 Task: Explore Airbnb accommodation in Tyre, Lebanon from 12th December, 2023 to 16th December, 2023 for 8 adults.8 bedrooms having 8 beds and 8 bathrooms. Property type can be hotel. Amenities needed are: wifi, TV, free parkinig on premises, gym, breakfast. Booking option can be shelf check-in. Look for 5 properties as per requirement.
Action: Mouse moved to (429, 101)
Screenshot: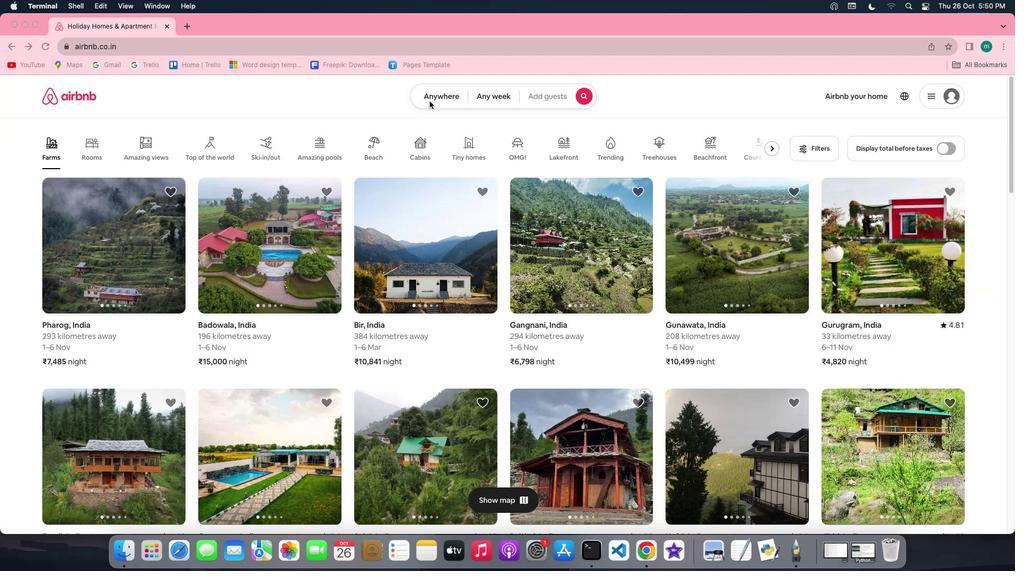 
Action: Mouse pressed left at (429, 101)
Screenshot: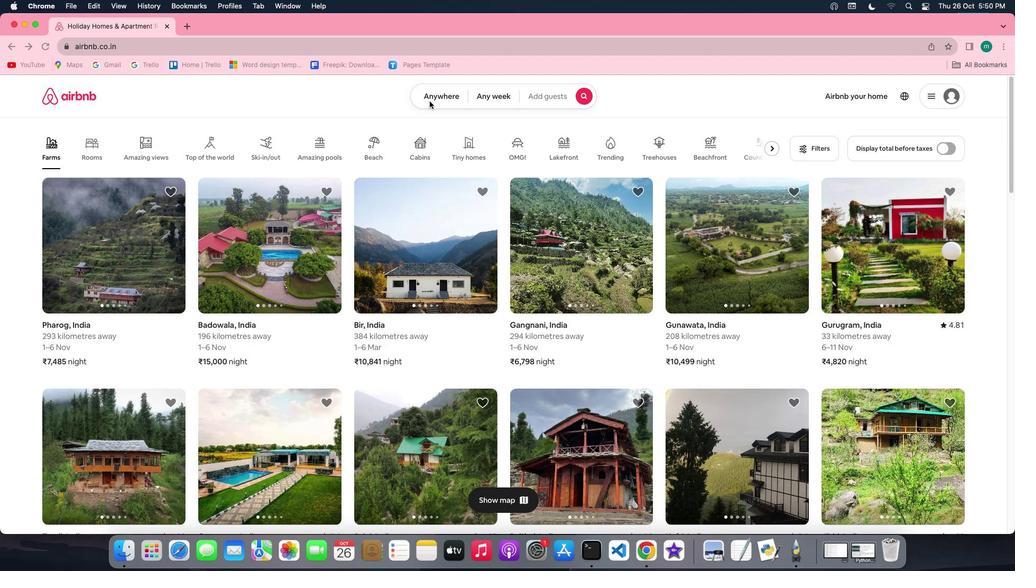 
Action: Mouse pressed left at (429, 101)
Screenshot: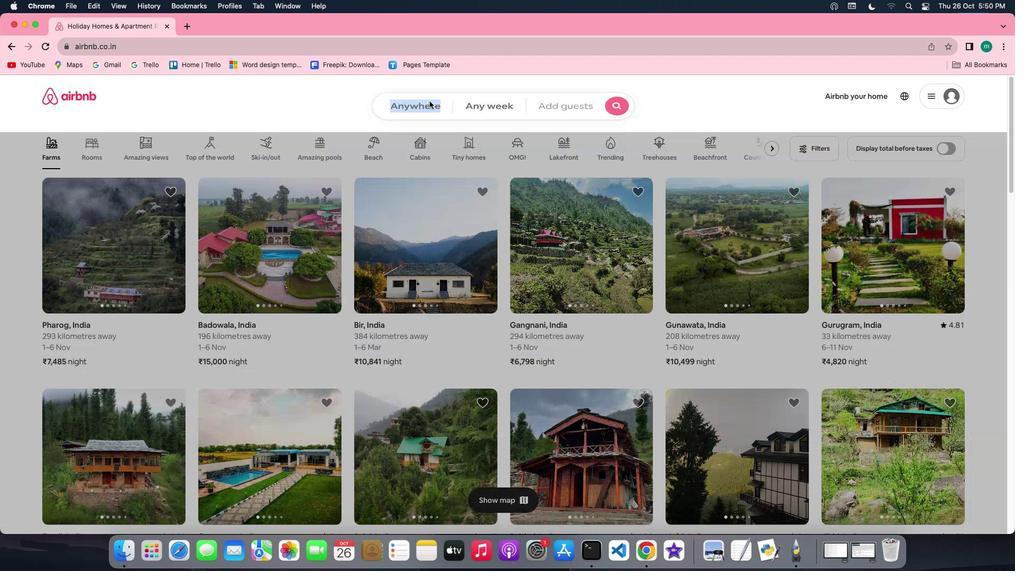 
Action: Mouse moved to (381, 137)
Screenshot: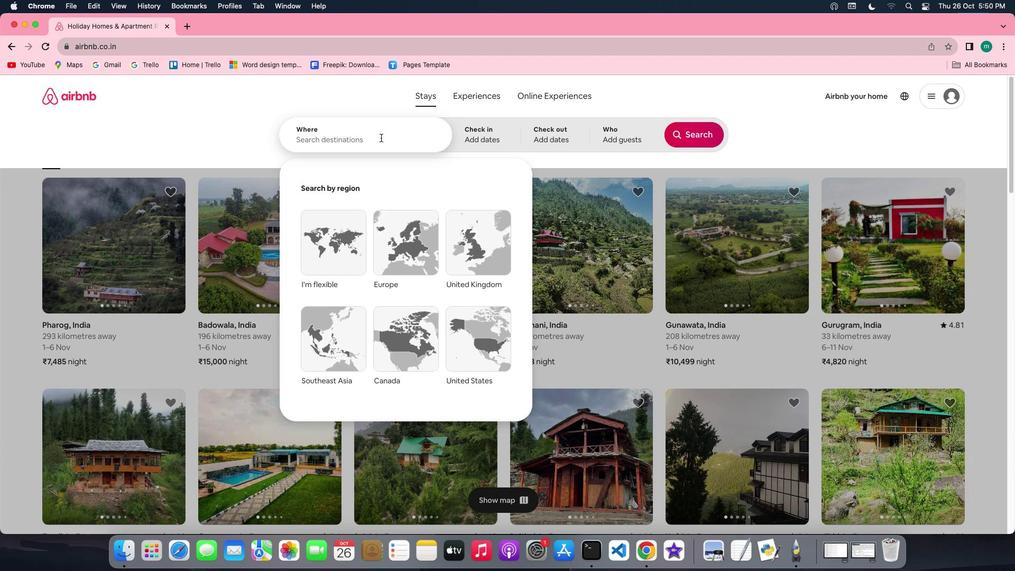 
Action: Mouse pressed left at (381, 137)
Screenshot: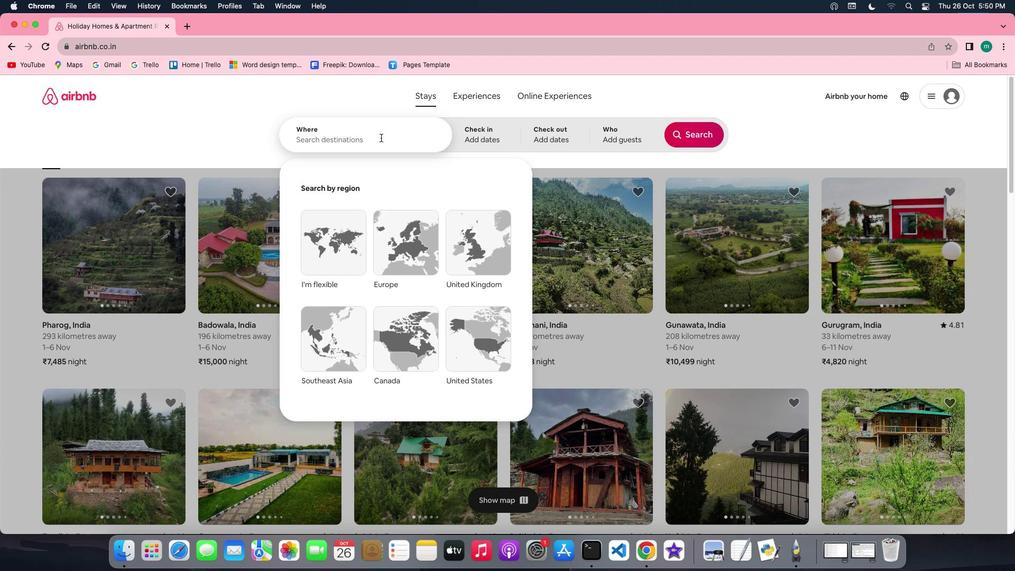 
Action: Key pressed Key.spaceKey.shift'T''y''r''e'','Key.spaceKey.shift'L''e''b''a''n''o''n'
Screenshot: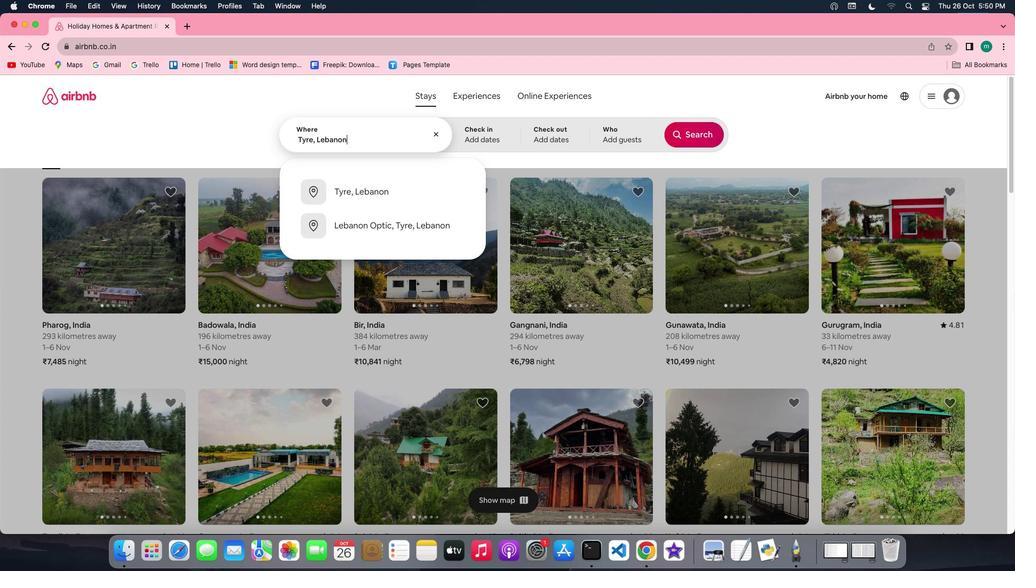 
Action: Mouse moved to (475, 135)
Screenshot: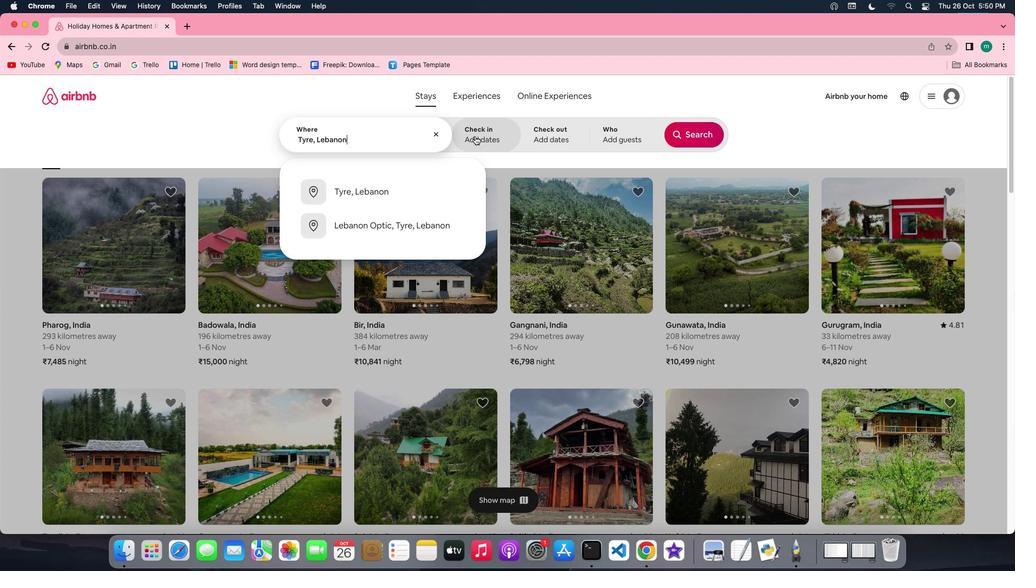 
Action: Mouse pressed left at (475, 135)
Screenshot: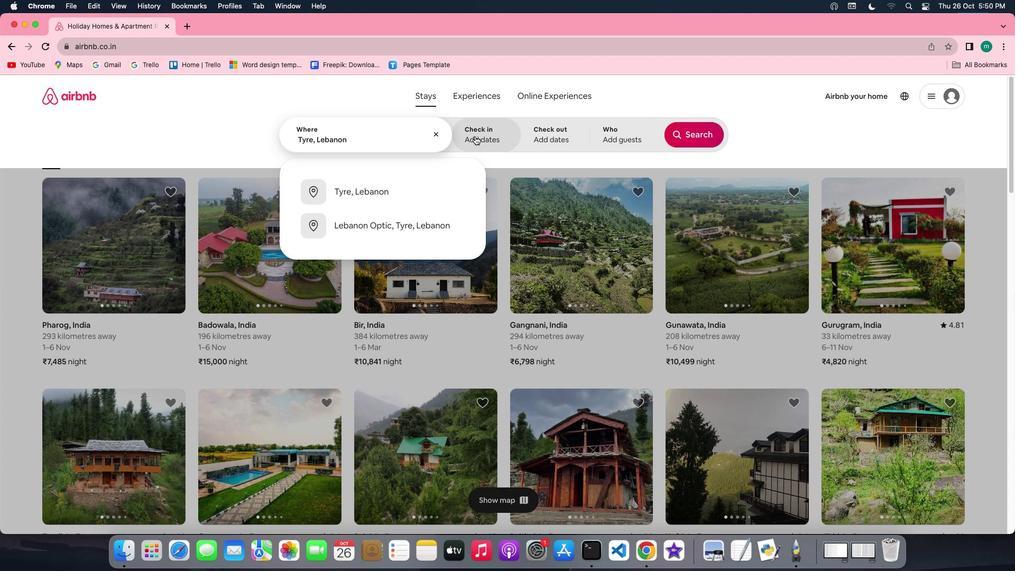 
Action: Mouse moved to (694, 217)
Screenshot: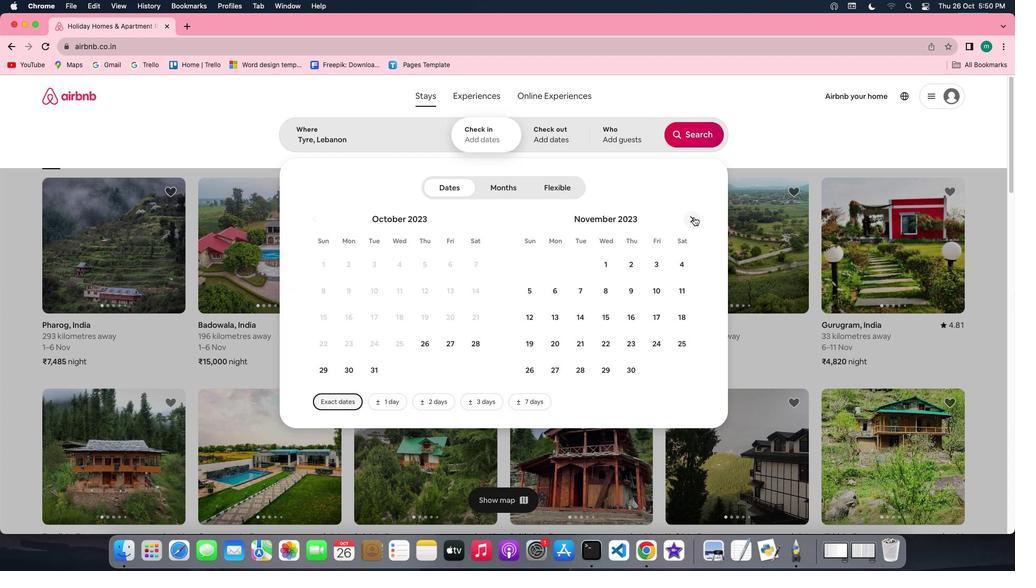 
Action: Mouse pressed left at (694, 217)
Screenshot: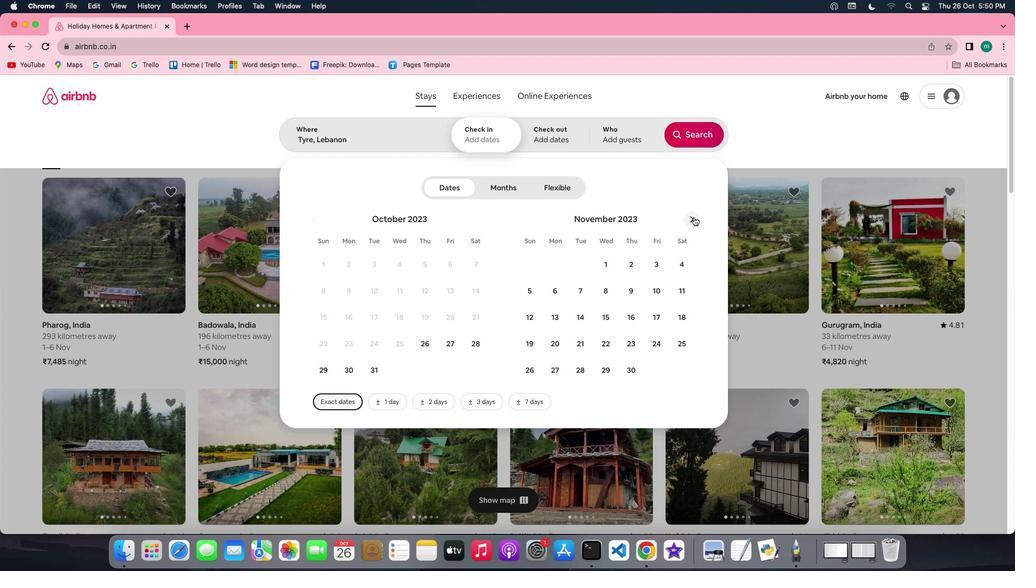 
Action: Mouse moved to (585, 325)
Screenshot: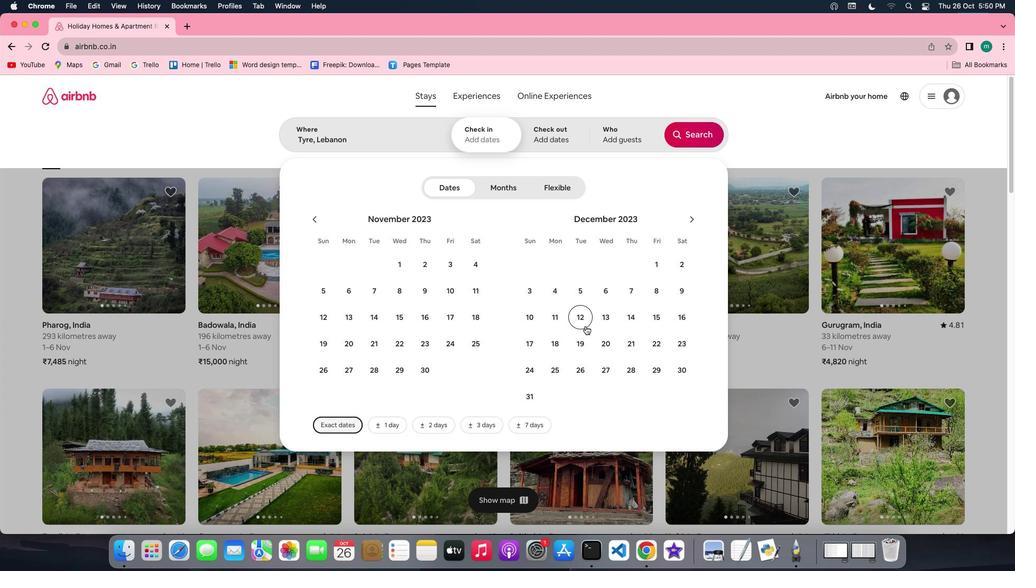 
Action: Mouse pressed left at (585, 325)
Screenshot: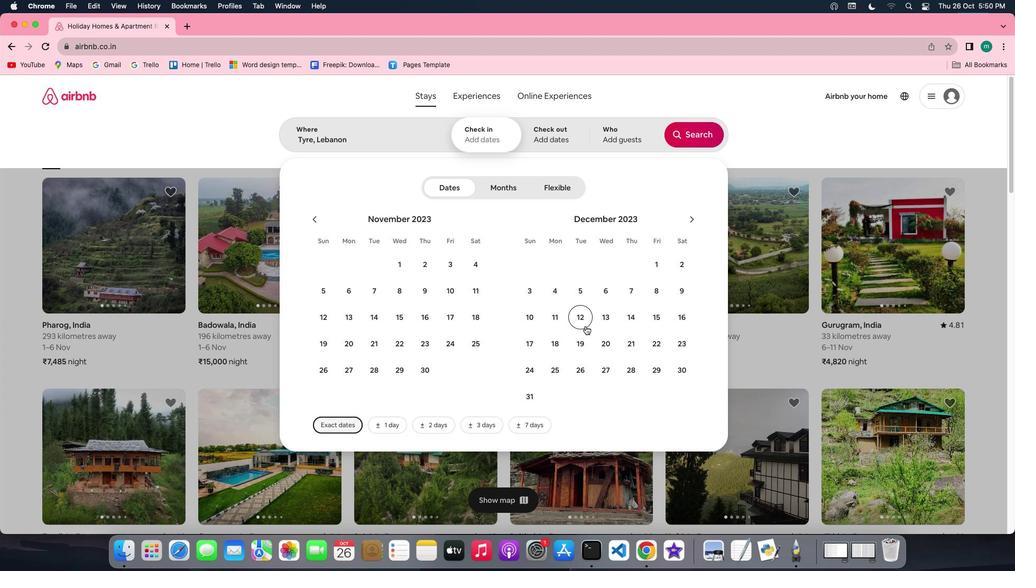 
Action: Mouse moved to (691, 313)
Screenshot: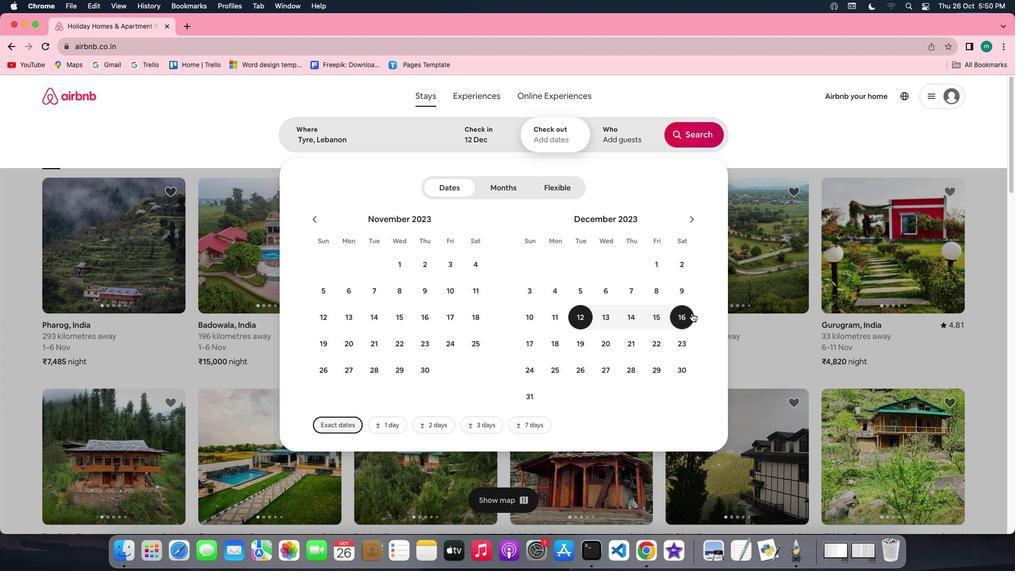 
Action: Mouse pressed left at (691, 313)
Screenshot: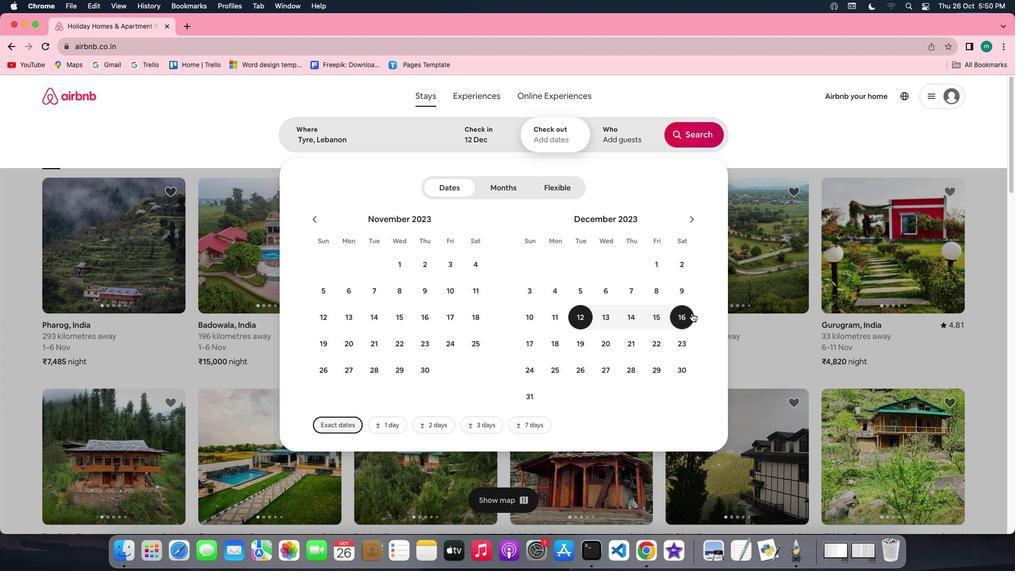 
Action: Mouse moved to (609, 145)
Screenshot: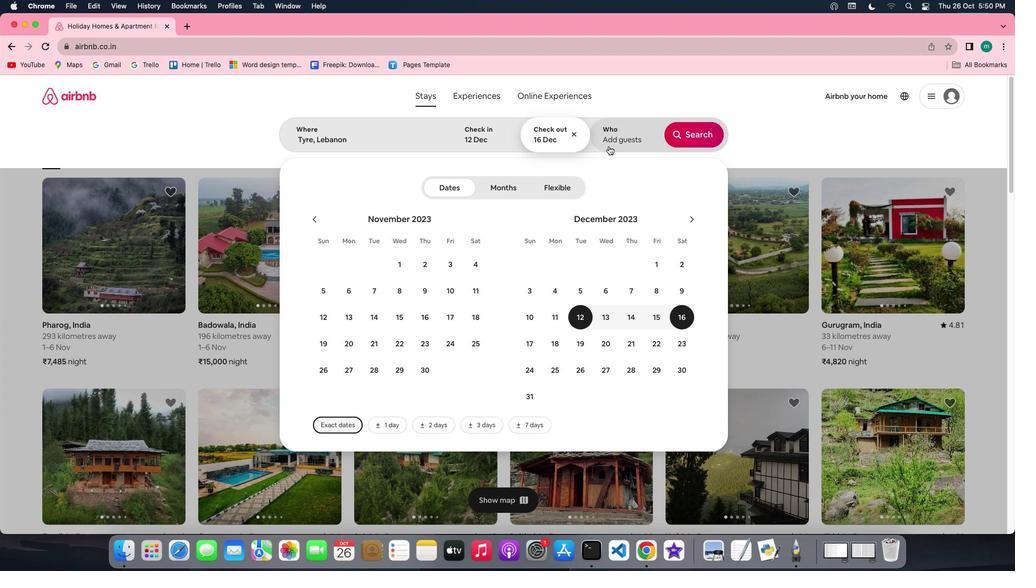 
Action: Mouse pressed left at (609, 145)
Screenshot: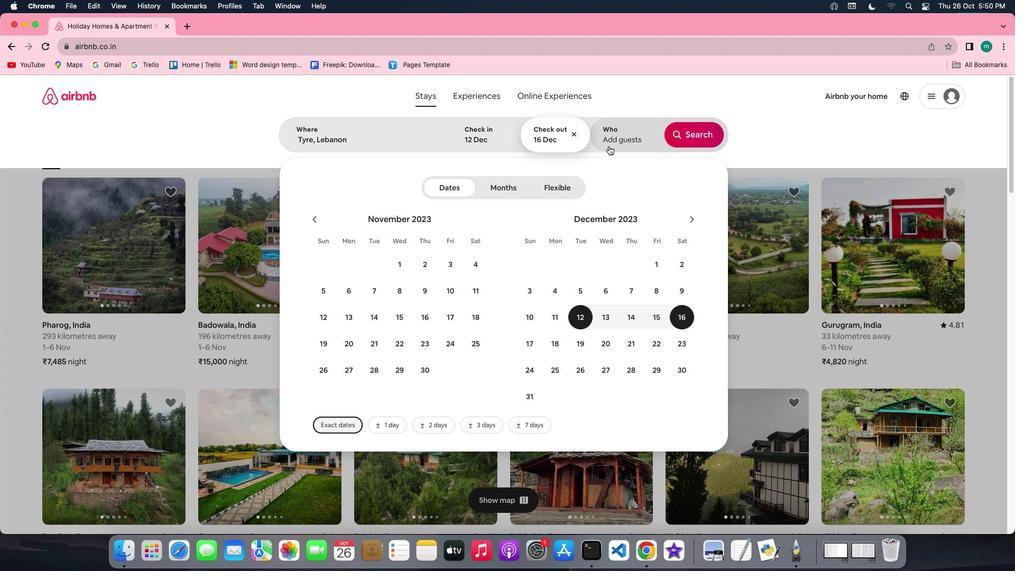 
Action: Mouse moved to (700, 192)
Screenshot: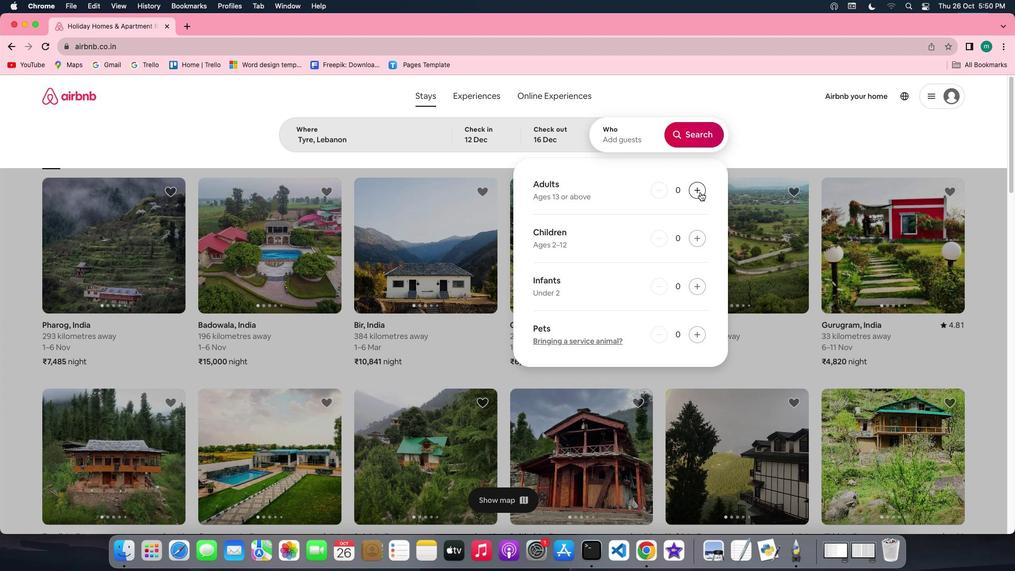 
Action: Mouse pressed left at (700, 192)
Screenshot: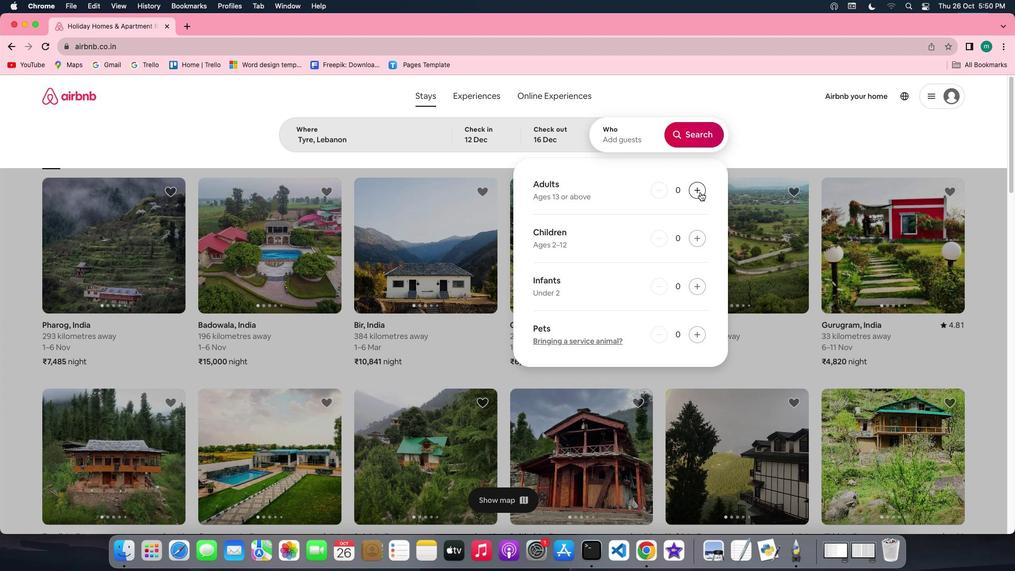 
Action: Mouse pressed left at (700, 192)
Screenshot: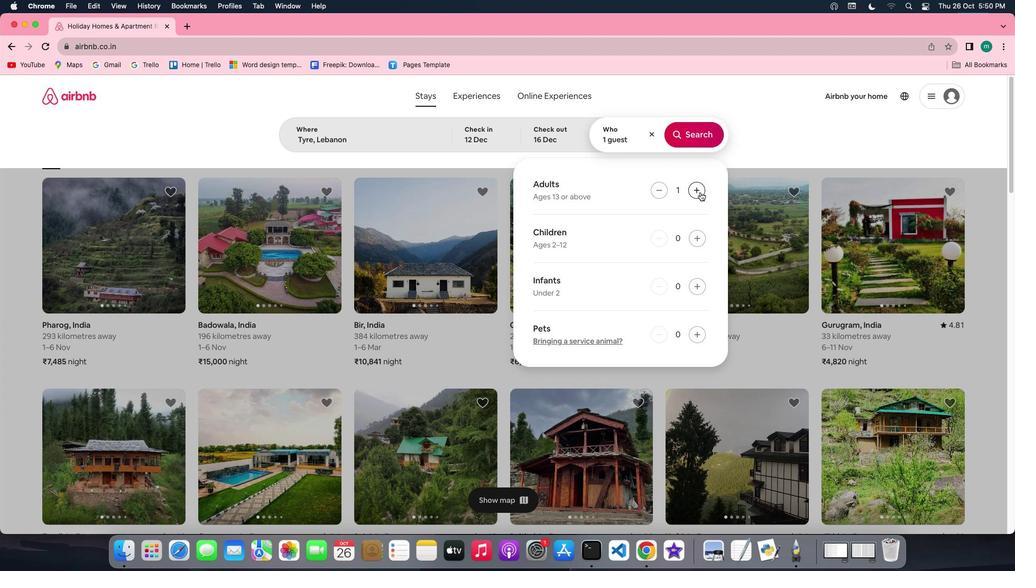 
Action: Mouse pressed left at (700, 192)
Screenshot: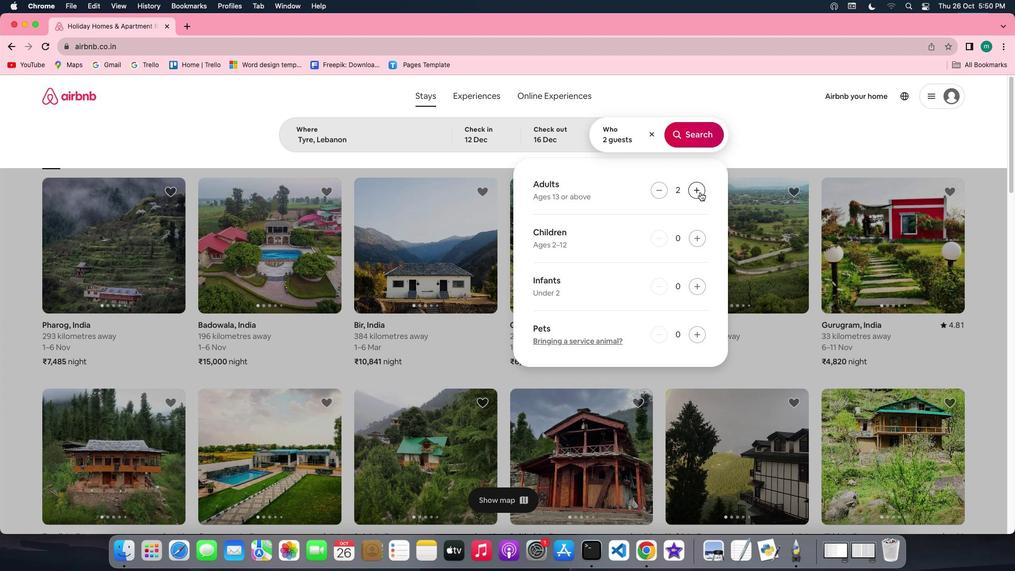 
Action: Mouse pressed left at (700, 192)
Screenshot: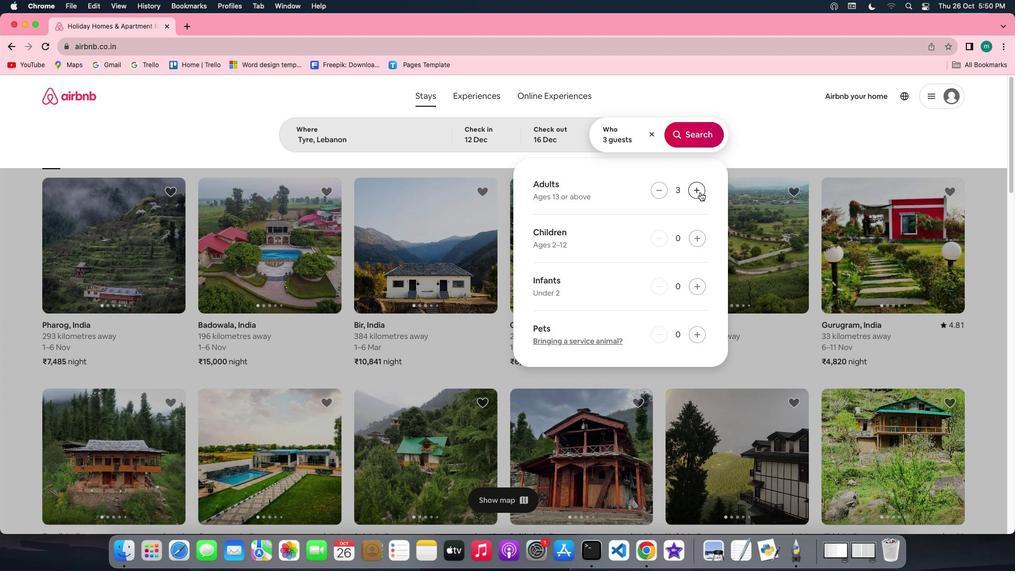 
Action: Mouse pressed left at (700, 192)
Screenshot: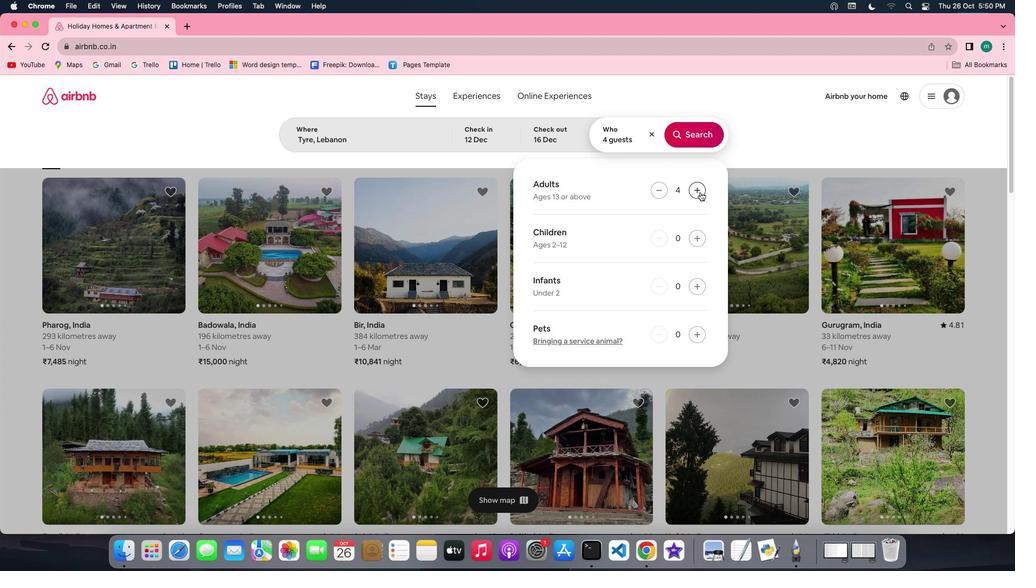 
Action: Mouse pressed left at (700, 192)
Screenshot: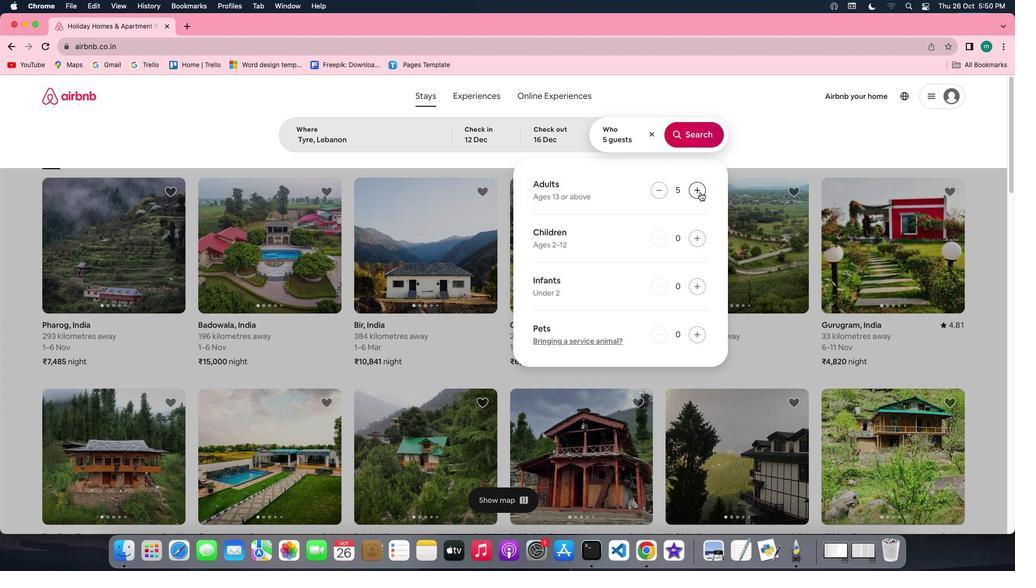 
Action: Mouse pressed left at (700, 192)
Screenshot: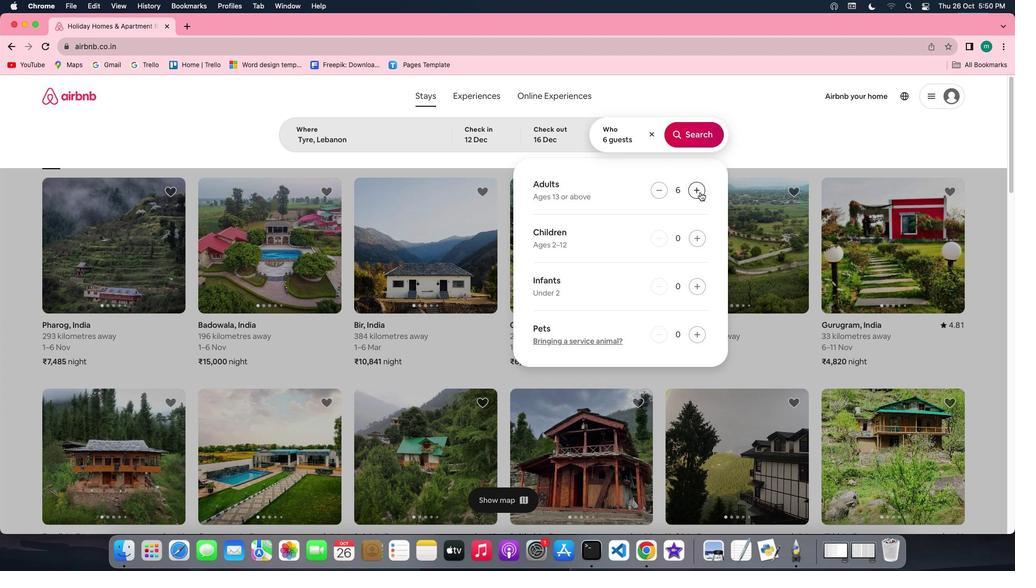 
Action: Mouse pressed left at (700, 192)
Screenshot: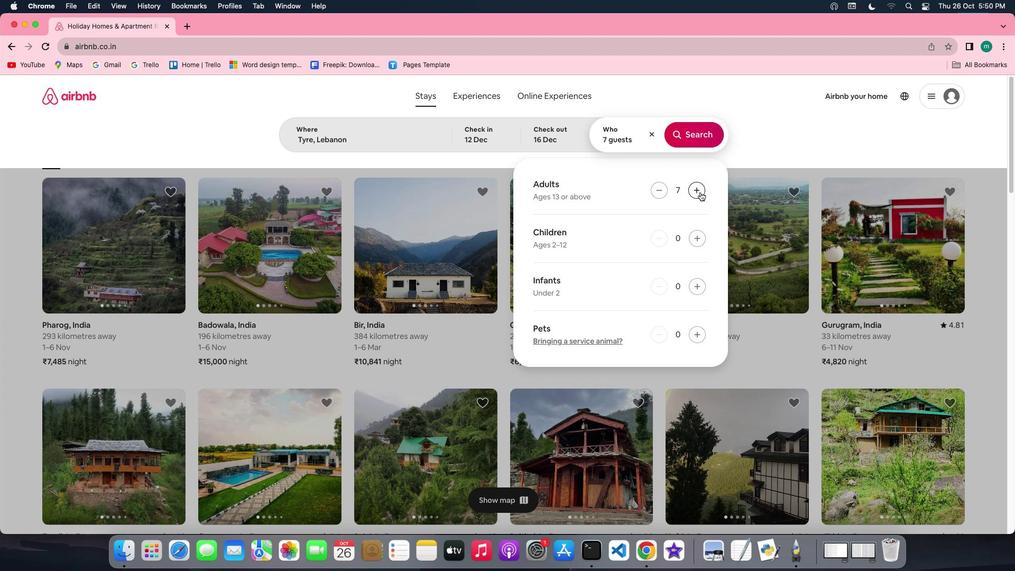 
Action: Mouse moved to (697, 143)
Screenshot: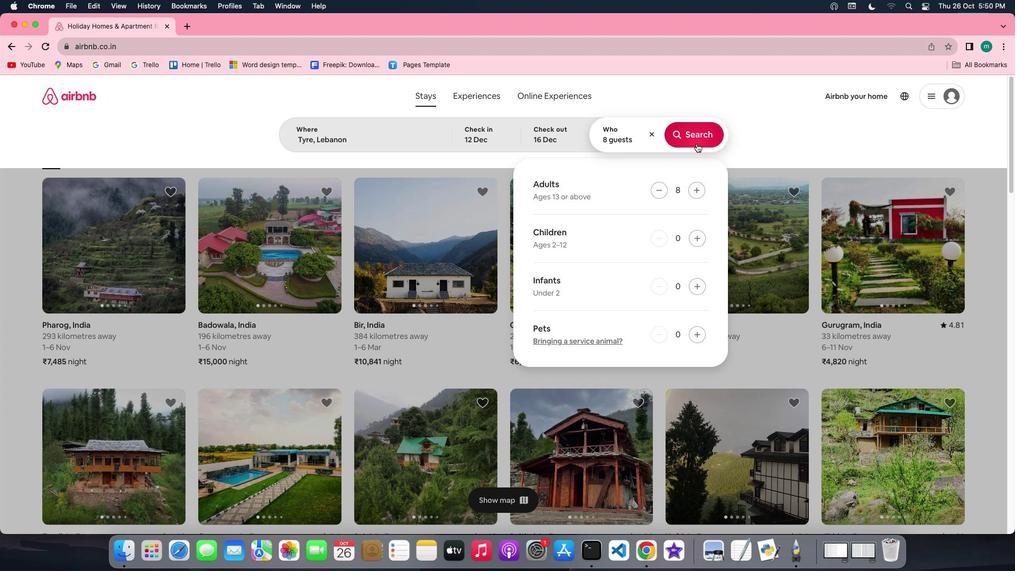 
Action: Mouse pressed left at (697, 143)
Screenshot: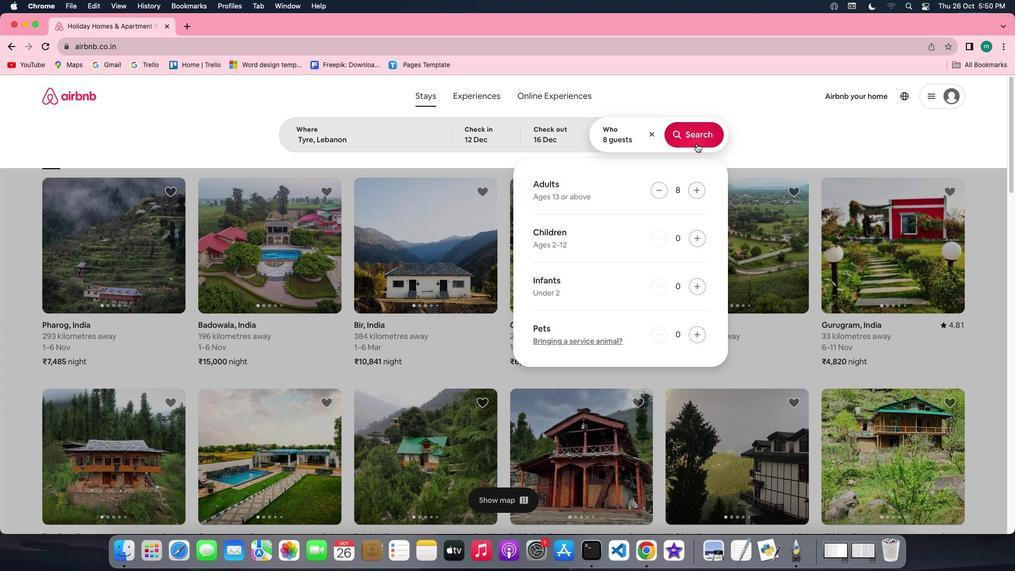 
Action: Mouse moved to (852, 129)
Screenshot: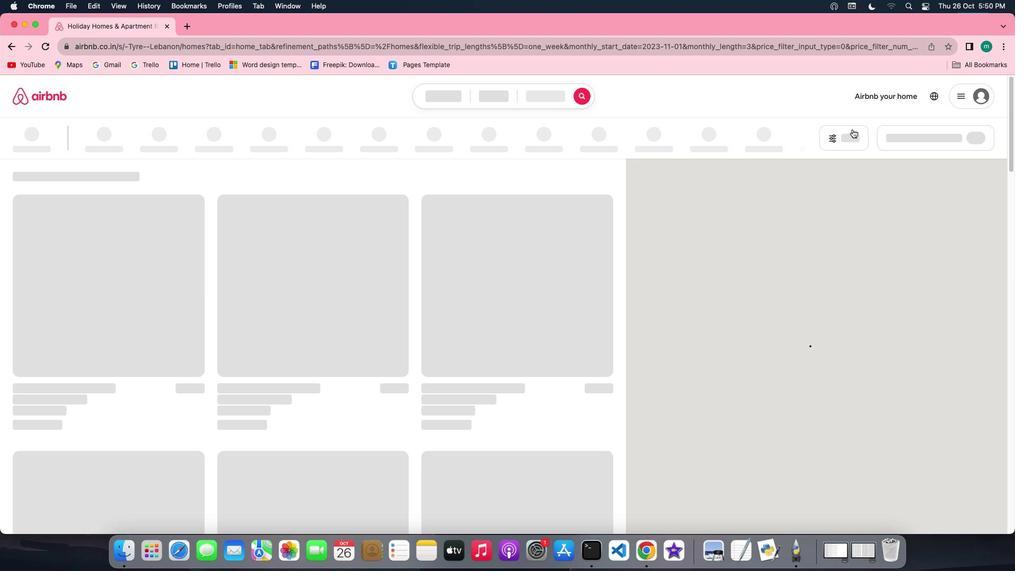 
Action: Mouse pressed left at (852, 129)
Screenshot: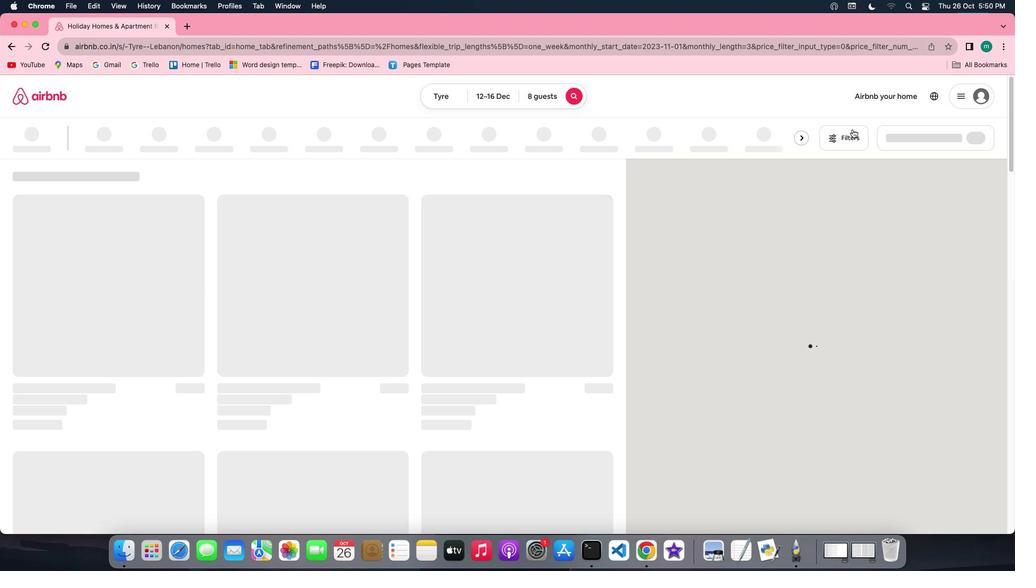 
Action: Mouse moved to (849, 135)
Screenshot: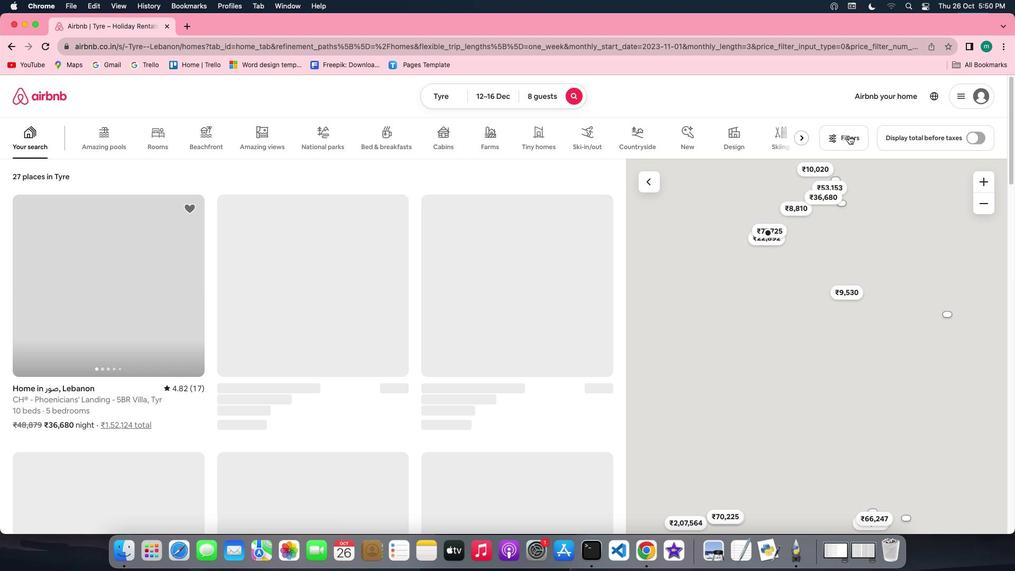 
Action: Mouse pressed left at (849, 135)
Screenshot: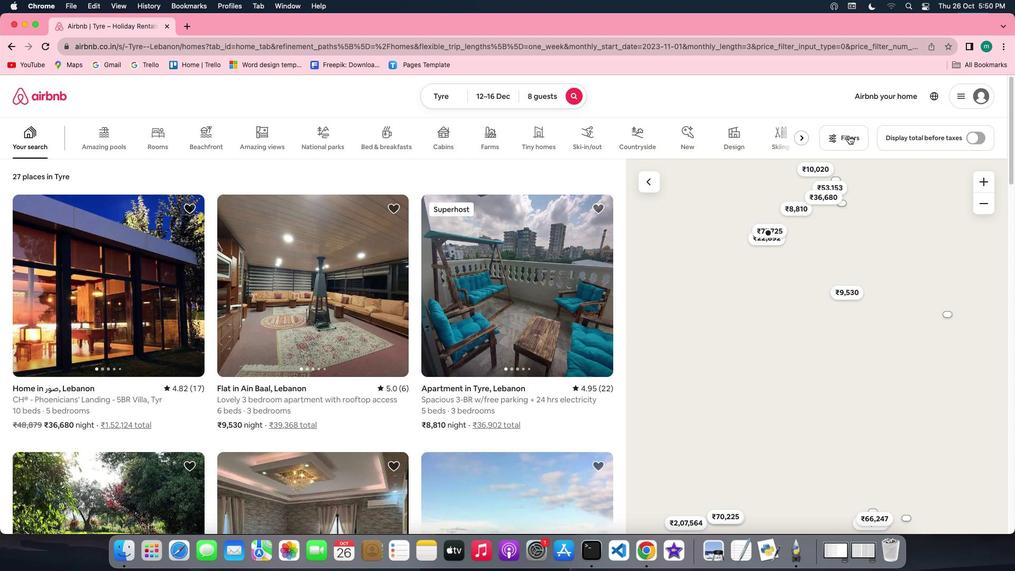 
Action: Mouse moved to (530, 284)
Screenshot: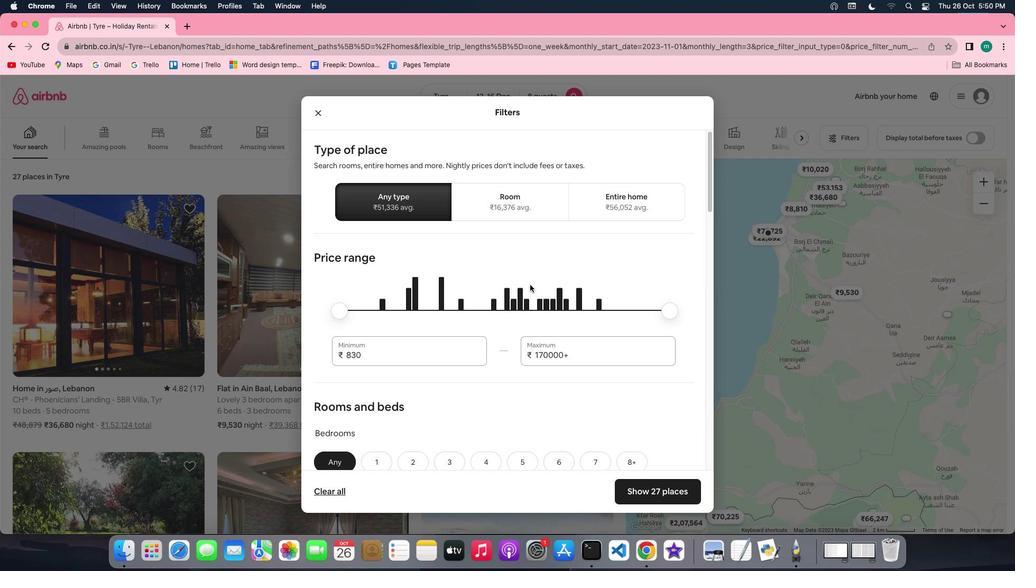 
Action: Mouse scrolled (530, 284) with delta (0, 0)
Screenshot: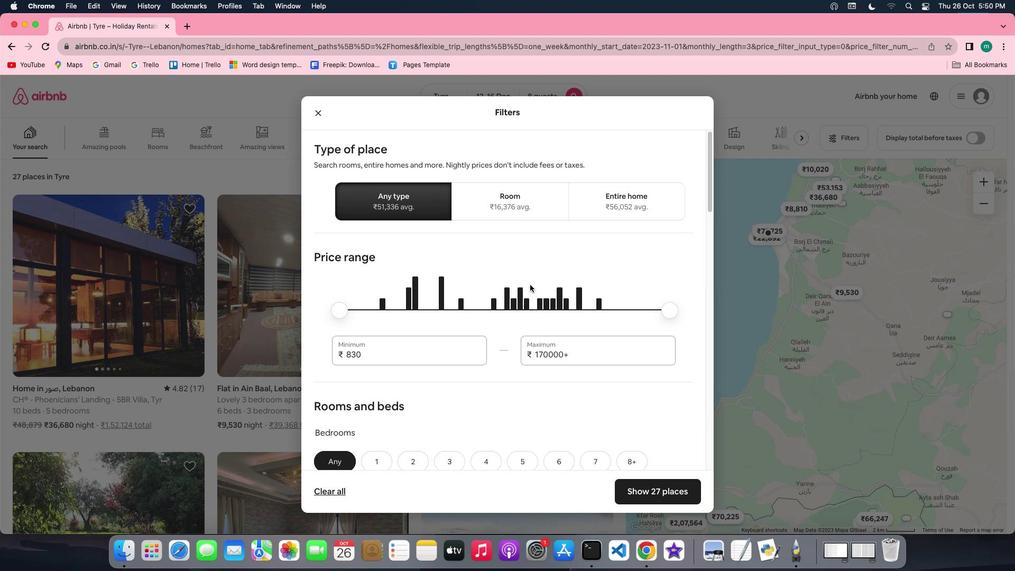 
Action: Mouse scrolled (530, 284) with delta (0, 0)
Screenshot: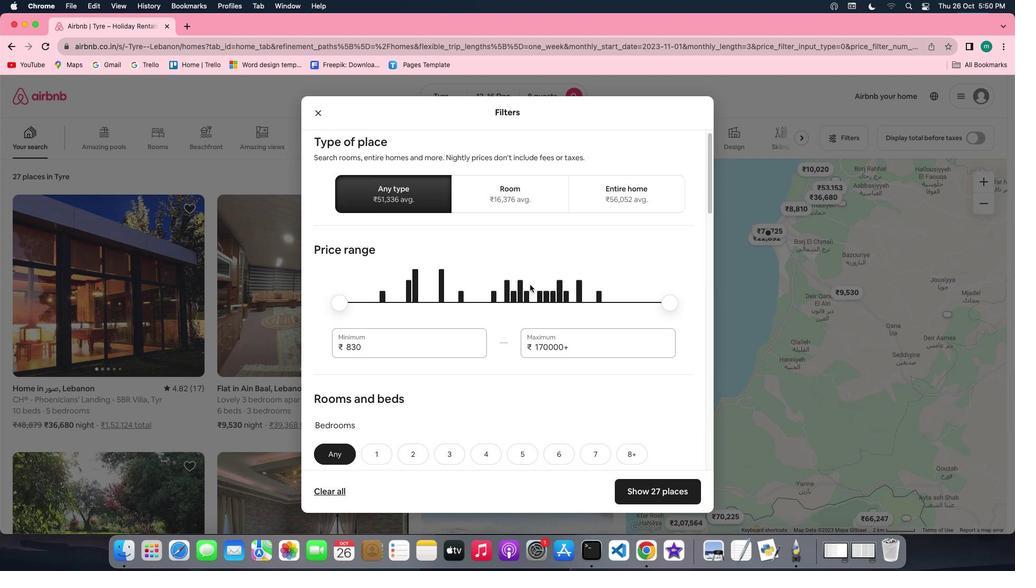 
Action: Mouse scrolled (530, 284) with delta (0, -1)
Screenshot: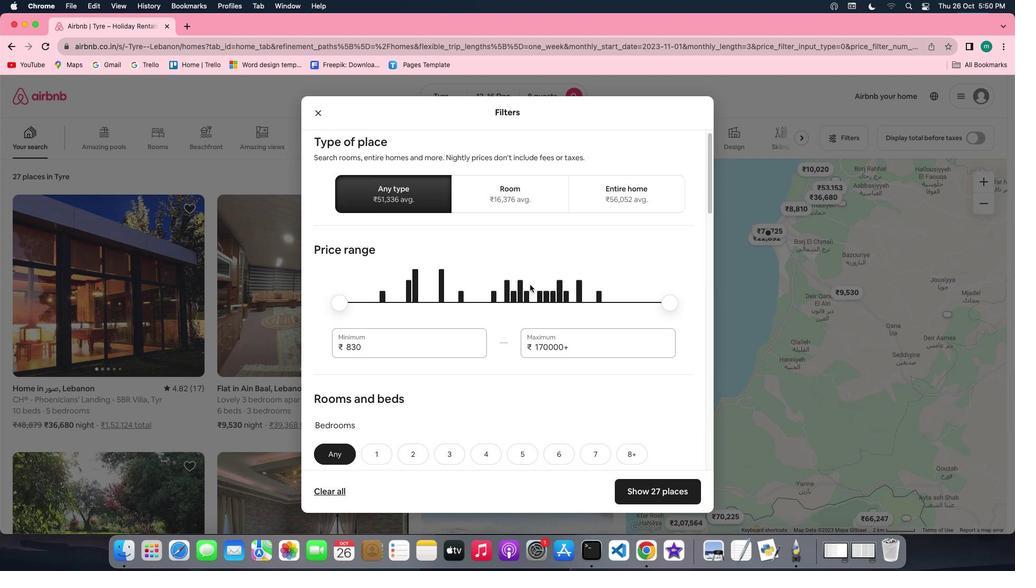 
Action: Mouse scrolled (530, 284) with delta (0, -2)
Screenshot: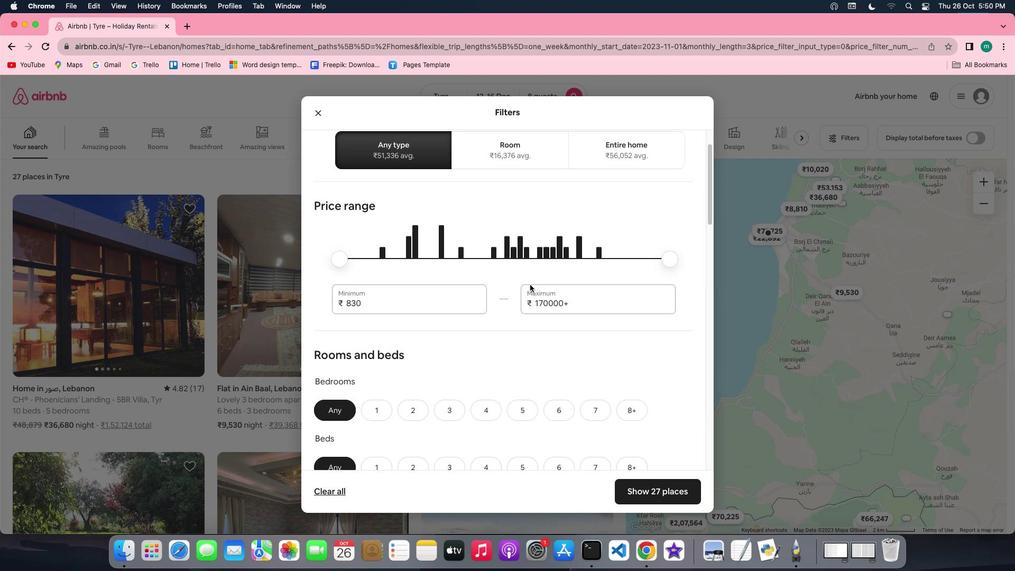 
Action: Mouse scrolled (530, 284) with delta (0, -2)
Screenshot: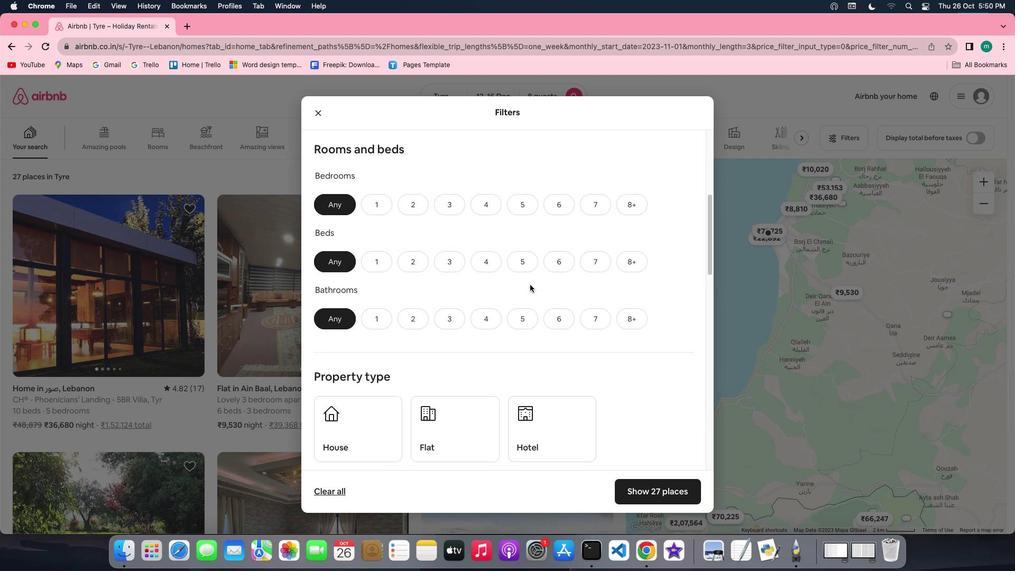 
Action: Mouse moved to (605, 167)
Screenshot: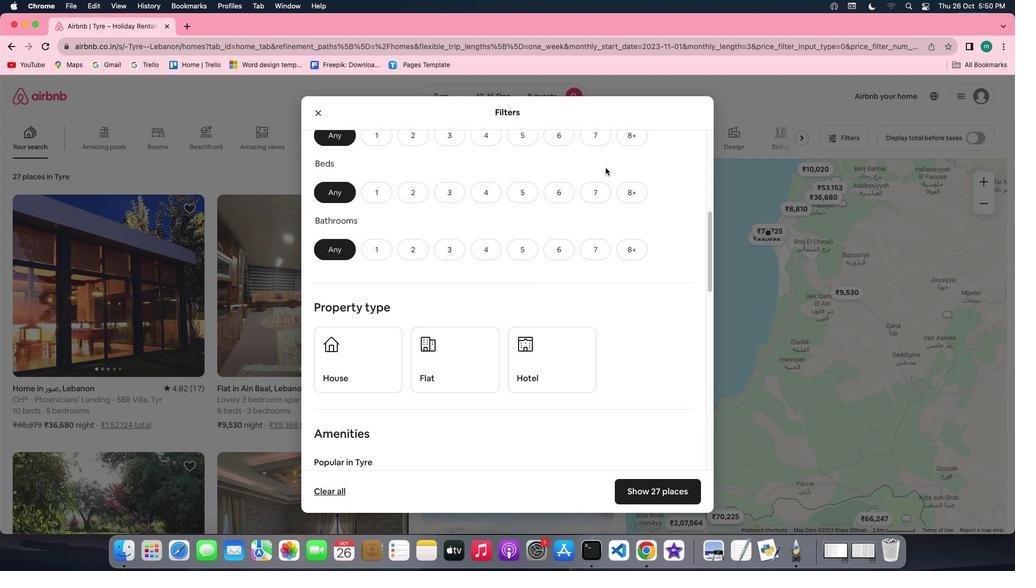 
Action: Mouse scrolled (605, 167) with delta (0, 0)
Screenshot: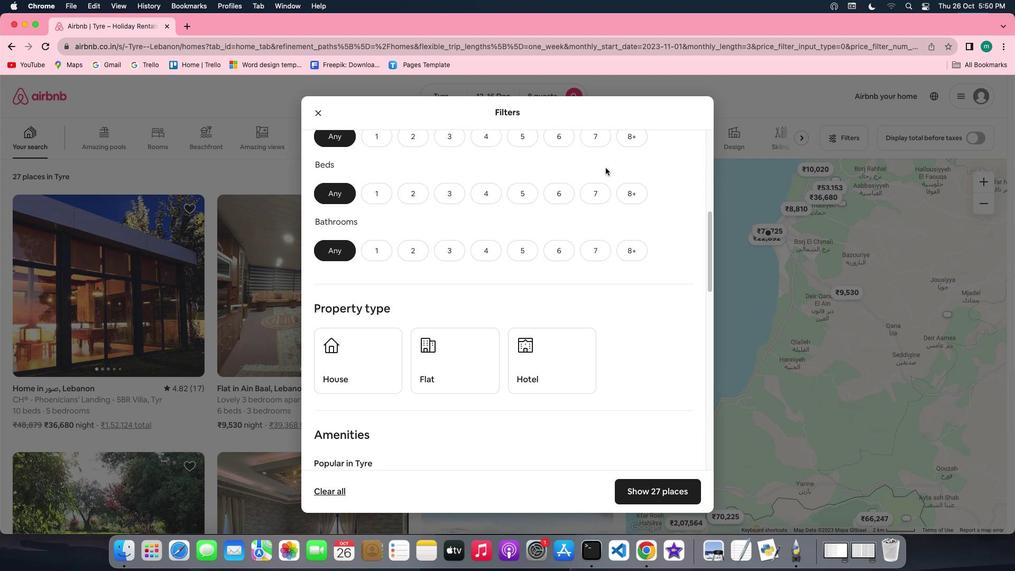 
Action: Mouse scrolled (605, 167) with delta (0, 0)
Screenshot: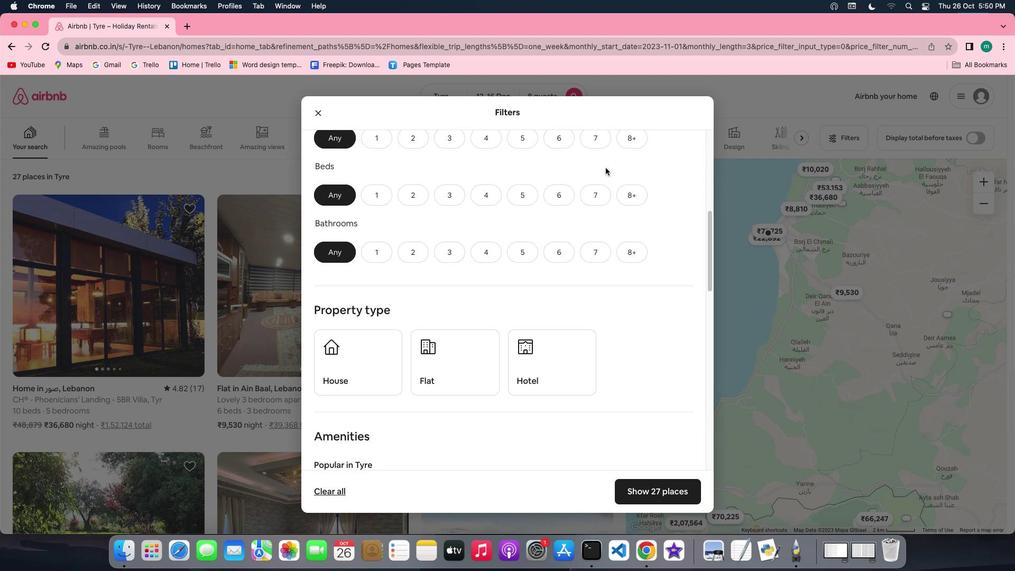 
Action: Mouse scrolled (605, 167) with delta (0, 1)
Screenshot: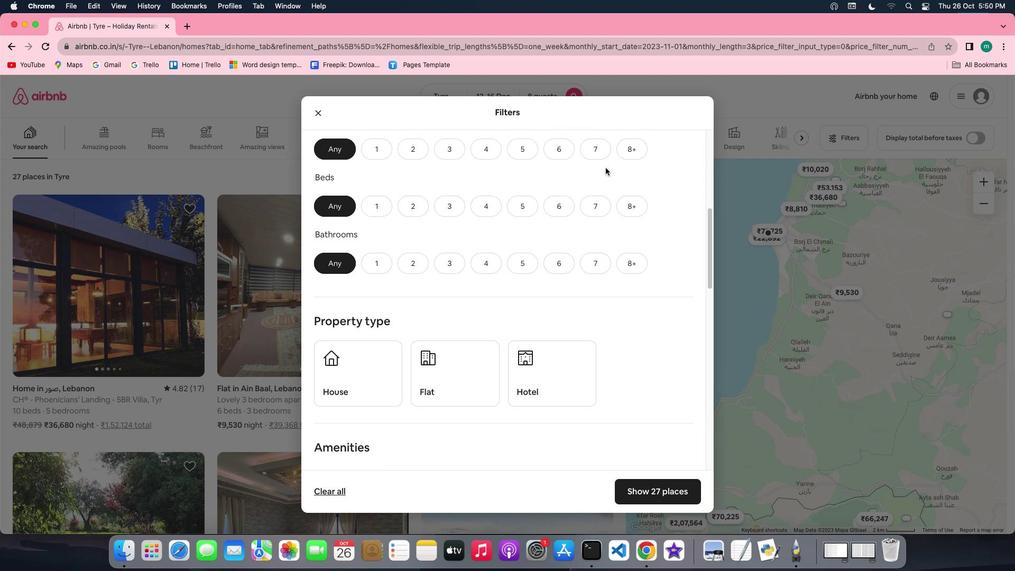 
Action: Mouse moved to (634, 222)
Screenshot: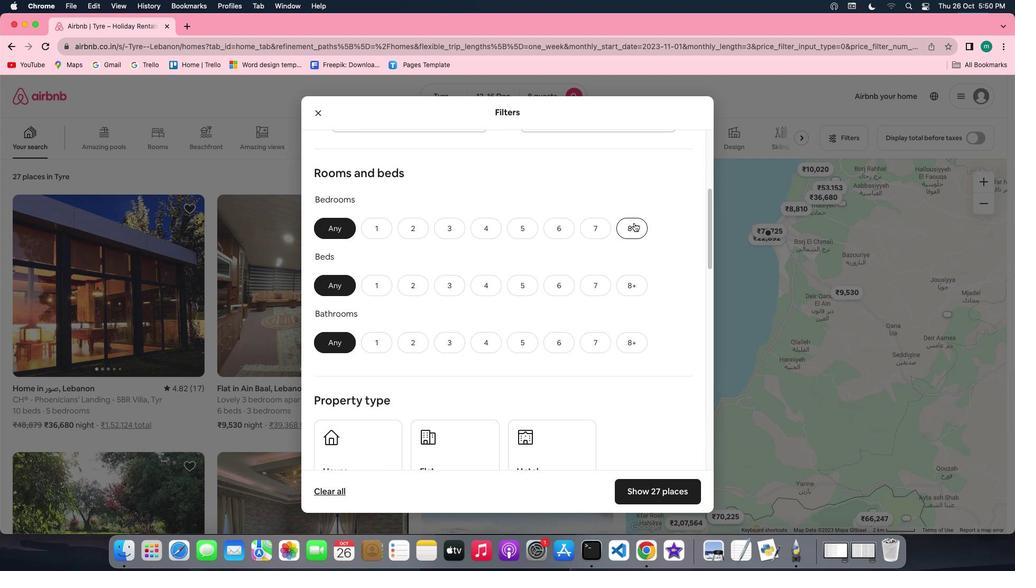 
Action: Mouse pressed left at (634, 222)
Screenshot: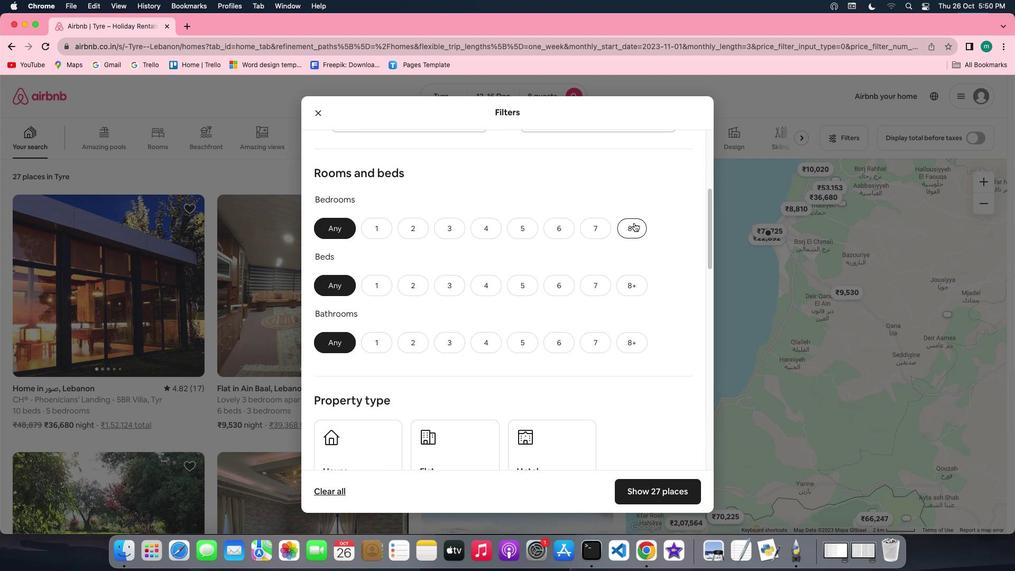 
Action: Mouse moved to (628, 285)
Screenshot: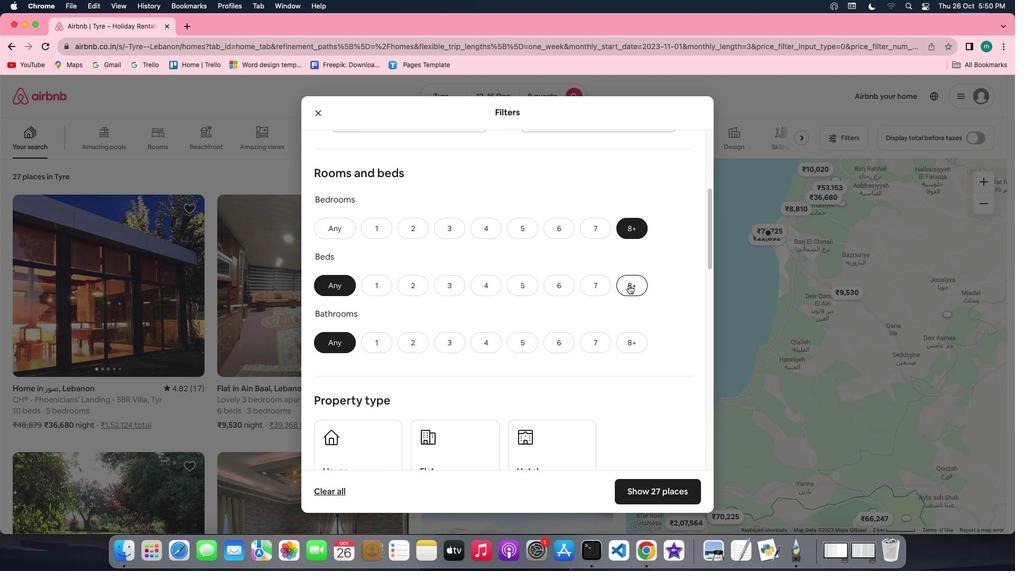 
Action: Mouse pressed left at (628, 285)
Screenshot: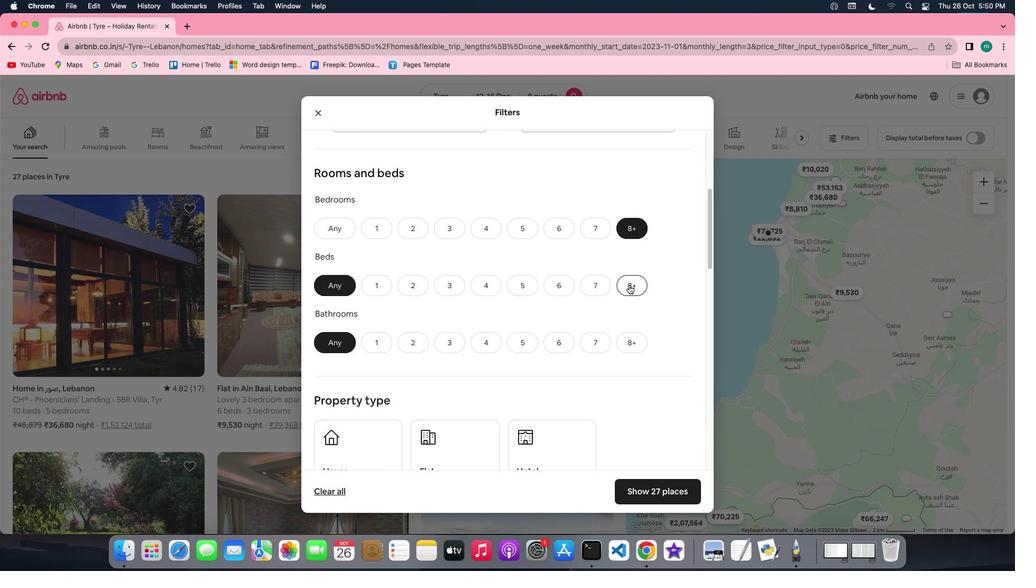 
Action: Mouse moved to (630, 332)
Screenshot: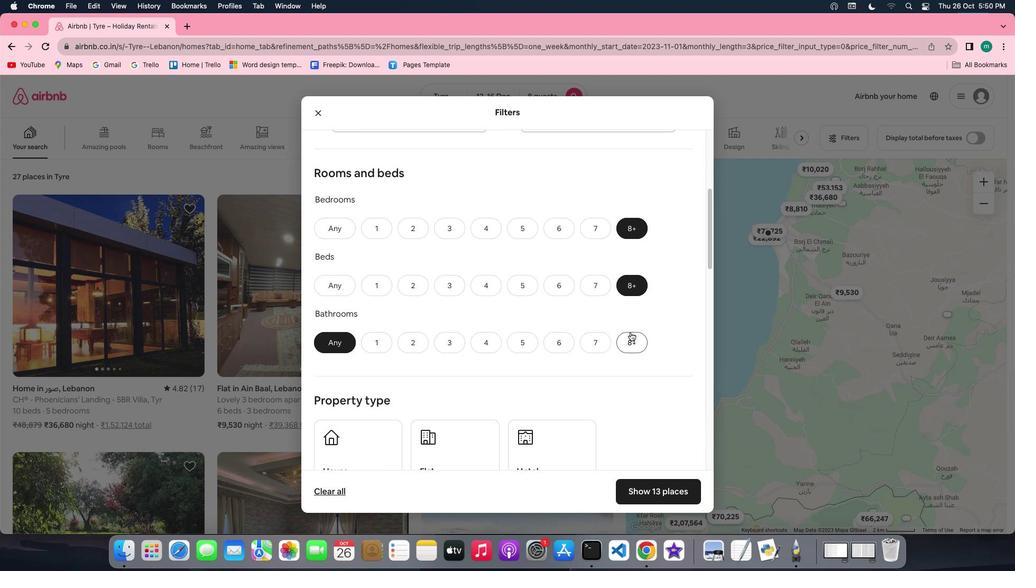 
Action: Mouse pressed left at (630, 332)
Screenshot: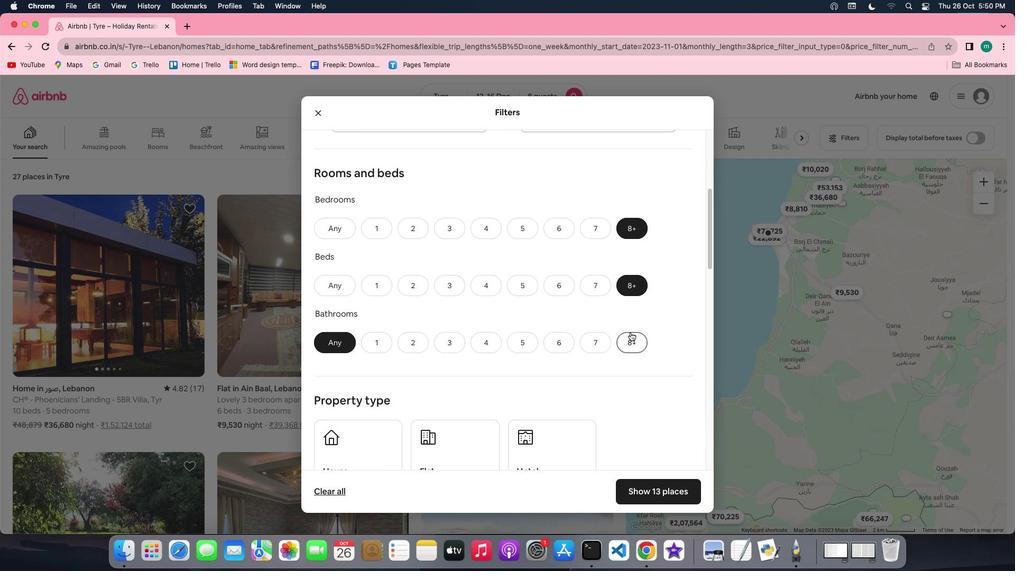 
Action: Mouse moved to (579, 289)
Screenshot: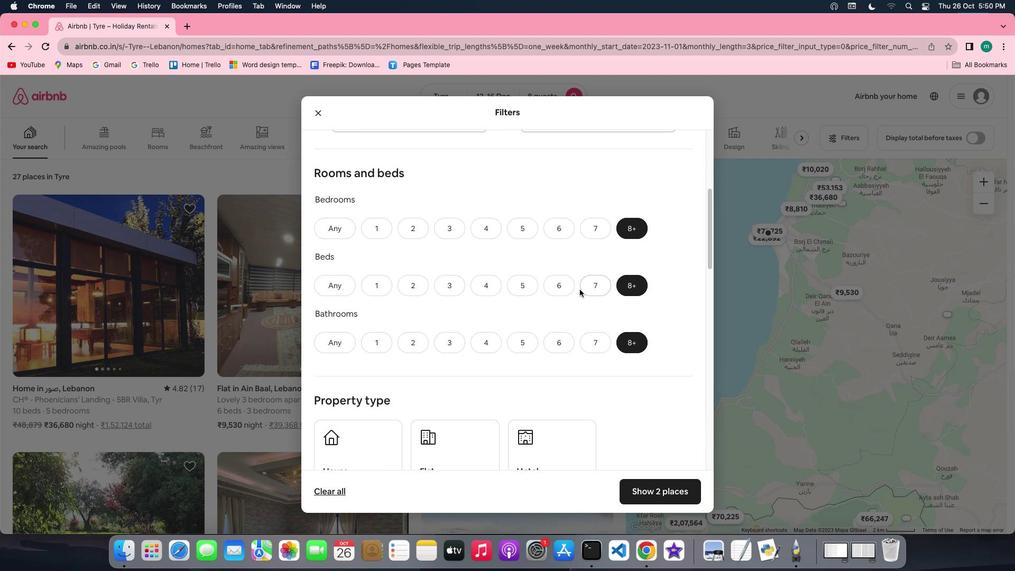 
Action: Mouse scrolled (579, 289) with delta (0, 0)
Screenshot: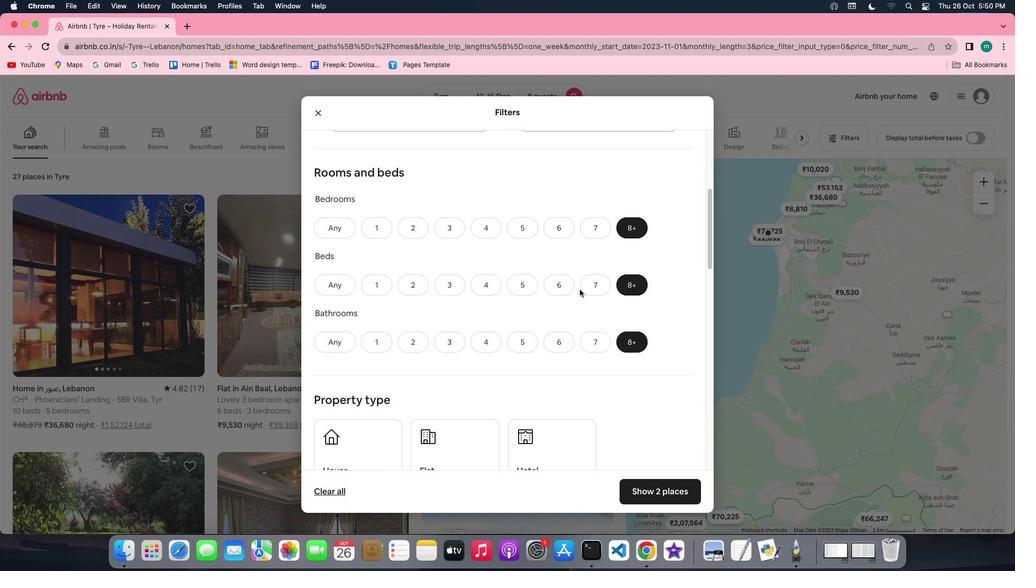 
Action: Mouse scrolled (579, 289) with delta (0, 0)
Screenshot: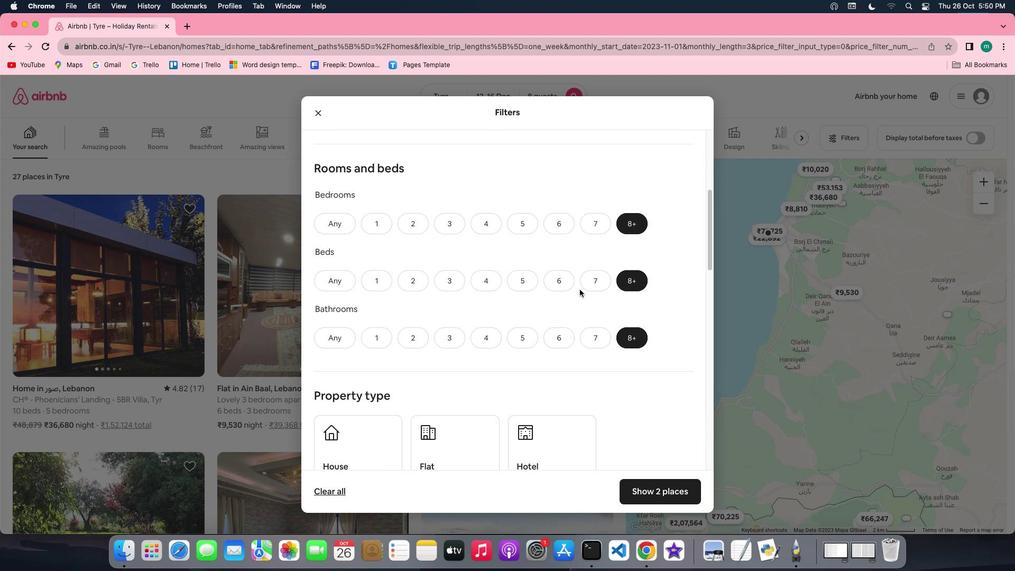 
Action: Mouse scrolled (579, 289) with delta (0, -1)
Screenshot: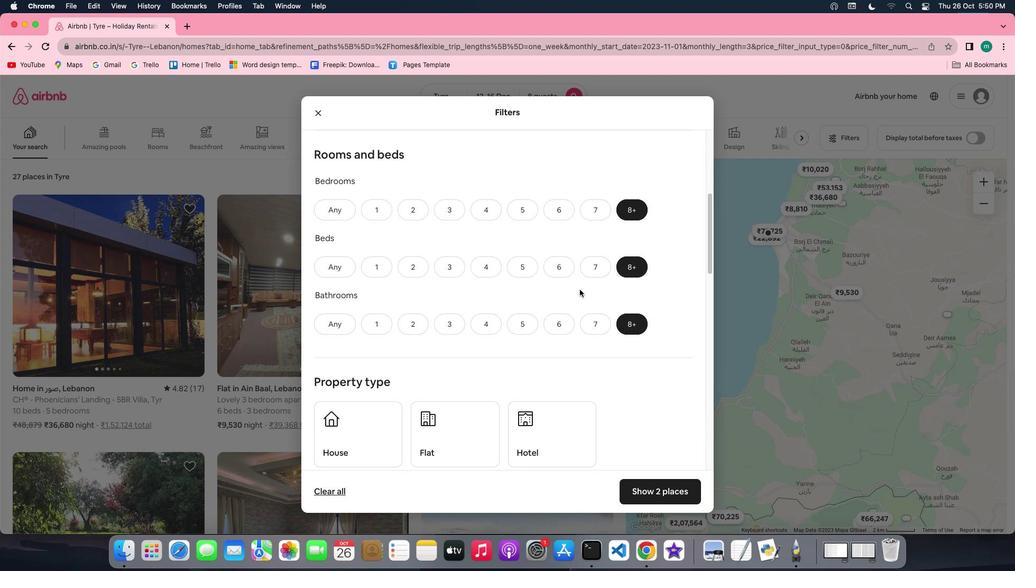 
Action: Mouse scrolled (579, 289) with delta (0, -2)
Screenshot: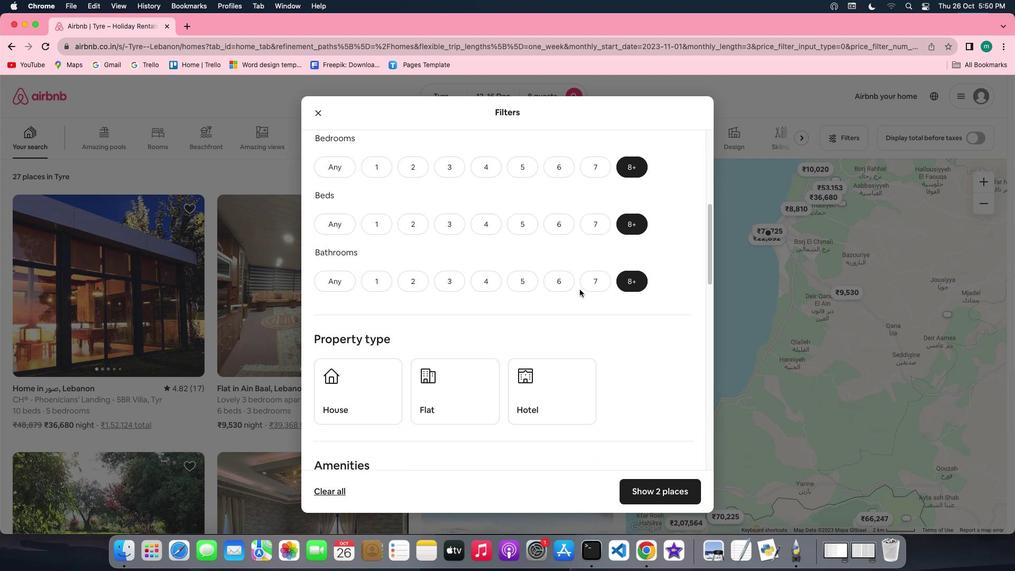 
Action: Mouse scrolled (579, 289) with delta (0, 0)
Screenshot: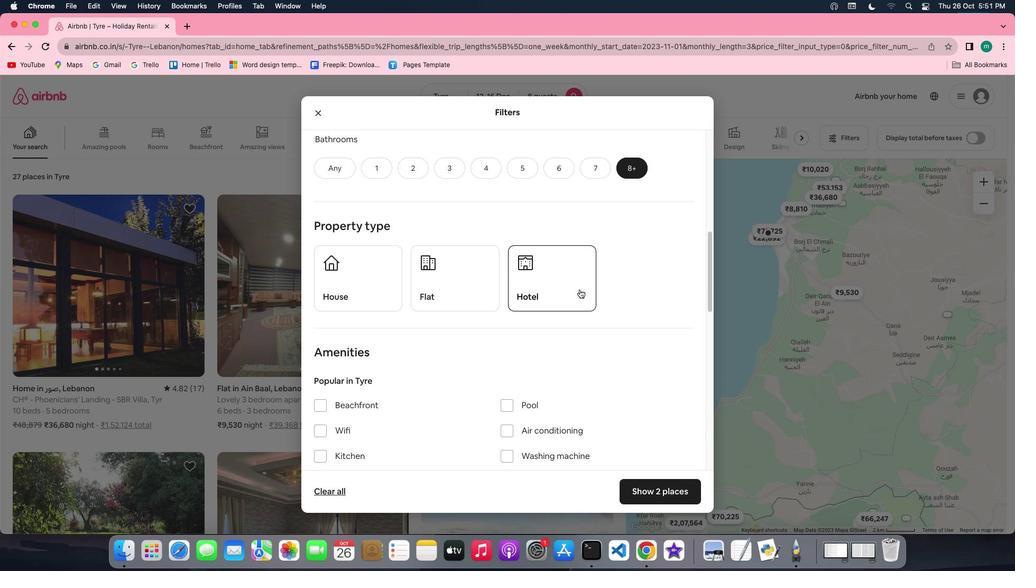 
Action: Mouse scrolled (579, 289) with delta (0, 0)
Screenshot: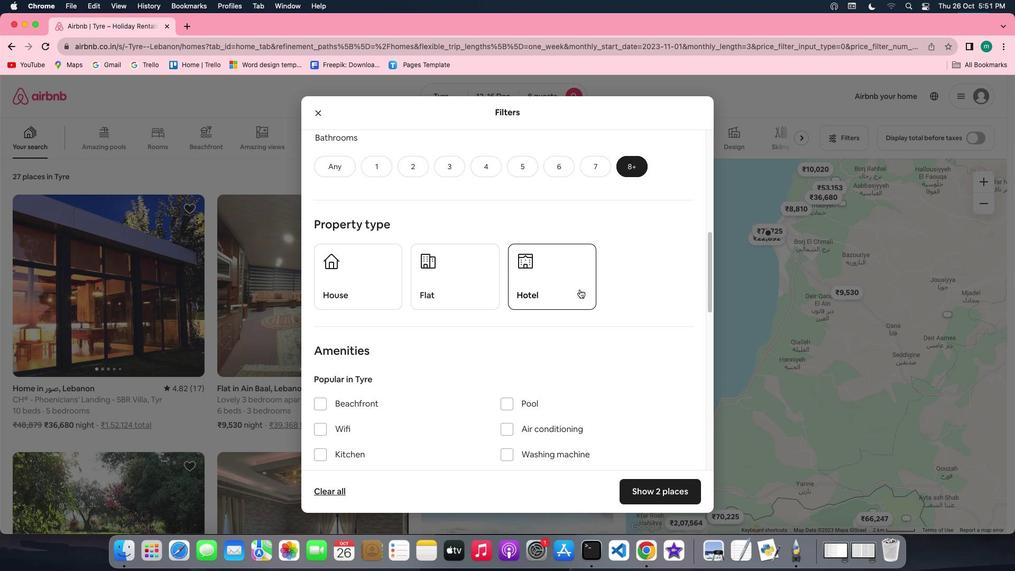 
Action: Mouse scrolled (579, 289) with delta (0, 0)
Screenshot: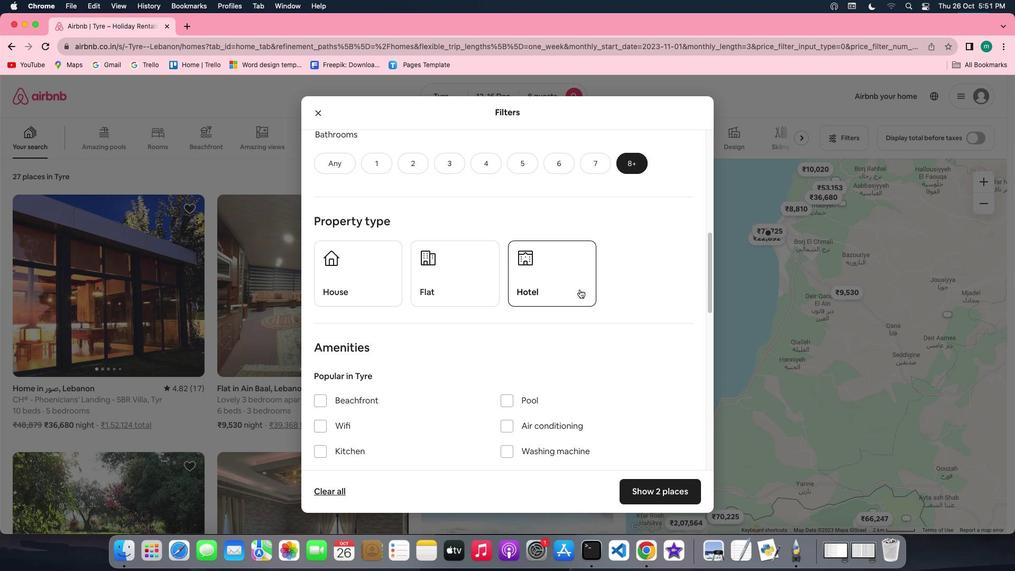 
Action: Mouse scrolled (579, 289) with delta (0, 0)
Screenshot: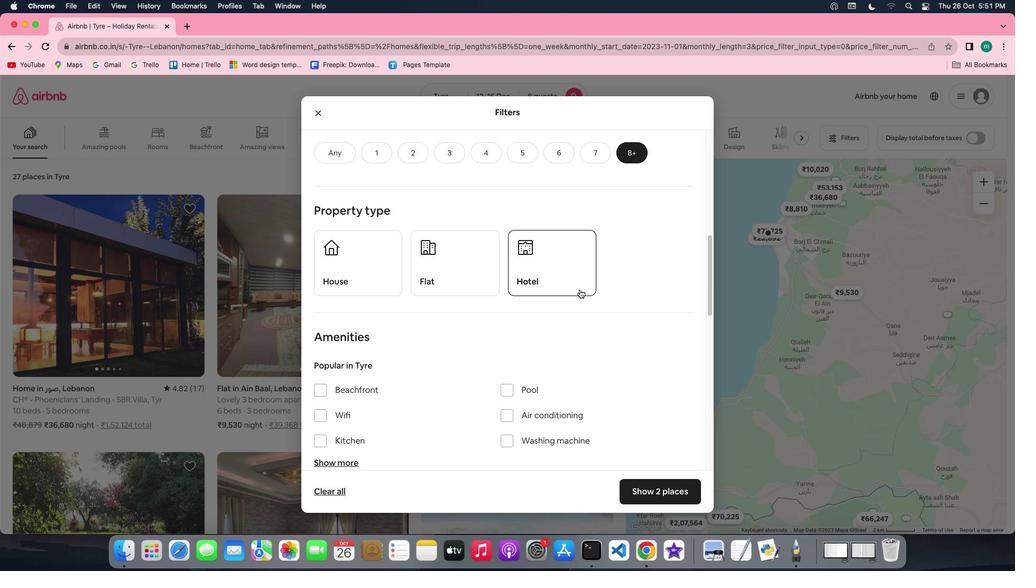 
Action: Mouse moved to (544, 254)
Screenshot: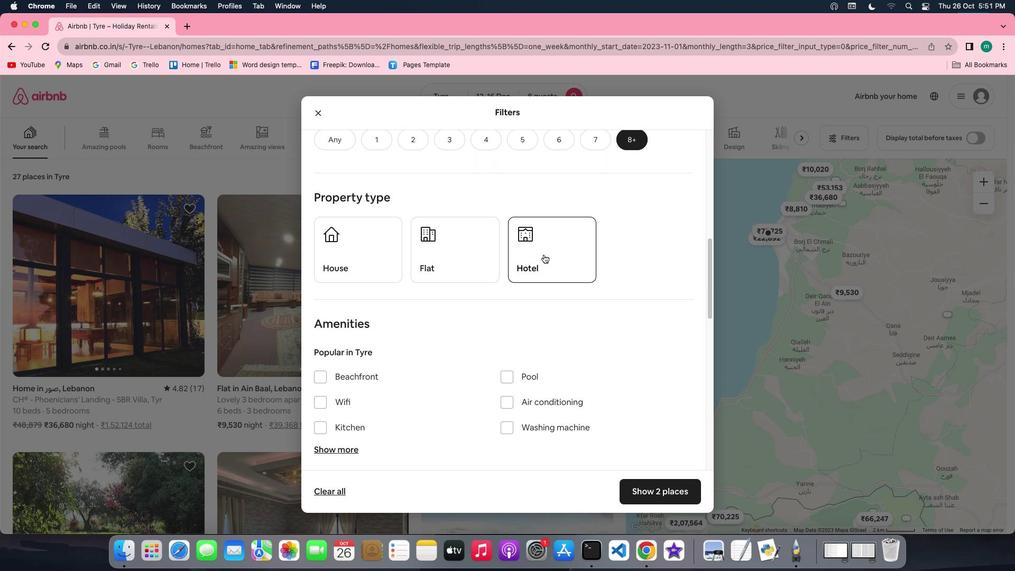
Action: Mouse pressed left at (544, 254)
Screenshot: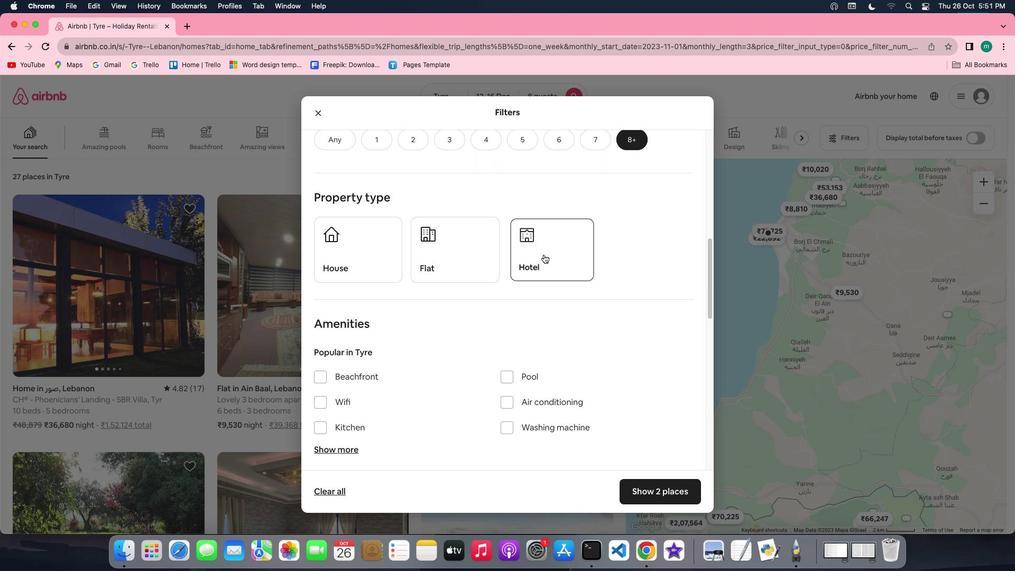 
Action: Mouse moved to (584, 269)
Screenshot: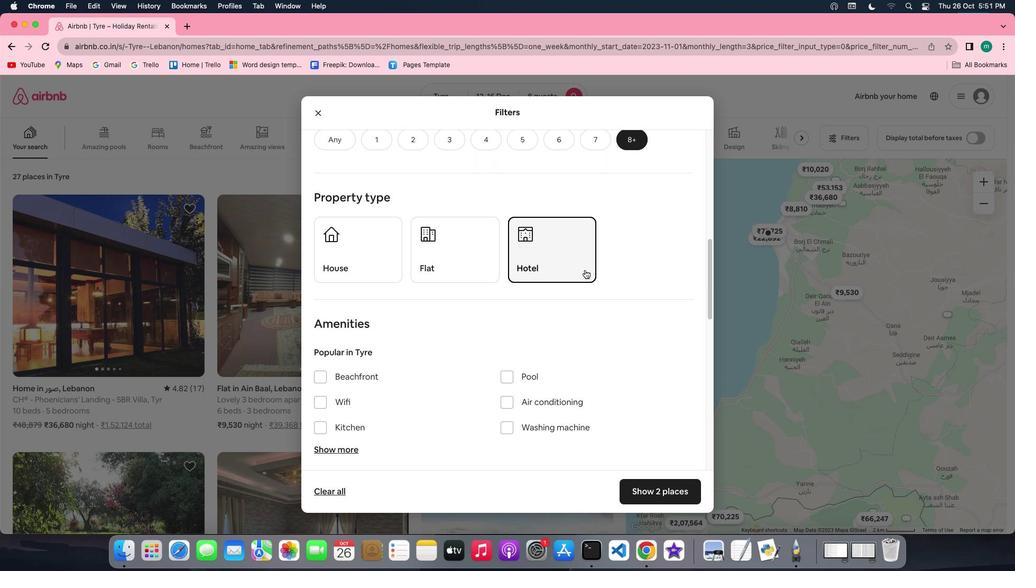 
Action: Mouse scrolled (584, 269) with delta (0, 0)
Screenshot: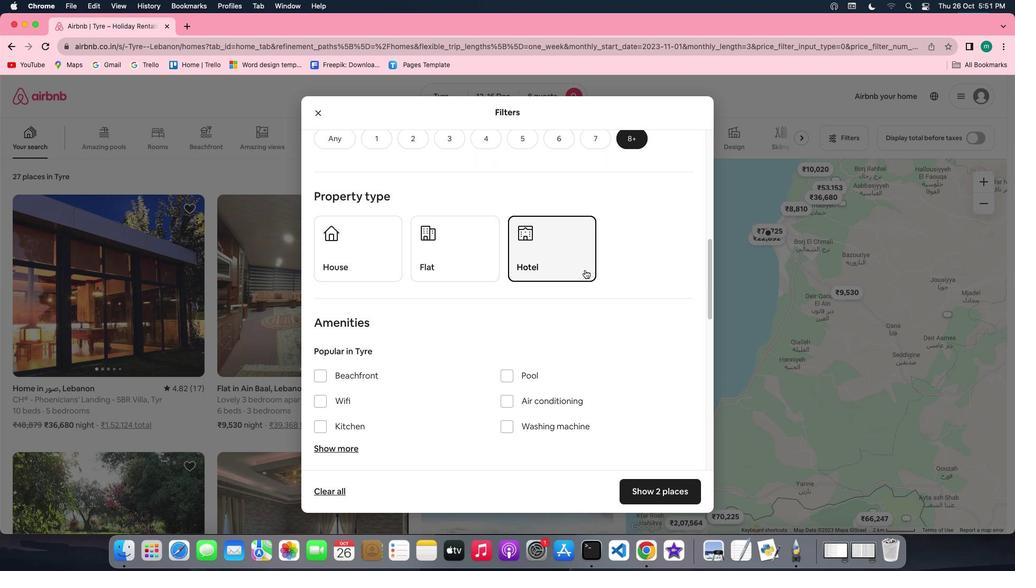 
Action: Mouse scrolled (584, 269) with delta (0, 0)
Screenshot: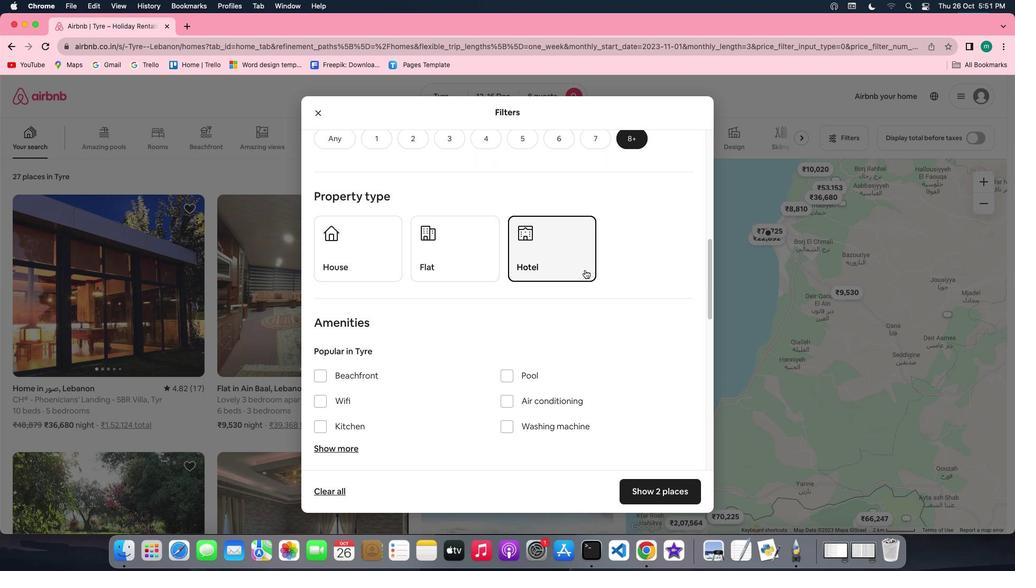 
Action: Mouse scrolled (584, 269) with delta (0, -1)
Screenshot: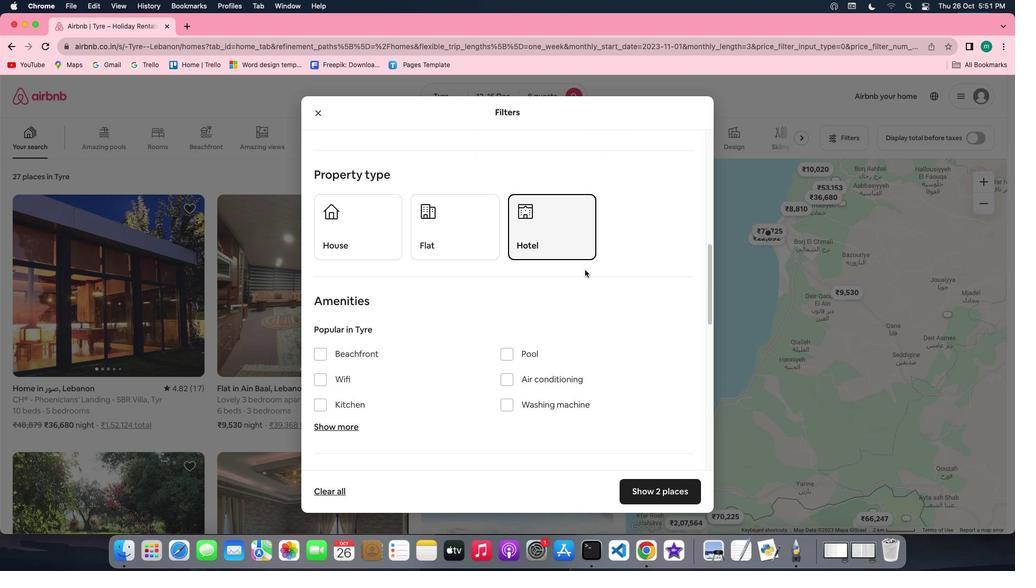 
Action: Mouse scrolled (584, 269) with delta (0, -1)
Screenshot: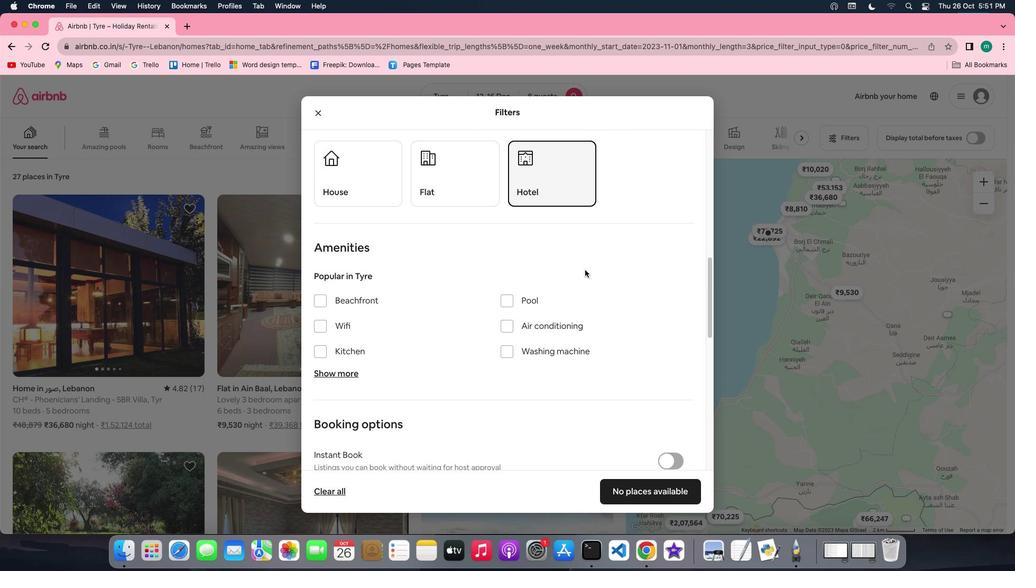 
Action: Mouse scrolled (584, 269) with delta (0, 0)
Screenshot: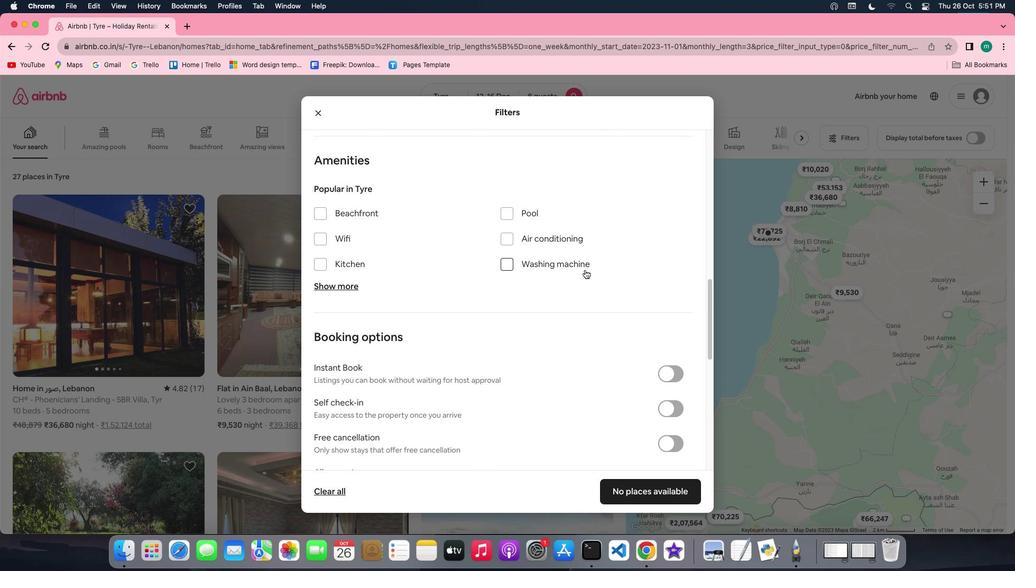 
Action: Mouse scrolled (584, 269) with delta (0, 0)
Screenshot: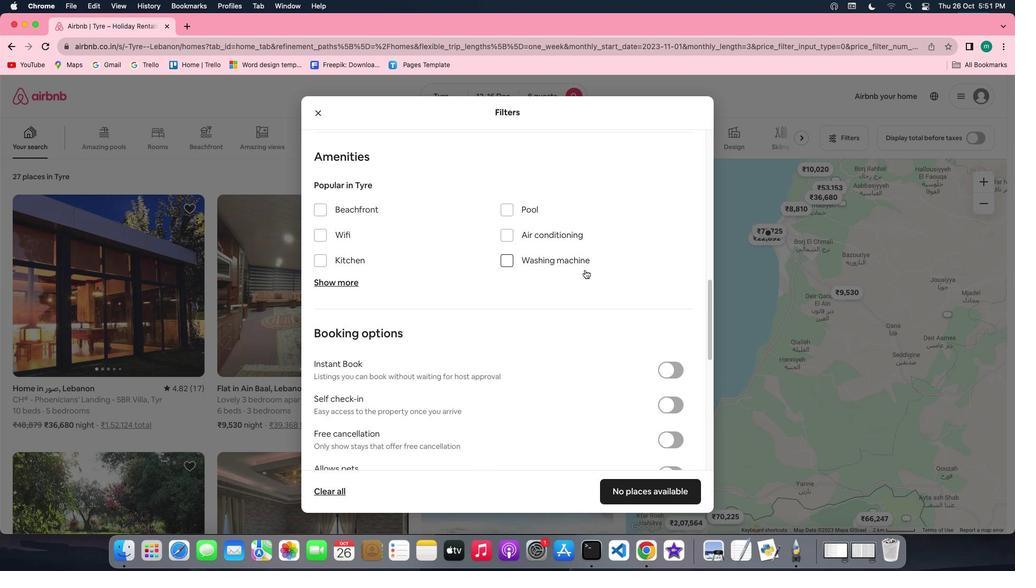 
Action: Mouse scrolled (584, 269) with delta (0, 0)
Screenshot: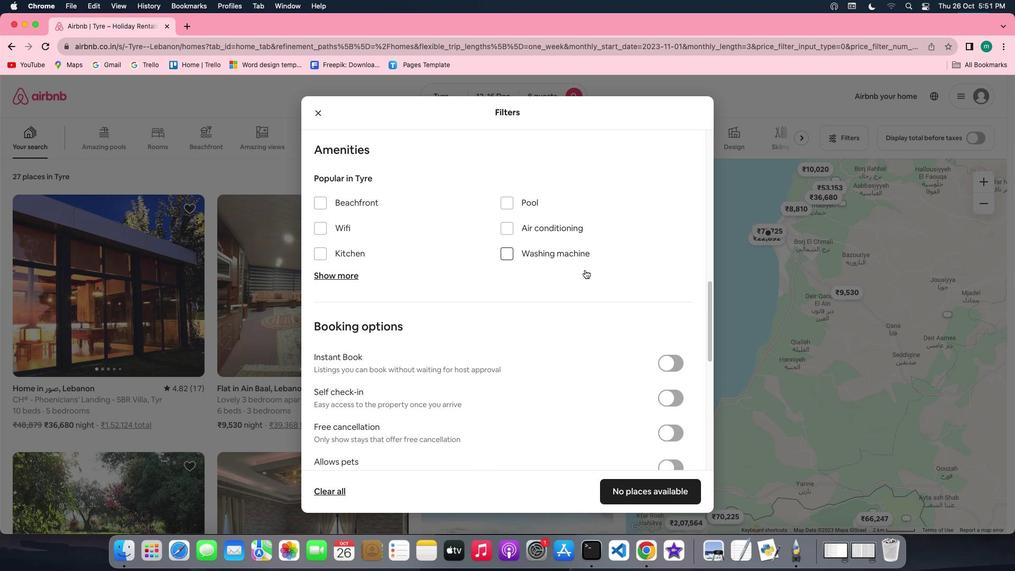 
Action: Mouse moved to (339, 204)
Screenshot: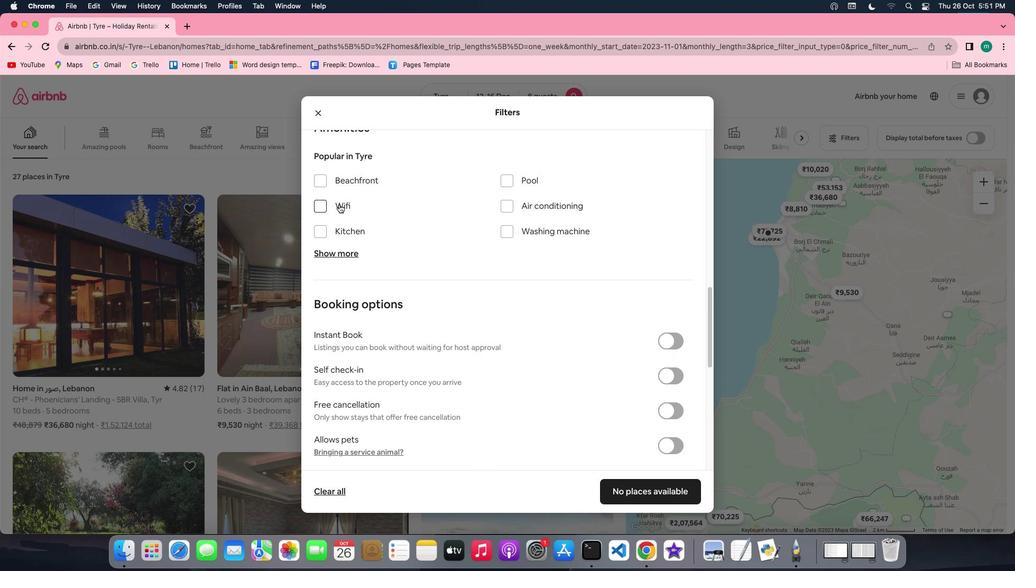 
Action: Mouse pressed left at (339, 204)
Screenshot: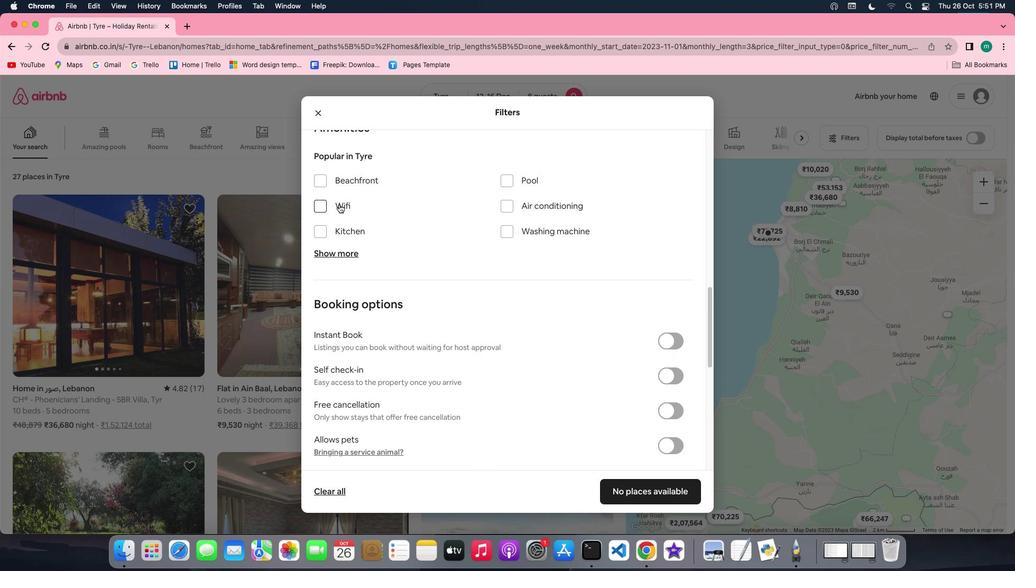 
Action: Mouse moved to (429, 240)
Screenshot: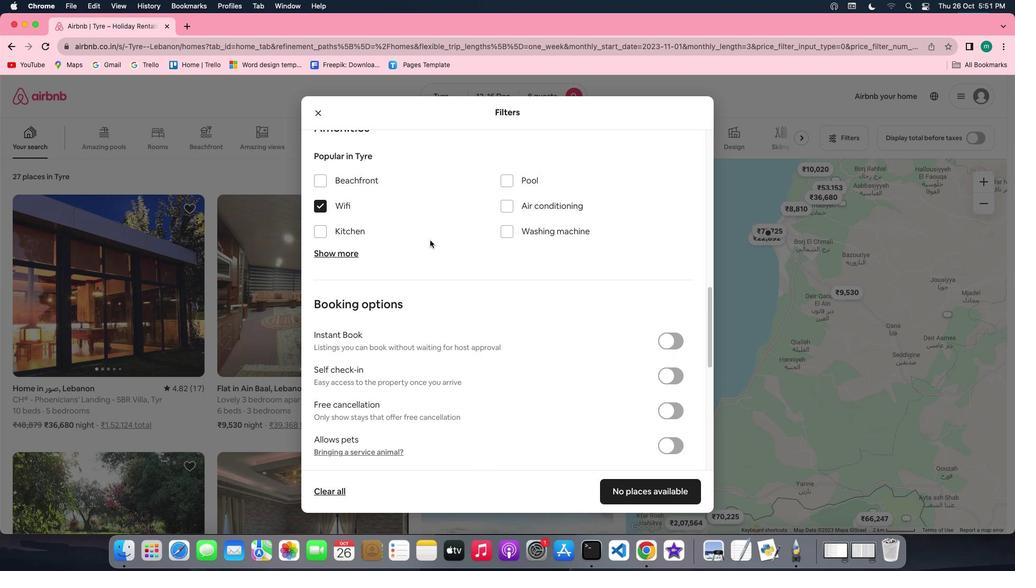 
Action: Mouse scrolled (429, 240) with delta (0, 0)
Screenshot: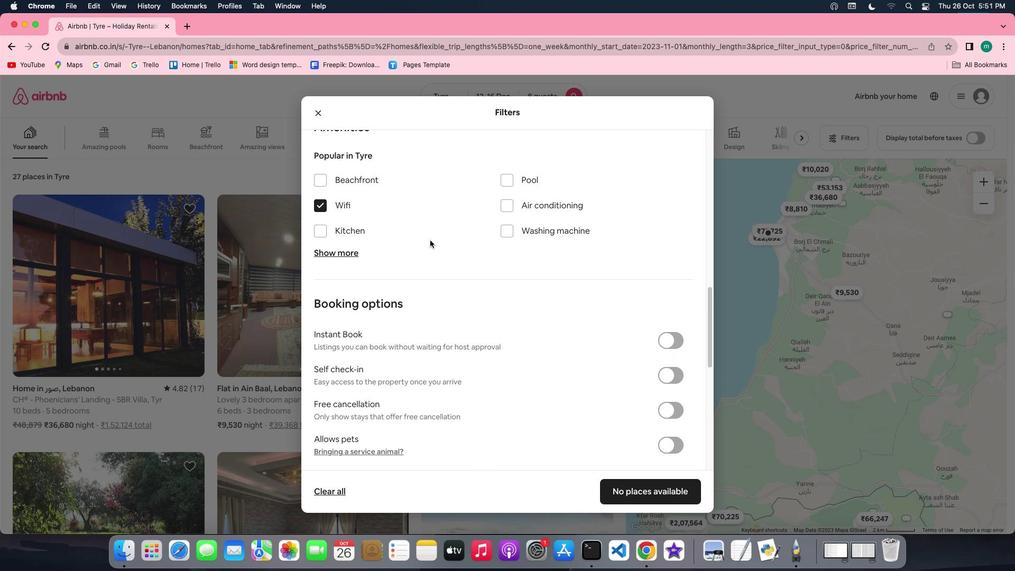 
Action: Mouse scrolled (429, 240) with delta (0, 0)
Screenshot: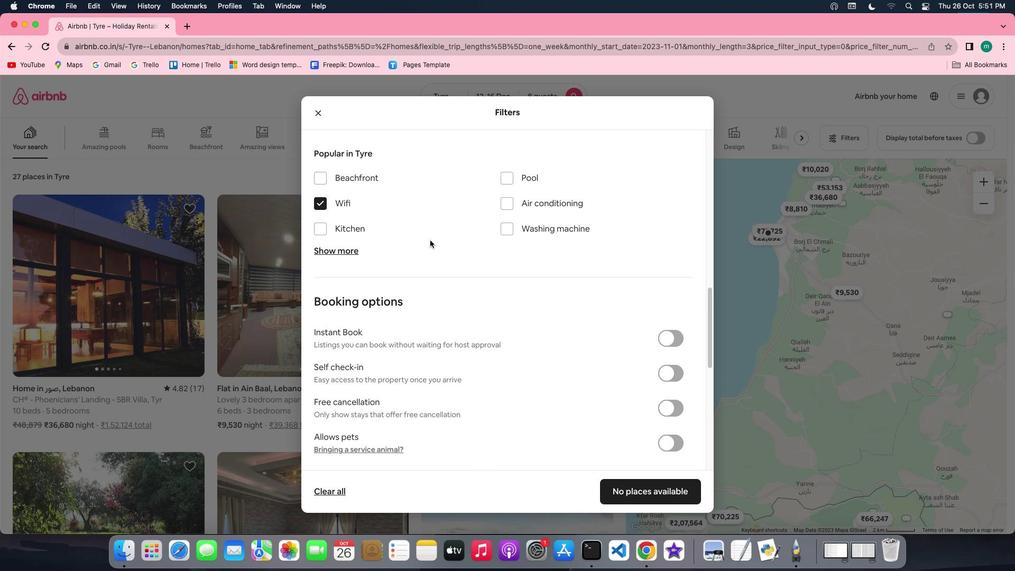 
Action: Mouse scrolled (429, 240) with delta (0, 0)
Screenshot: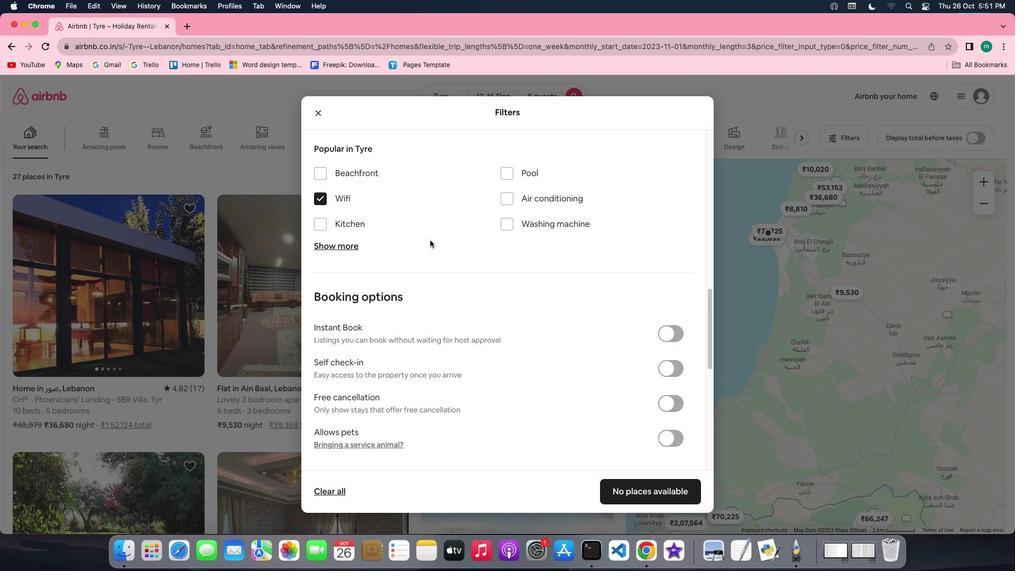 
Action: Mouse moved to (341, 238)
Screenshot: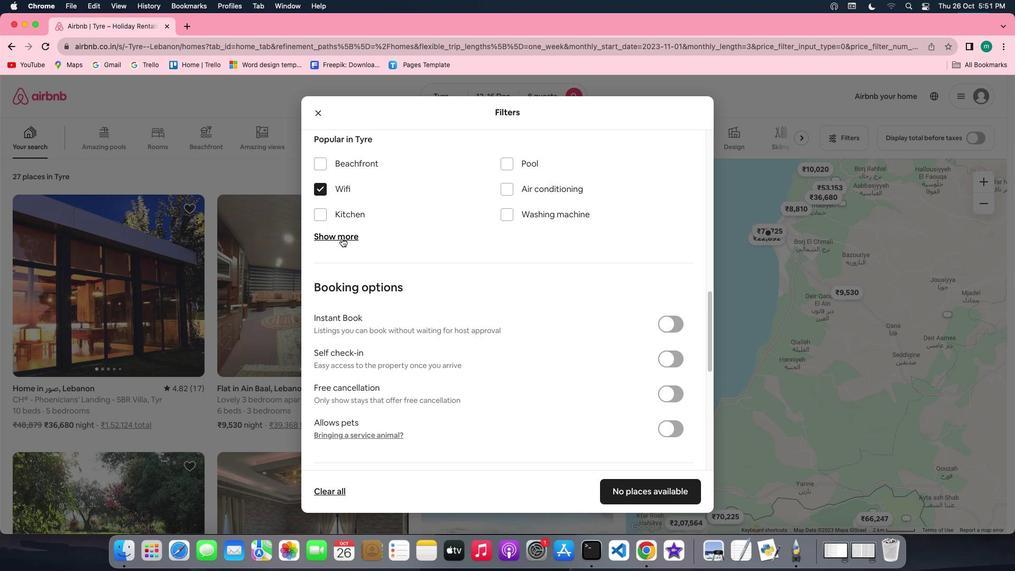 
Action: Mouse pressed left at (341, 238)
Screenshot: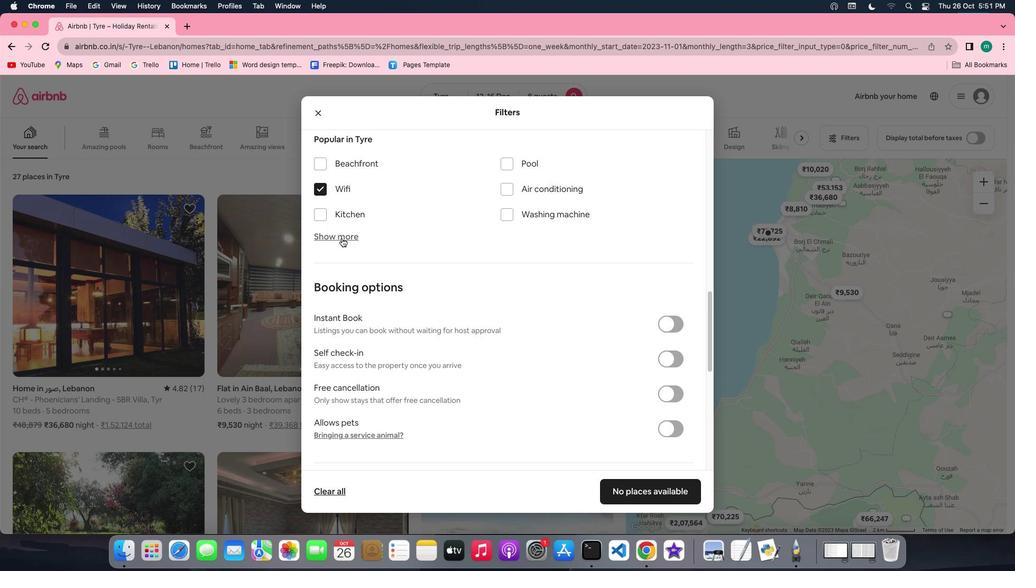 
Action: Mouse moved to (451, 304)
Screenshot: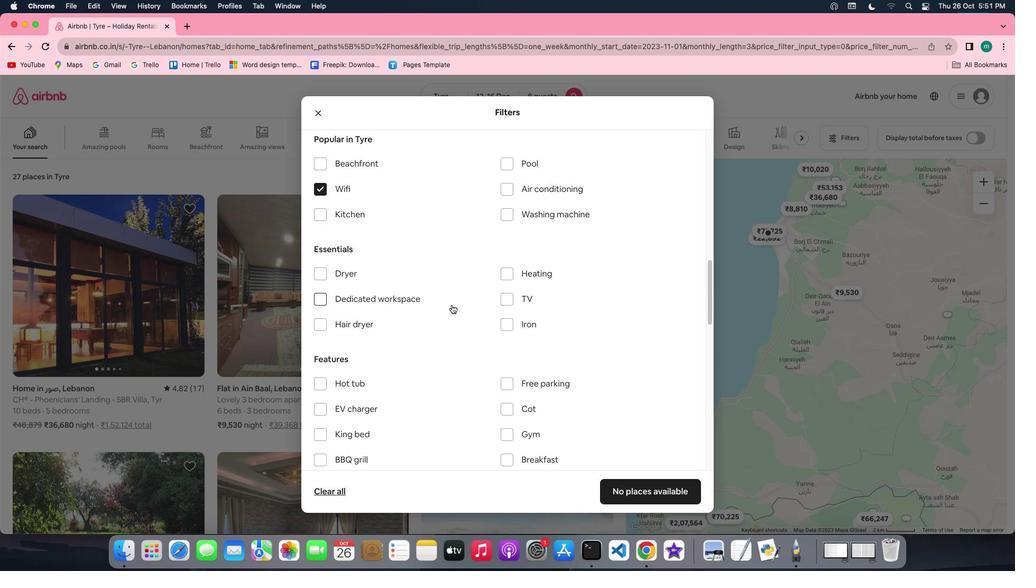 
Action: Mouse scrolled (451, 304) with delta (0, 0)
Screenshot: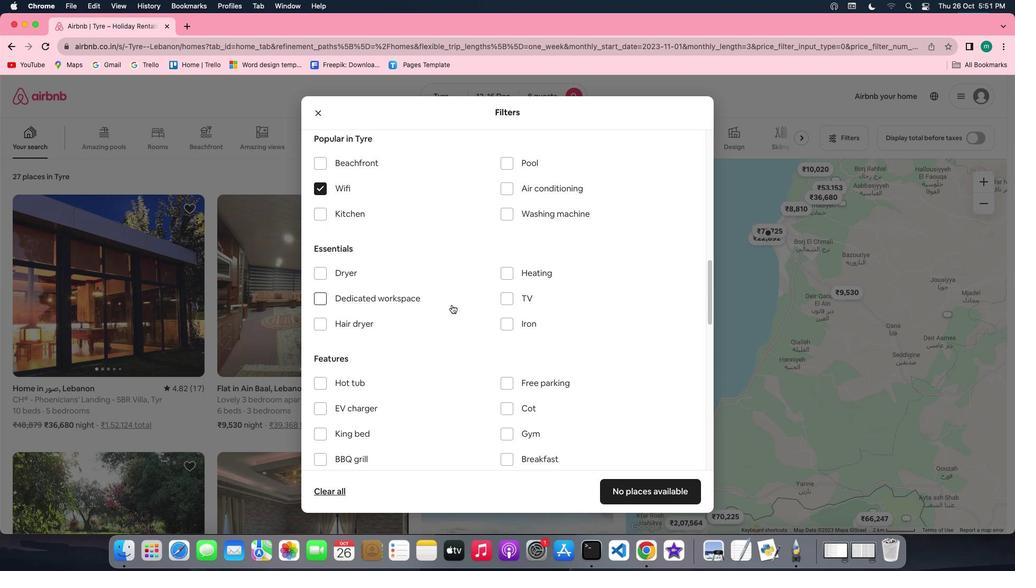 
Action: Mouse scrolled (451, 304) with delta (0, 0)
Screenshot: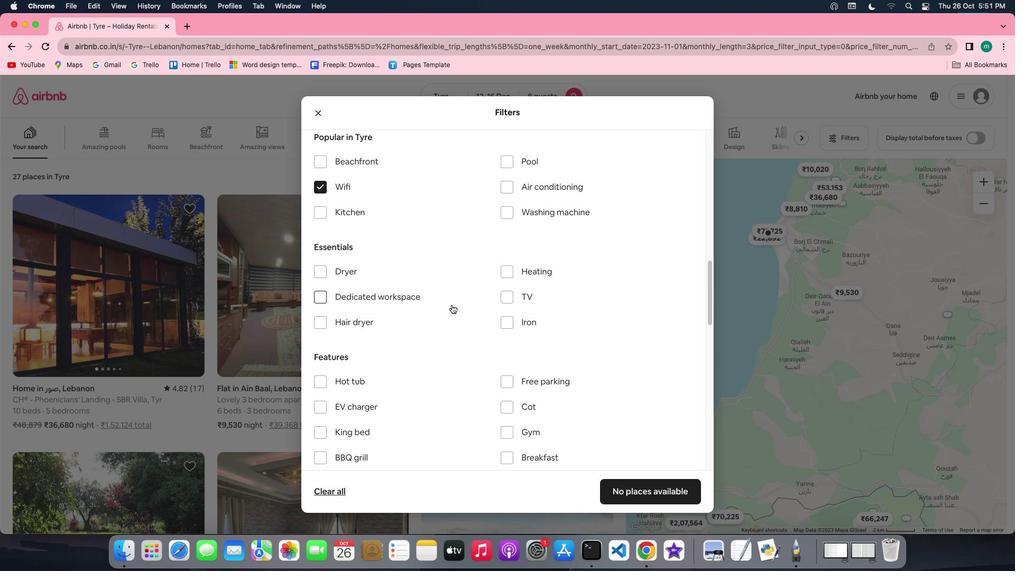 
Action: Mouse scrolled (451, 304) with delta (0, 0)
Screenshot: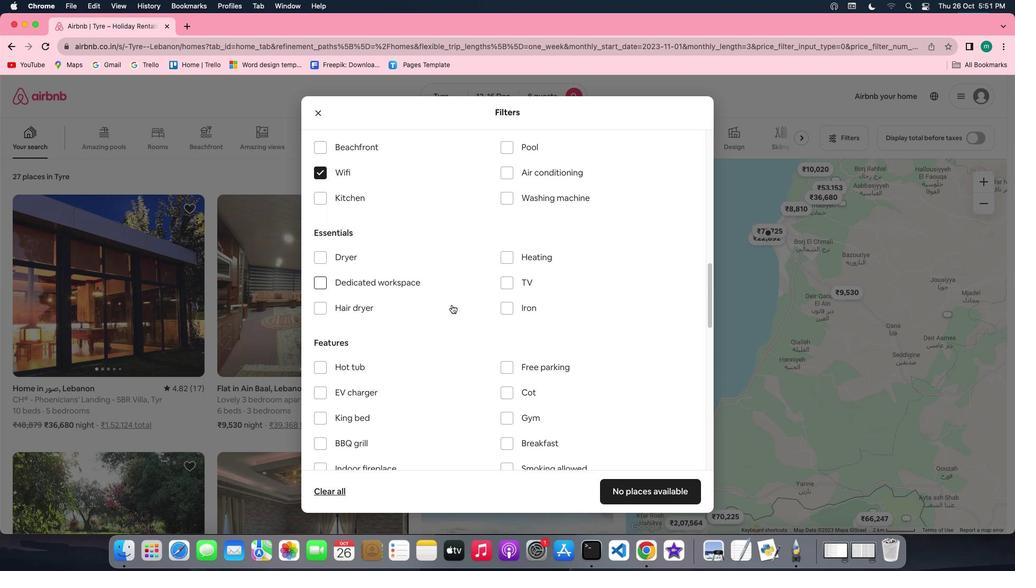 
Action: Mouse moved to (506, 252)
Screenshot: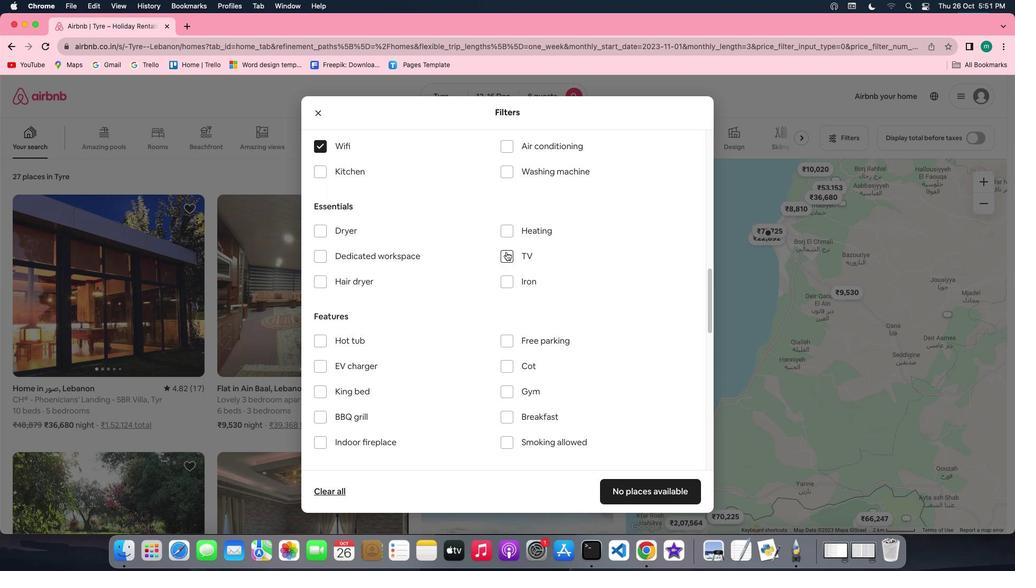 
Action: Mouse pressed left at (506, 252)
Screenshot: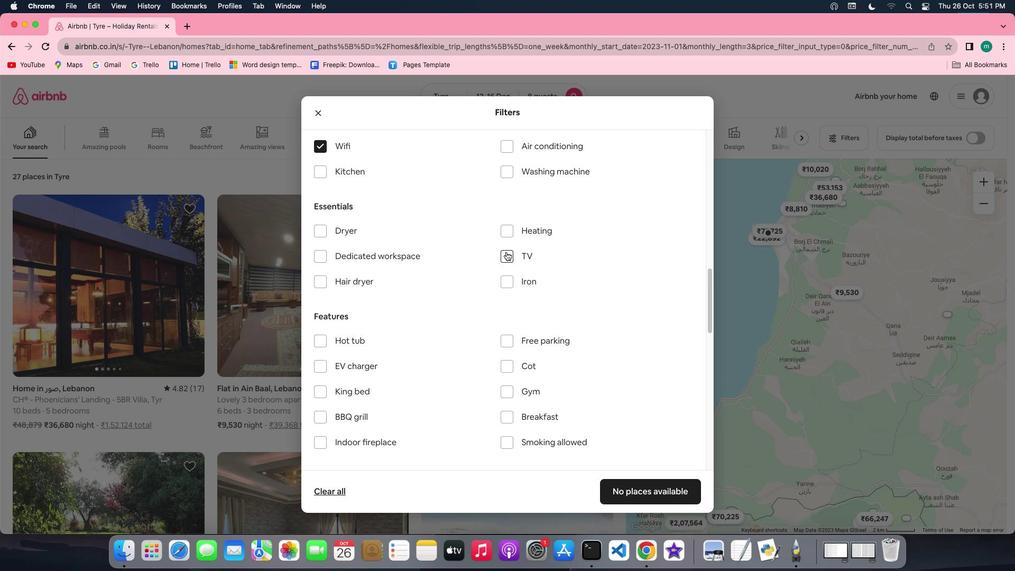 
Action: Mouse moved to (558, 282)
Screenshot: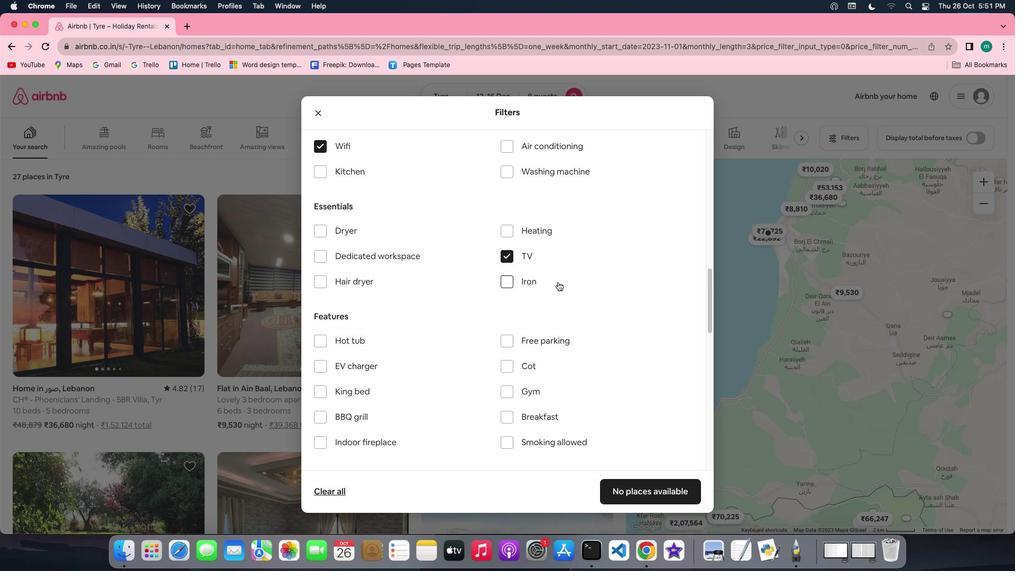 
Action: Mouse scrolled (558, 282) with delta (0, 0)
Screenshot: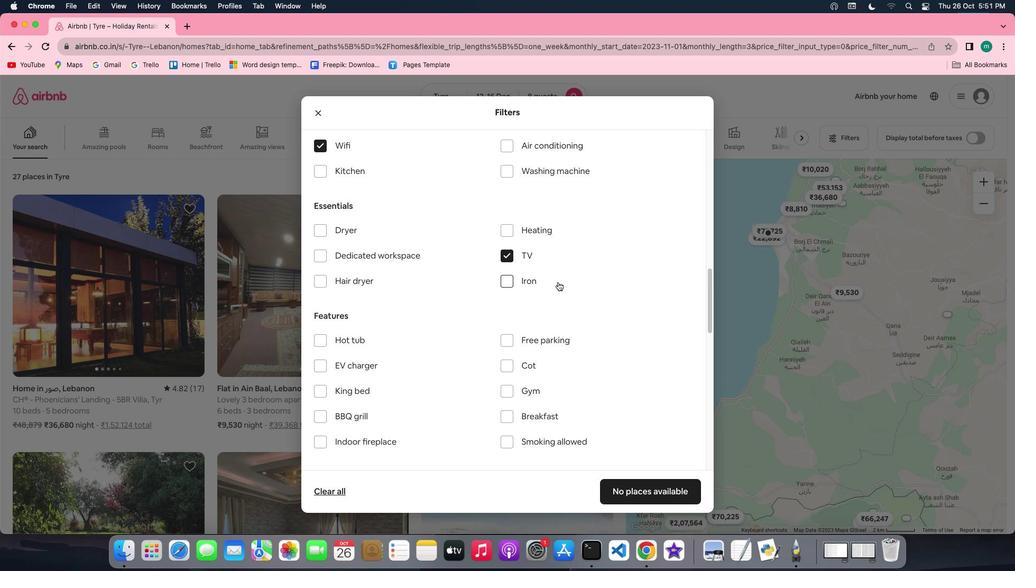 
Action: Mouse scrolled (558, 282) with delta (0, 0)
Screenshot: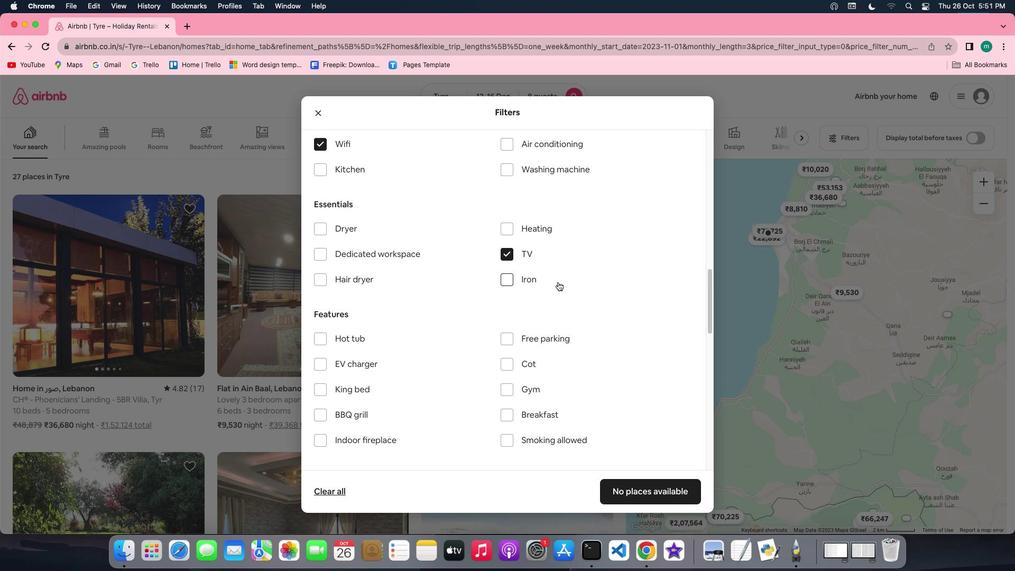 
Action: Mouse scrolled (558, 282) with delta (0, 0)
Screenshot: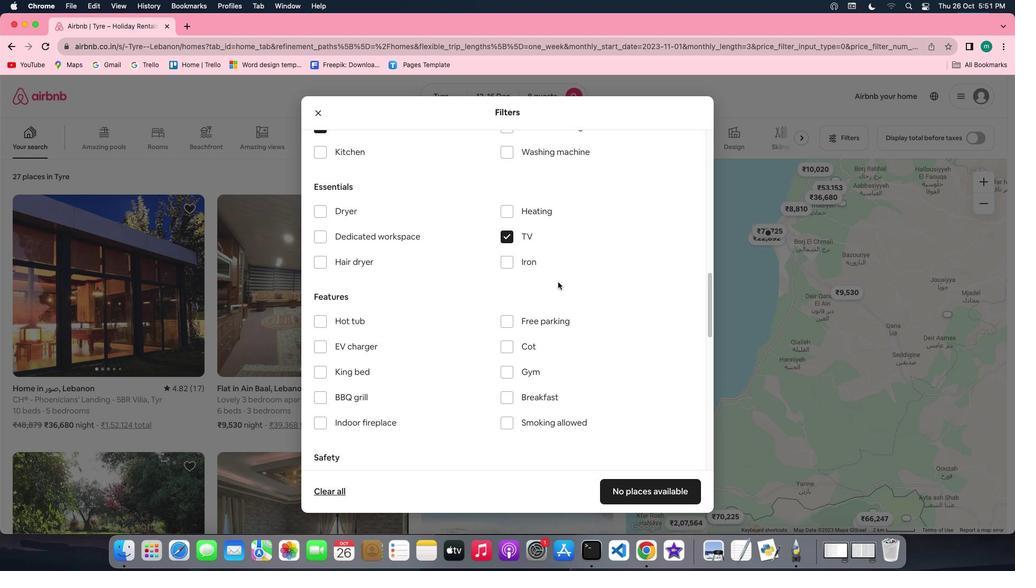 
Action: Mouse moved to (529, 360)
Screenshot: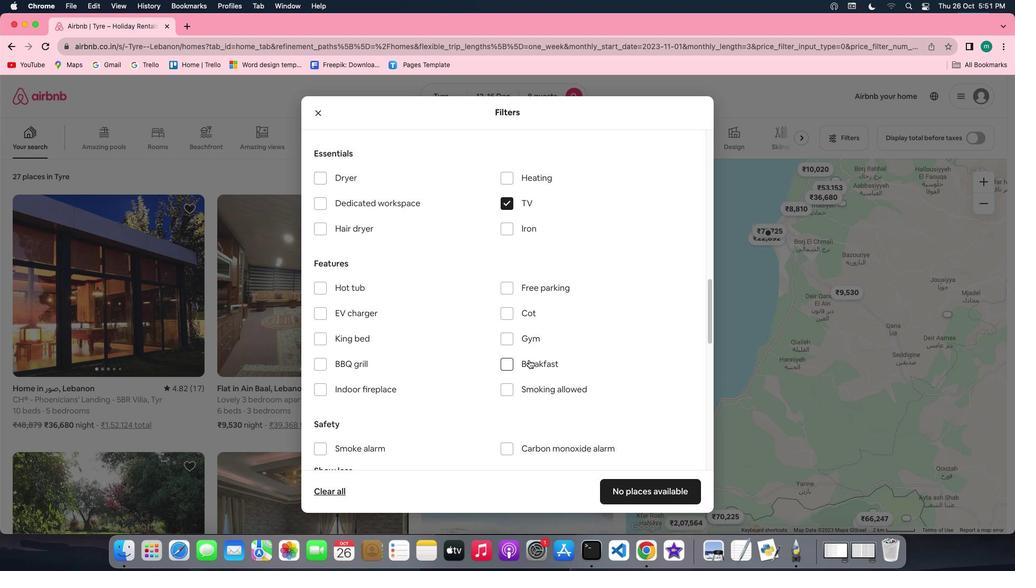 
Action: Mouse scrolled (529, 360) with delta (0, 0)
Screenshot: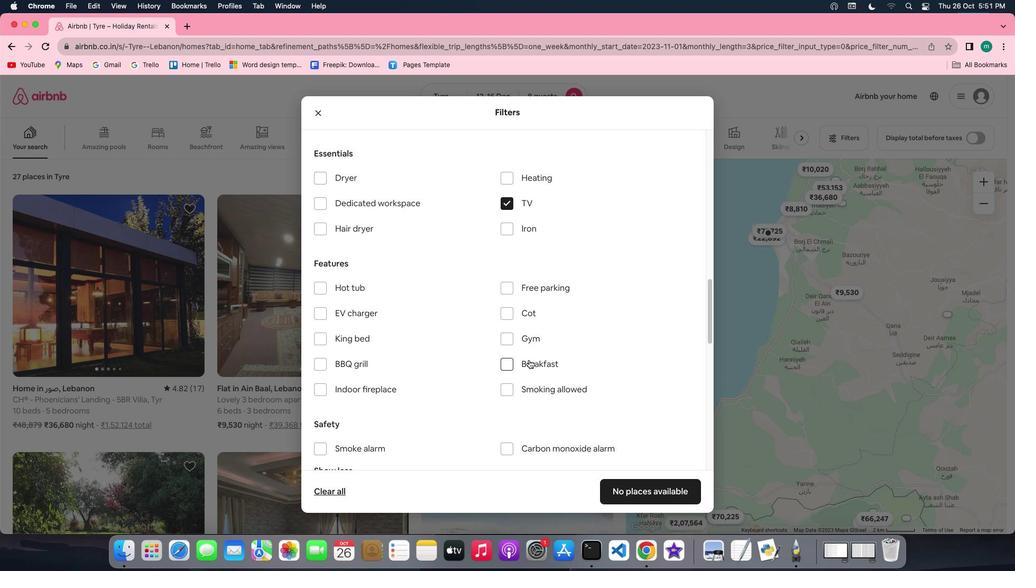 
Action: Mouse scrolled (529, 360) with delta (0, 0)
Screenshot: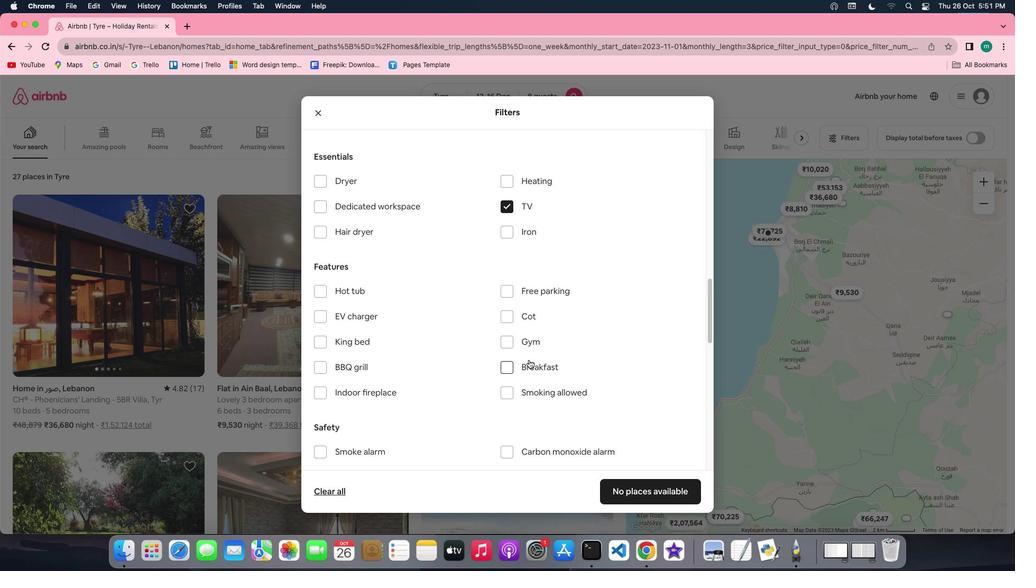 
Action: Mouse moved to (454, 289)
Screenshot: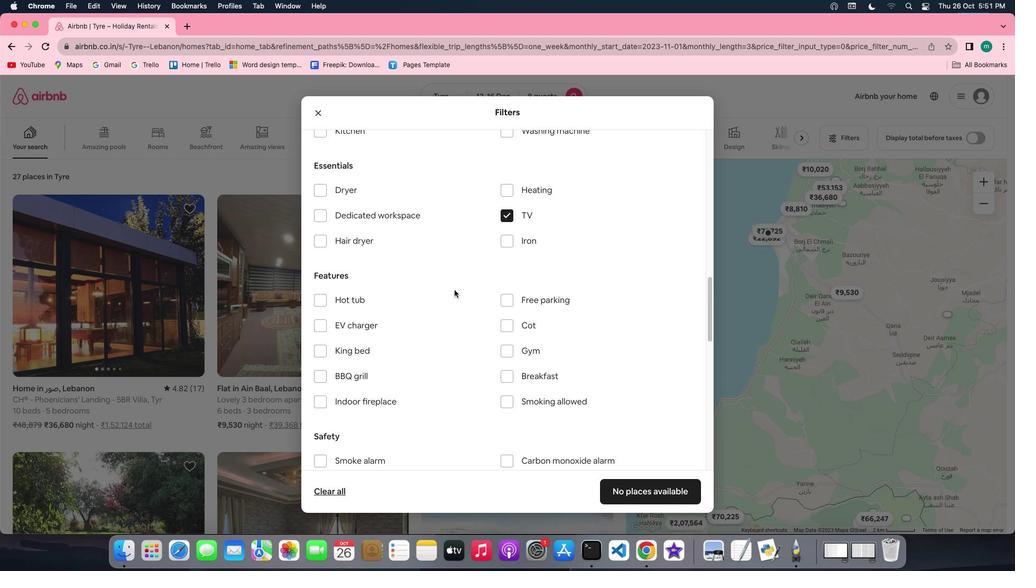 
Action: Mouse scrolled (454, 289) with delta (0, 0)
Screenshot: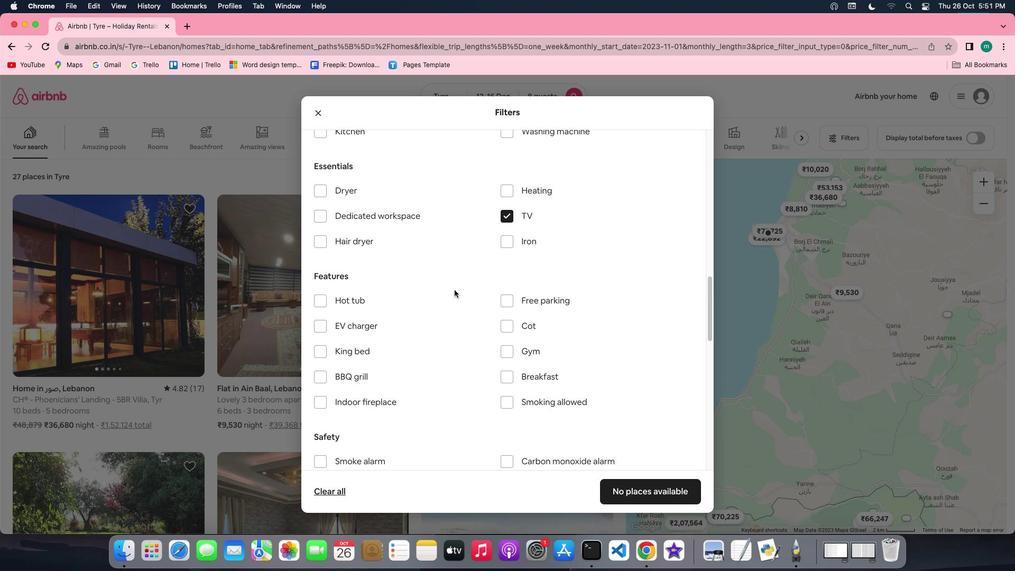 
Action: Mouse moved to (454, 289)
Screenshot: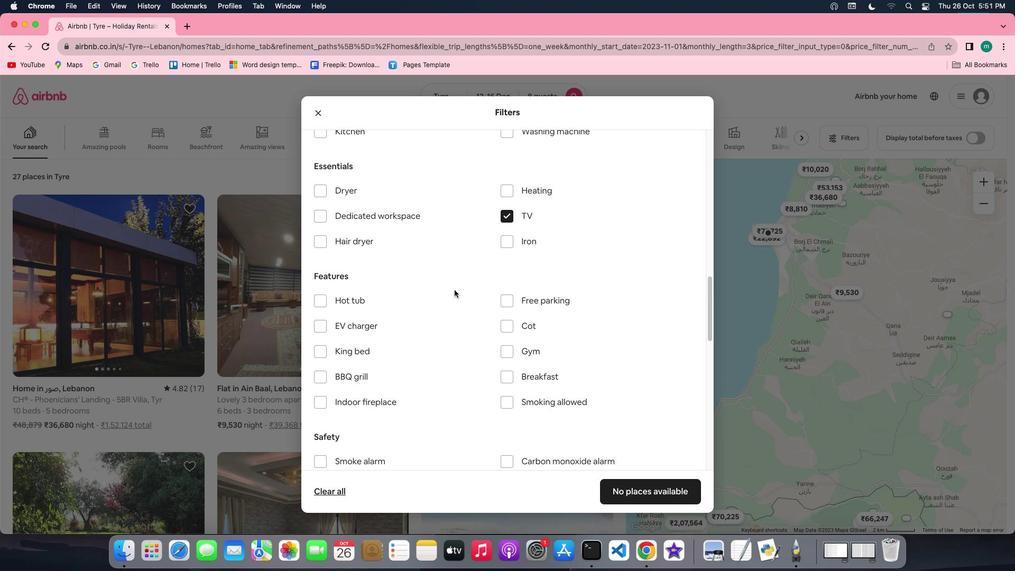 
Action: Mouse scrolled (454, 289) with delta (0, 0)
Screenshot: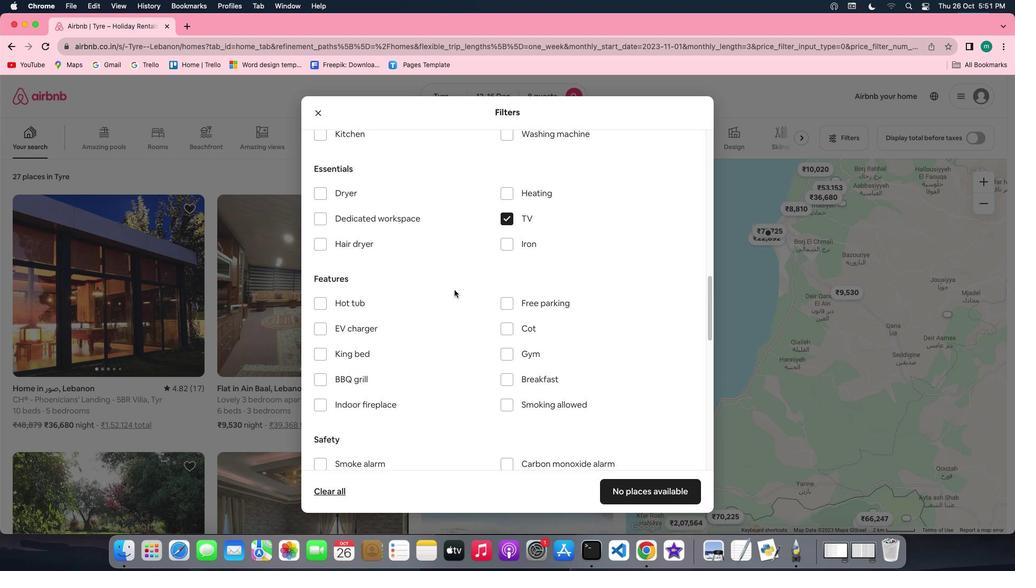 
Action: Mouse scrolled (454, 289) with delta (0, 1)
Screenshot: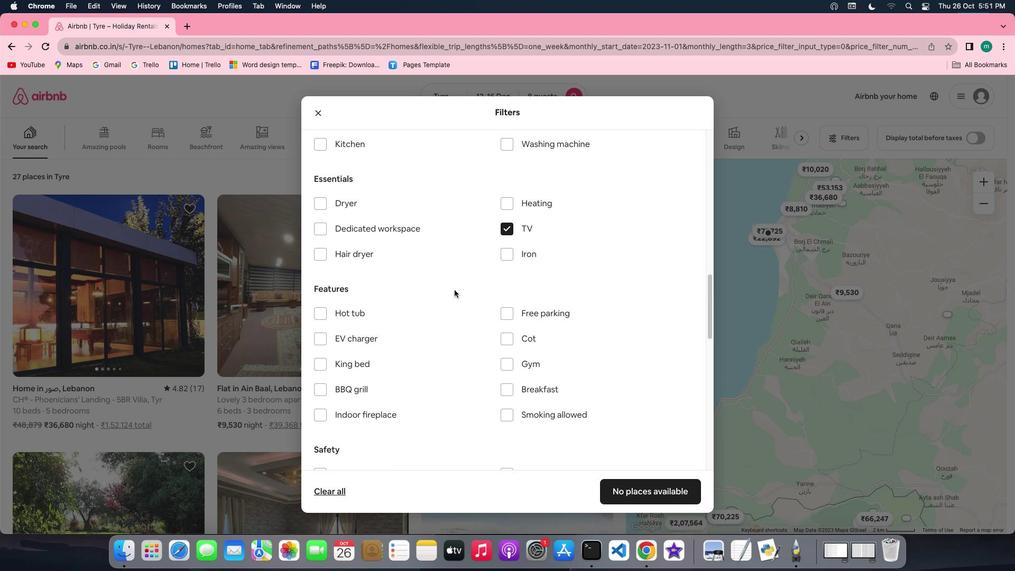 
Action: Mouse moved to (509, 336)
Screenshot: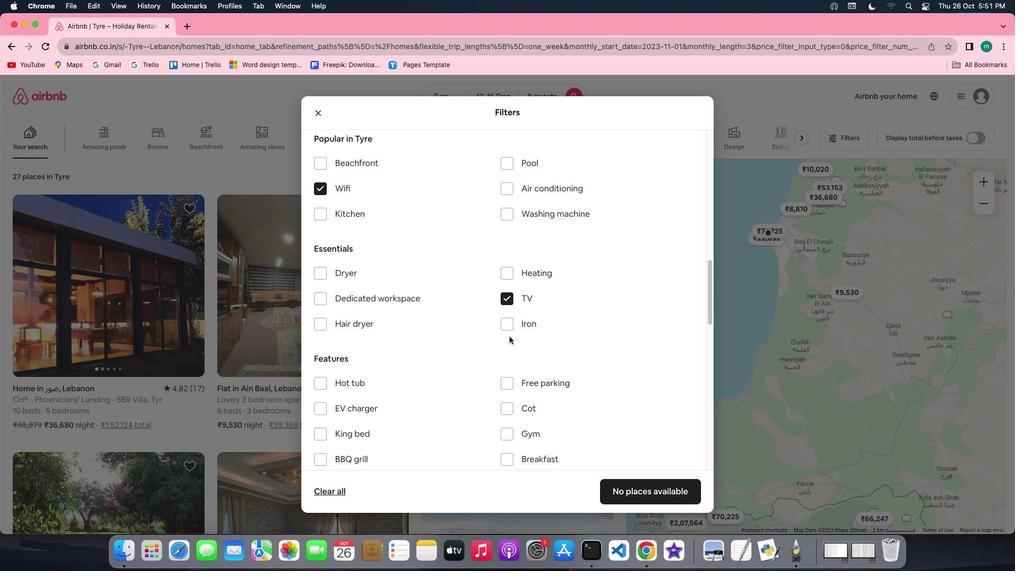 
Action: Mouse scrolled (509, 336) with delta (0, 0)
Screenshot: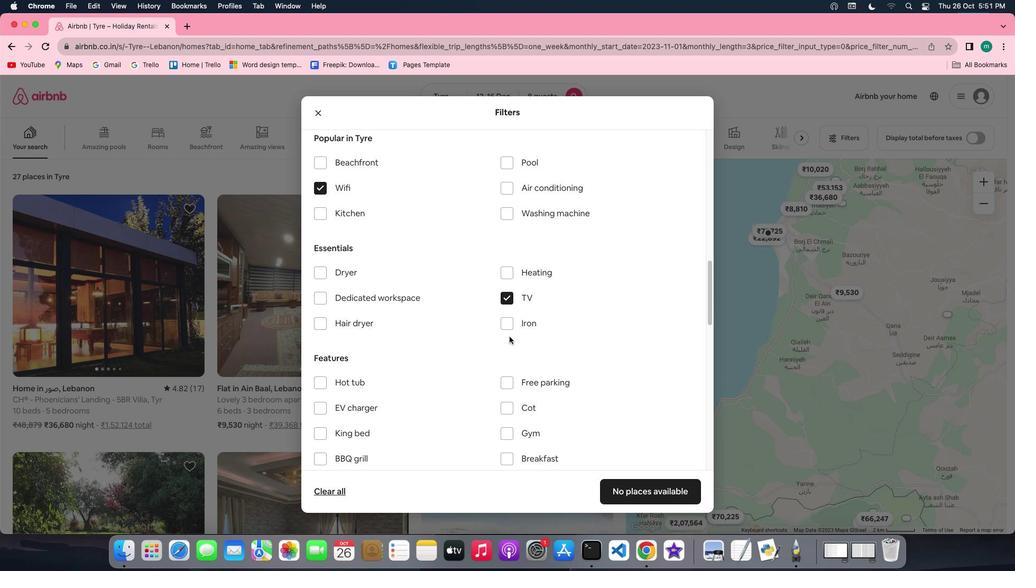 
Action: Mouse scrolled (509, 336) with delta (0, 0)
Screenshot: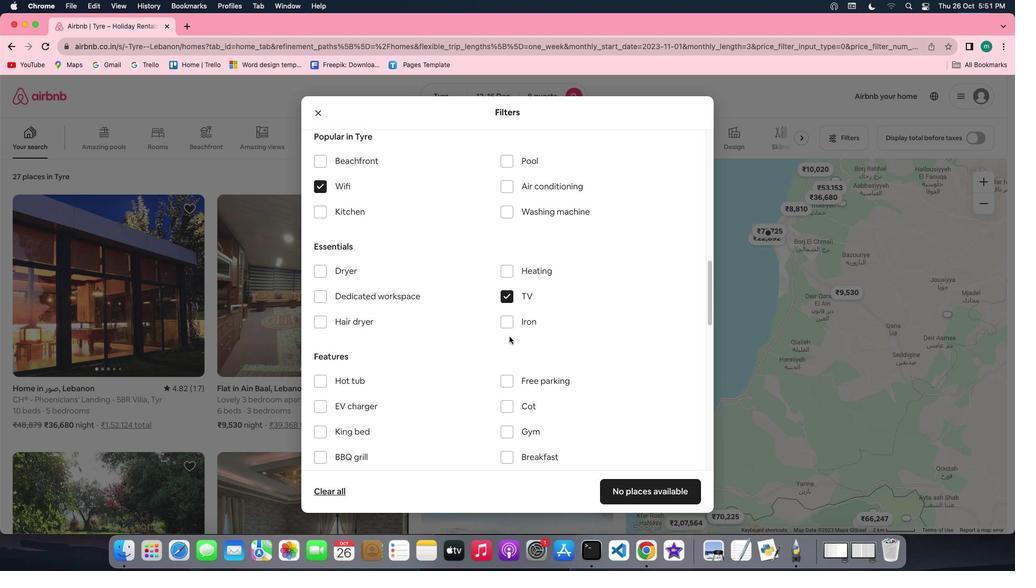 
Action: Mouse scrolled (509, 336) with delta (0, 0)
Screenshot: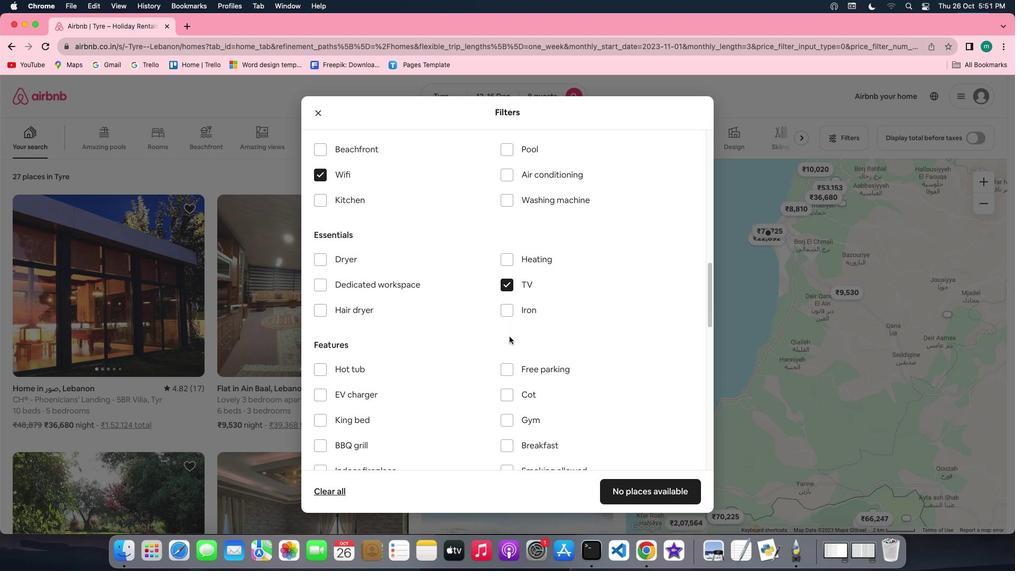 
Action: Mouse moved to (546, 344)
Screenshot: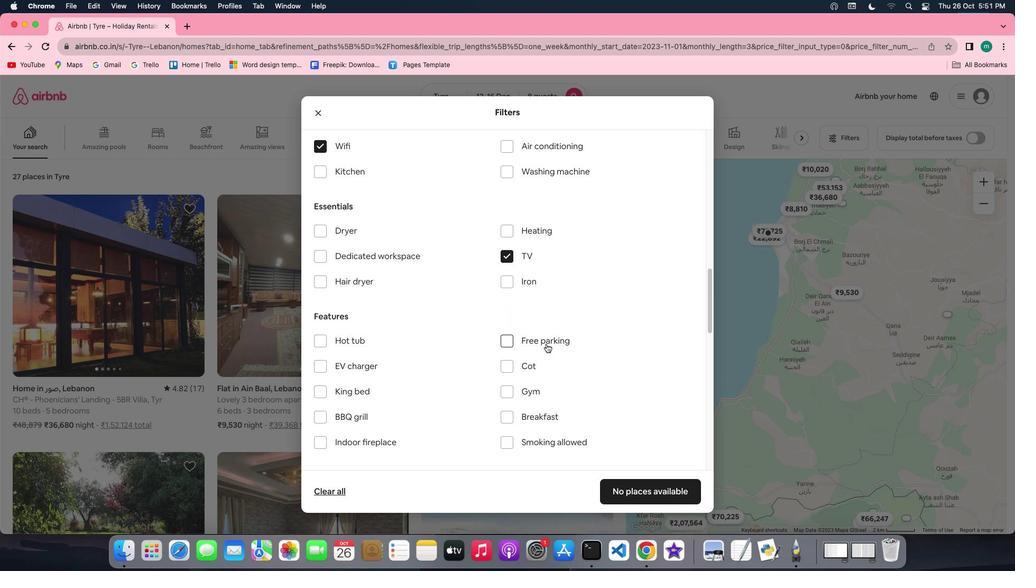 
Action: Mouse pressed left at (546, 344)
Screenshot: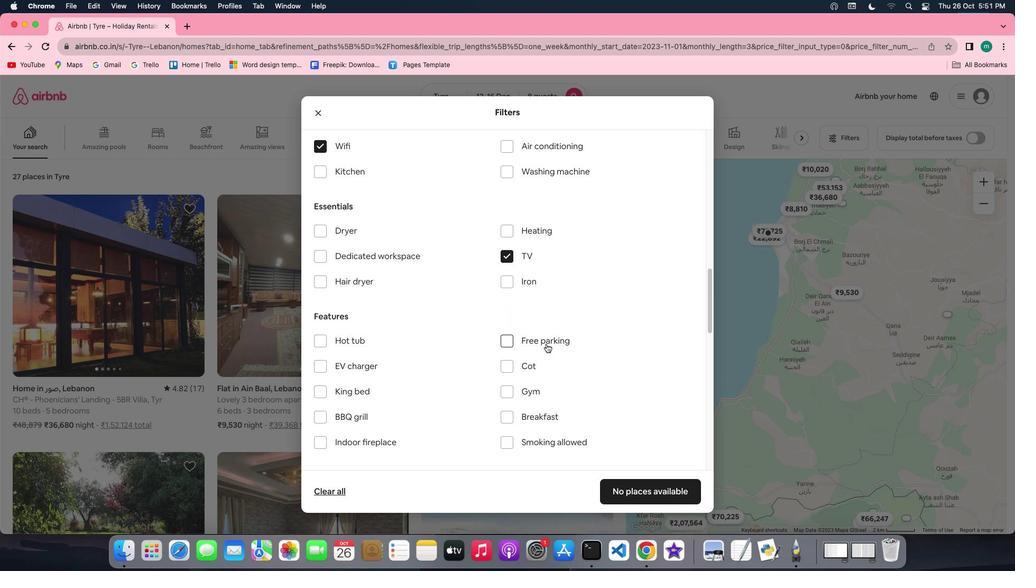 
Action: Mouse moved to (546, 344)
Screenshot: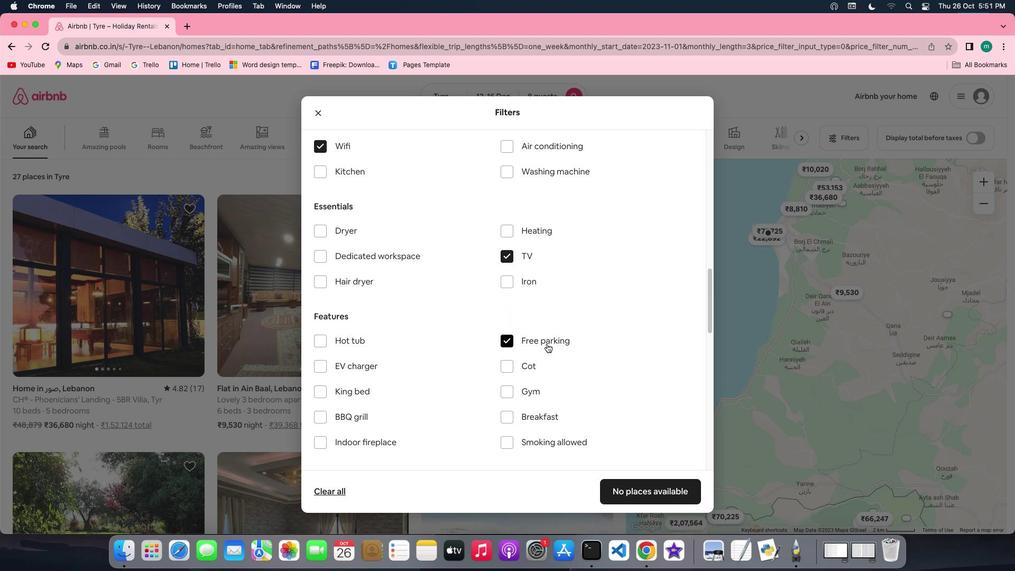 
Action: Mouse scrolled (546, 344) with delta (0, 0)
Screenshot: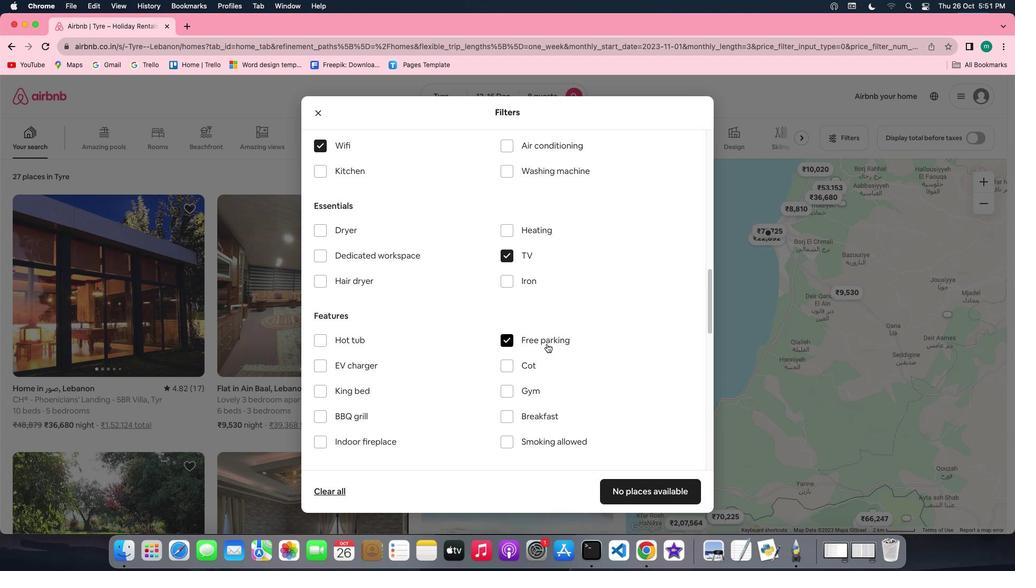 
Action: Mouse scrolled (546, 344) with delta (0, 0)
Screenshot: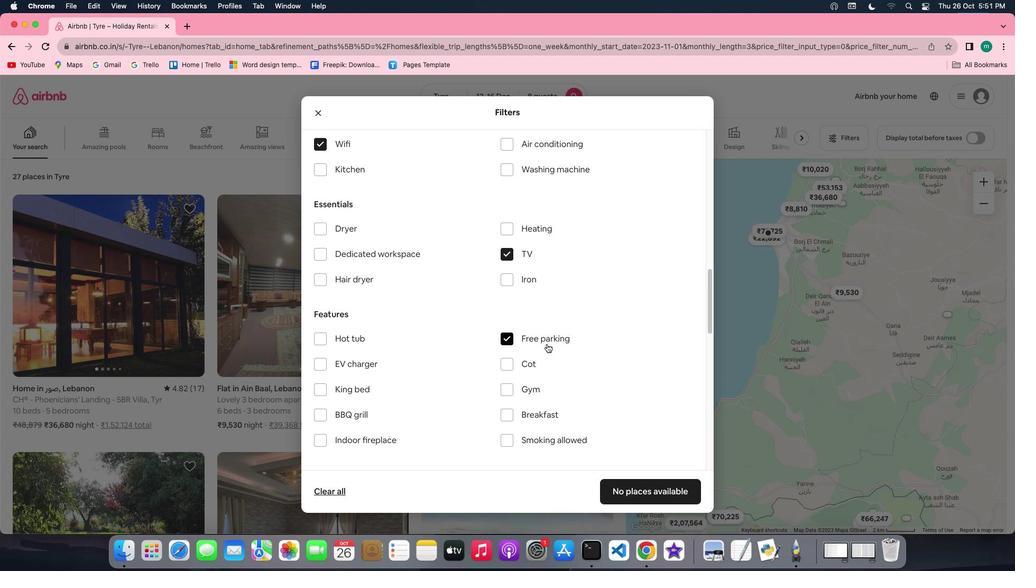 
Action: Mouse scrolled (546, 344) with delta (0, 0)
Screenshot: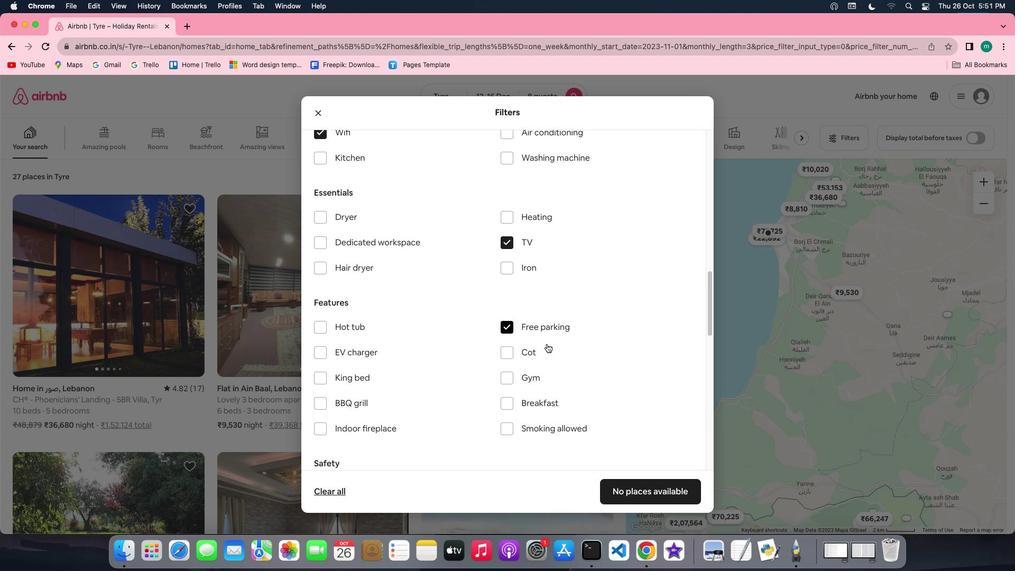 
Action: Mouse scrolled (546, 344) with delta (0, 0)
Screenshot: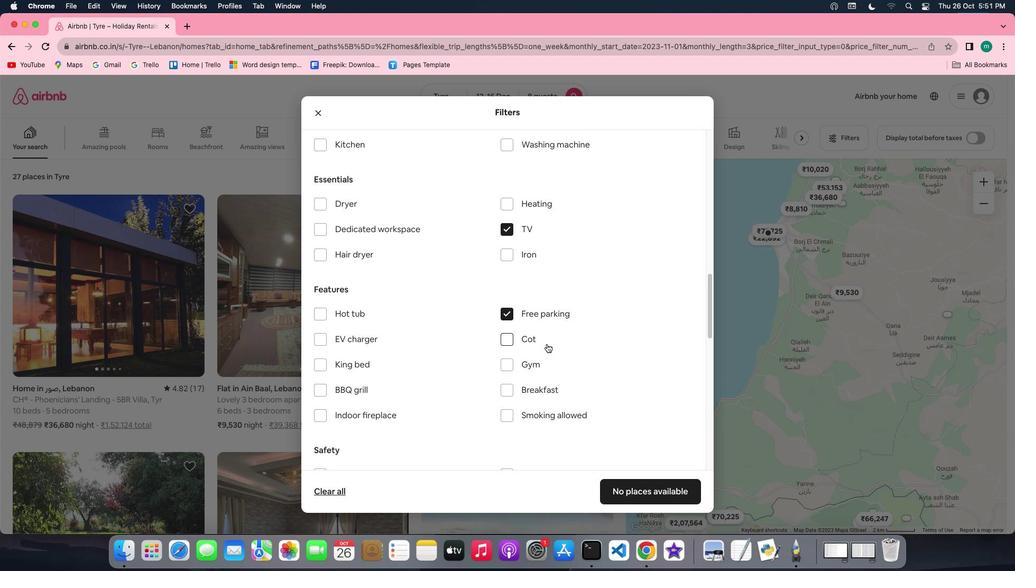 
Action: Mouse scrolled (546, 344) with delta (0, 0)
Screenshot: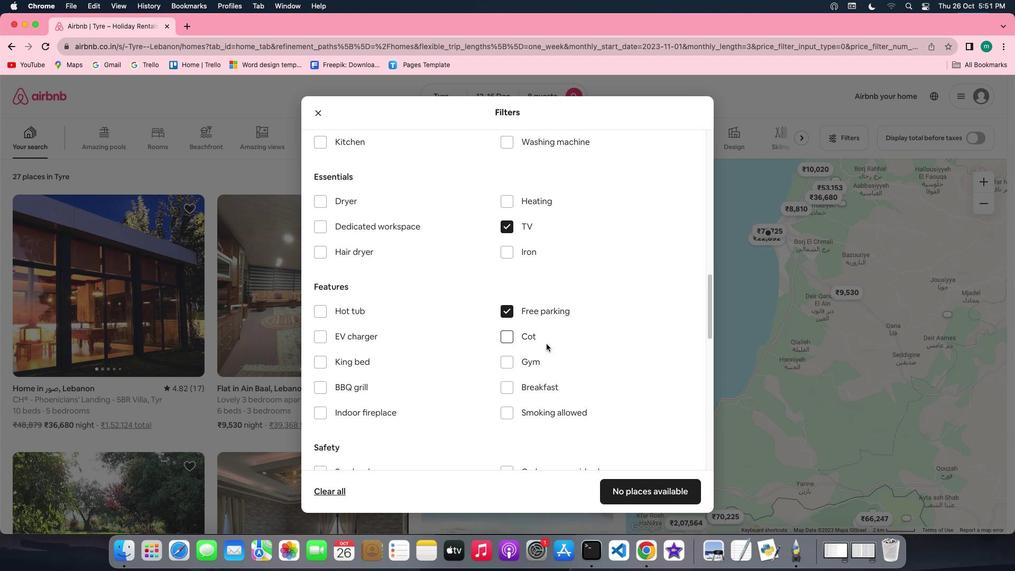 
Action: Mouse moved to (546, 344)
Screenshot: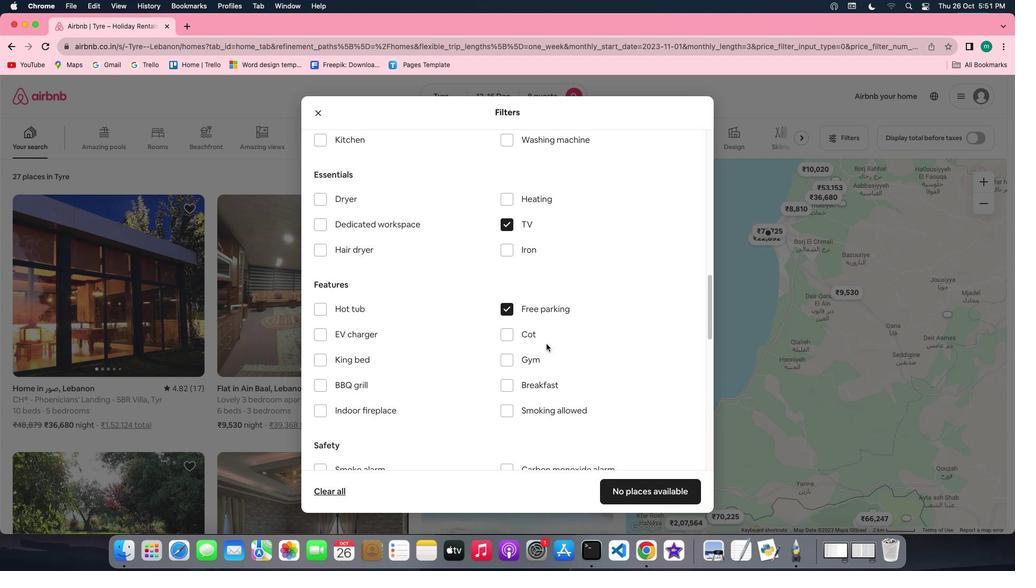 
Action: Mouse scrolled (546, 344) with delta (0, 0)
Screenshot: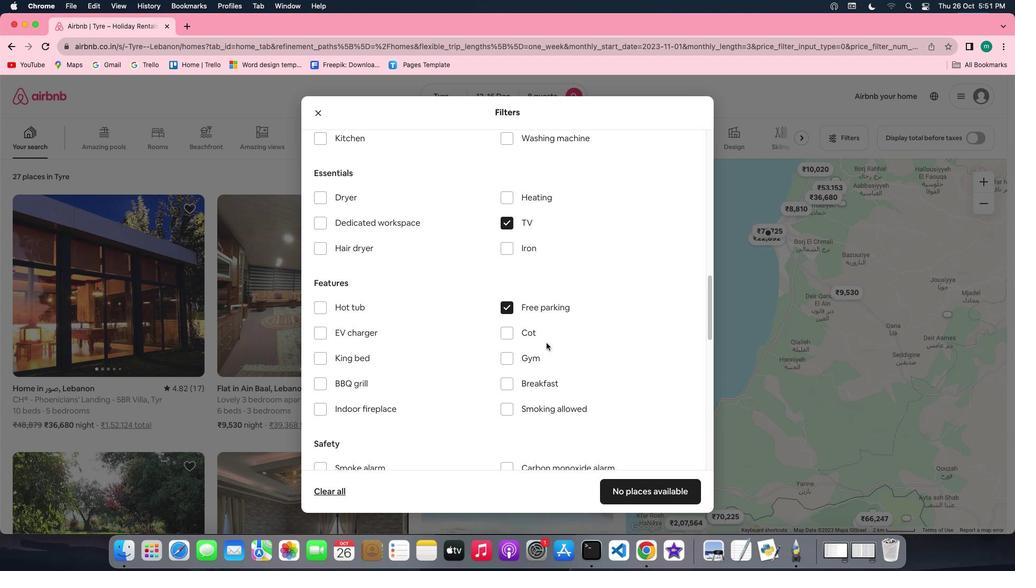 
Action: Mouse moved to (539, 319)
Screenshot: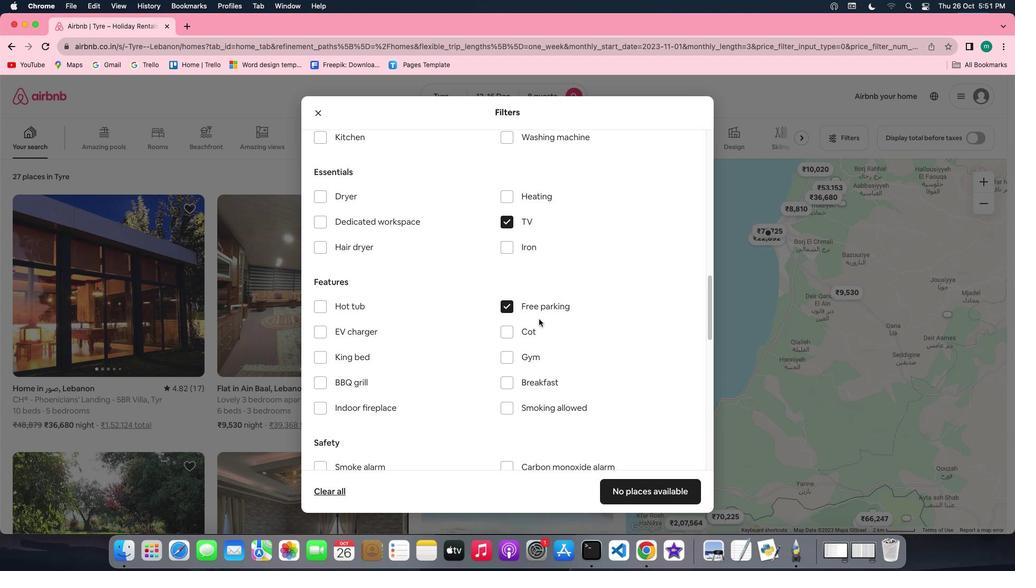 
Action: Mouse scrolled (539, 319) with delta (0, 0)
Screenshot: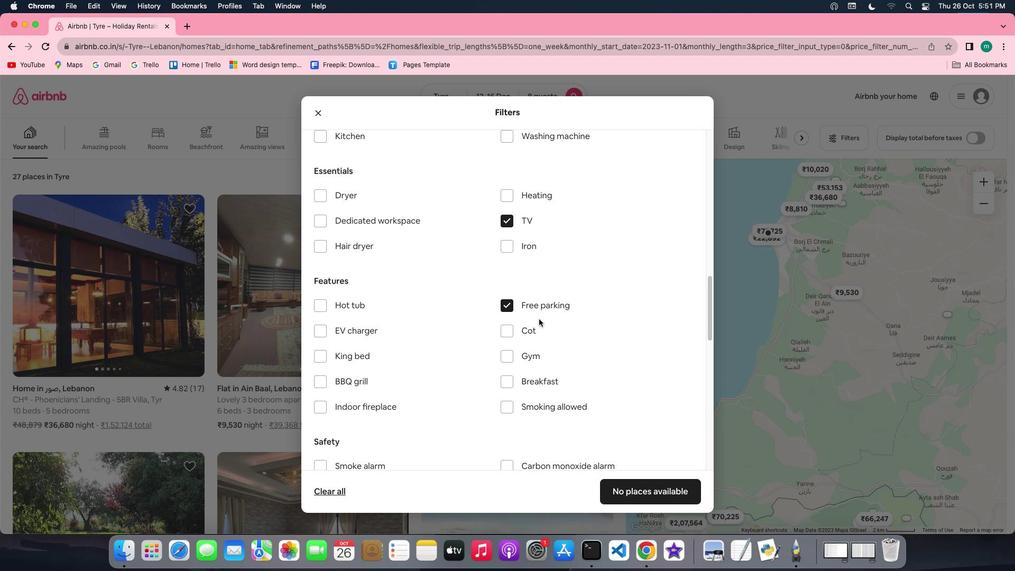 
Action: Mouse scrolled (539, 319) with delta (0, 0)
Screenshot: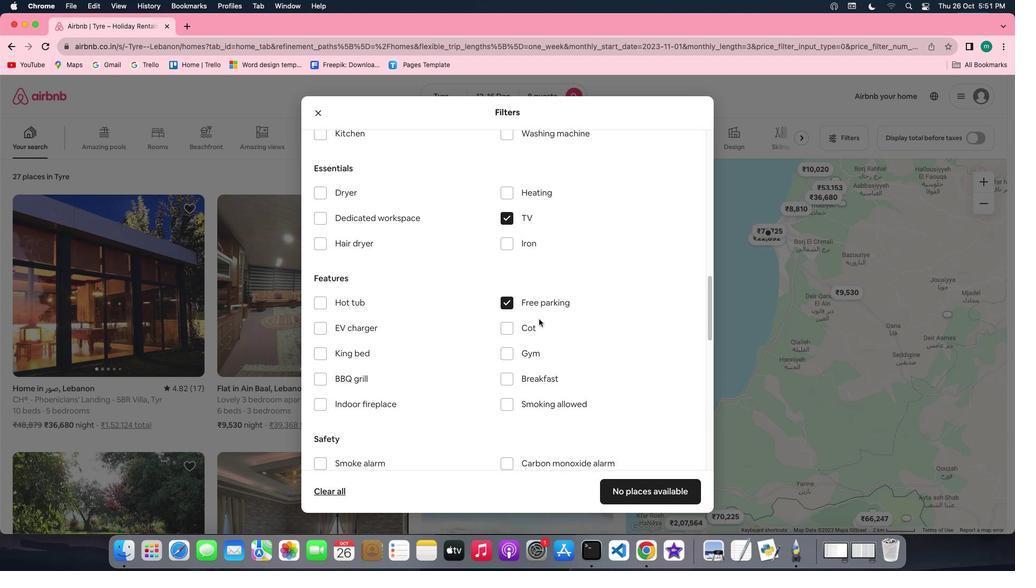 
Action: Mouse moved to (539, 318)
Screenshot: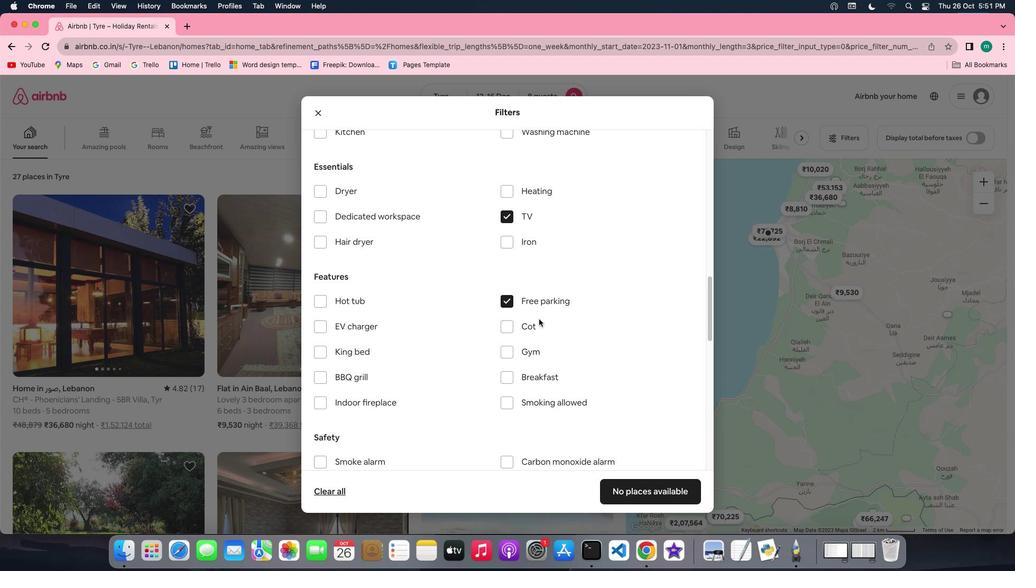 
Action: Mouse scrolled (539, 318) with delta (0, 0)
Screenshot: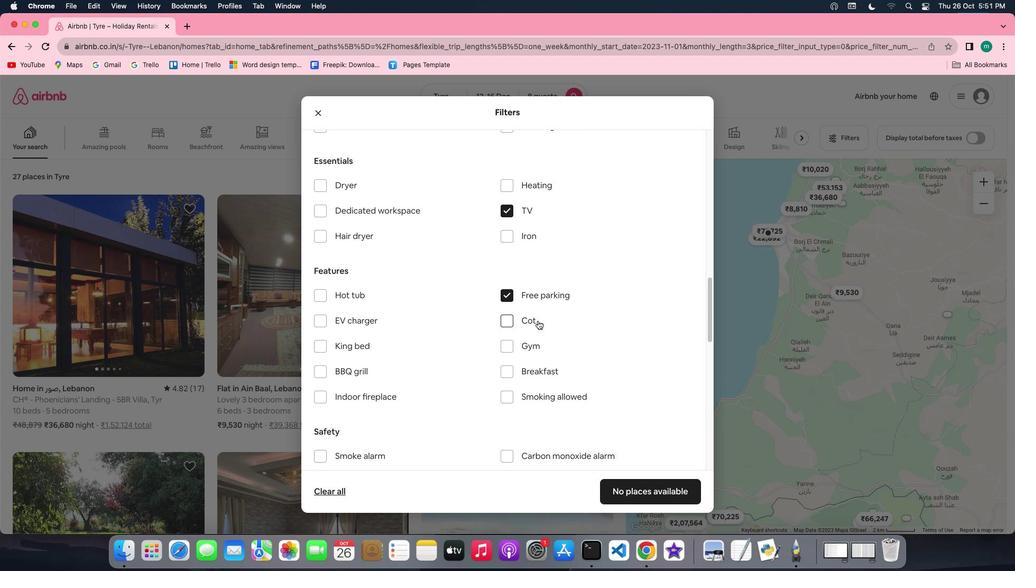 
Action: Mouse moved to (531, 334)
Screenshot: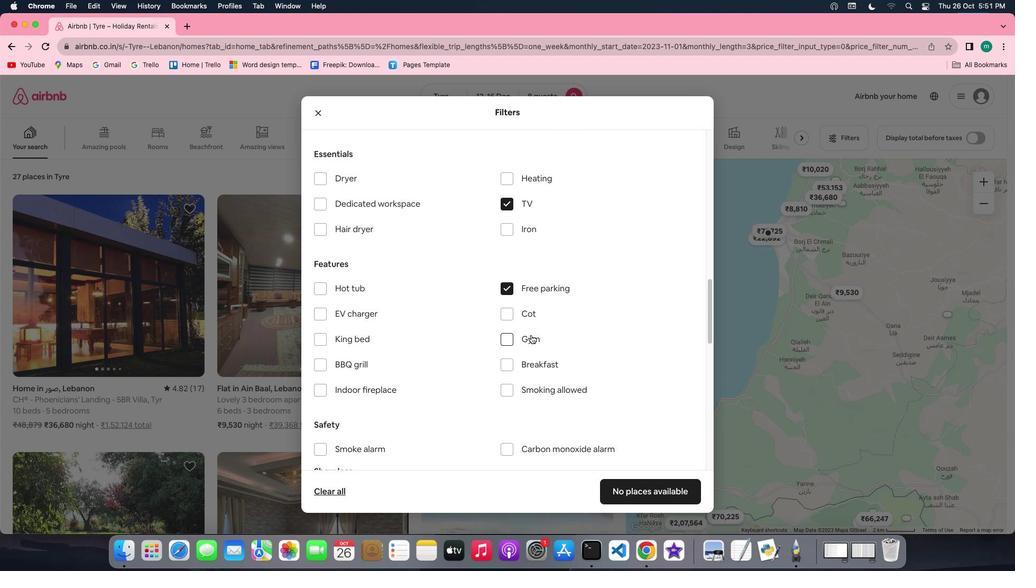 
Action: Mouse pressed left at (531, 334)
Screenshot: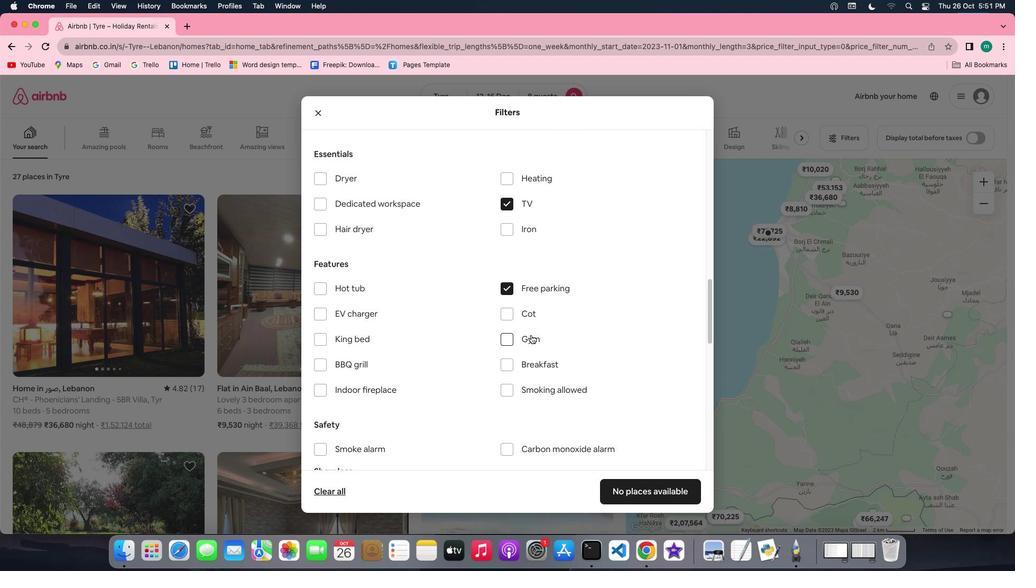 
Action: Mouse moved to (539, 363)
Screenshot: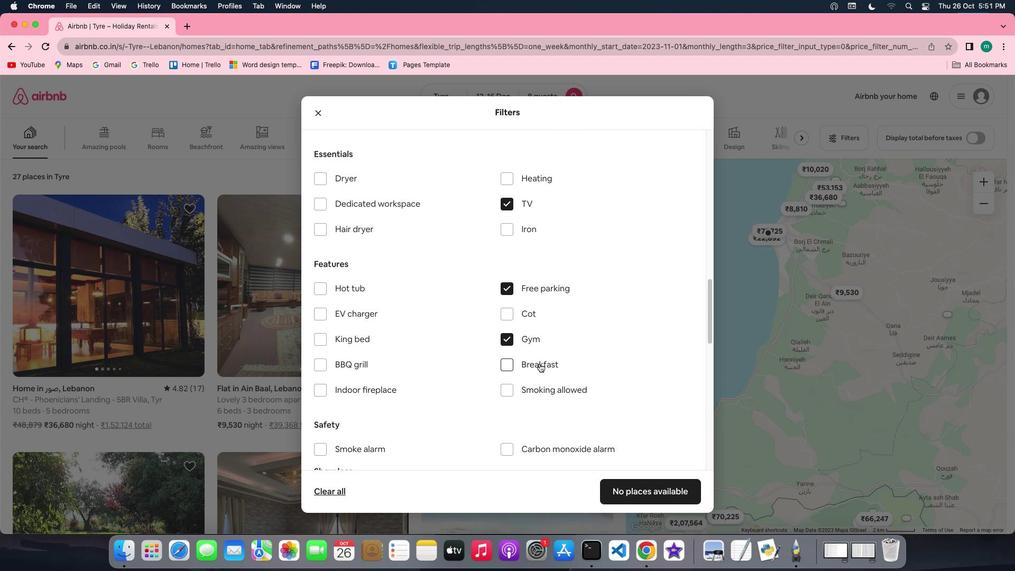 
Action: Mouse pressed left at (539, 363)
Screenshot: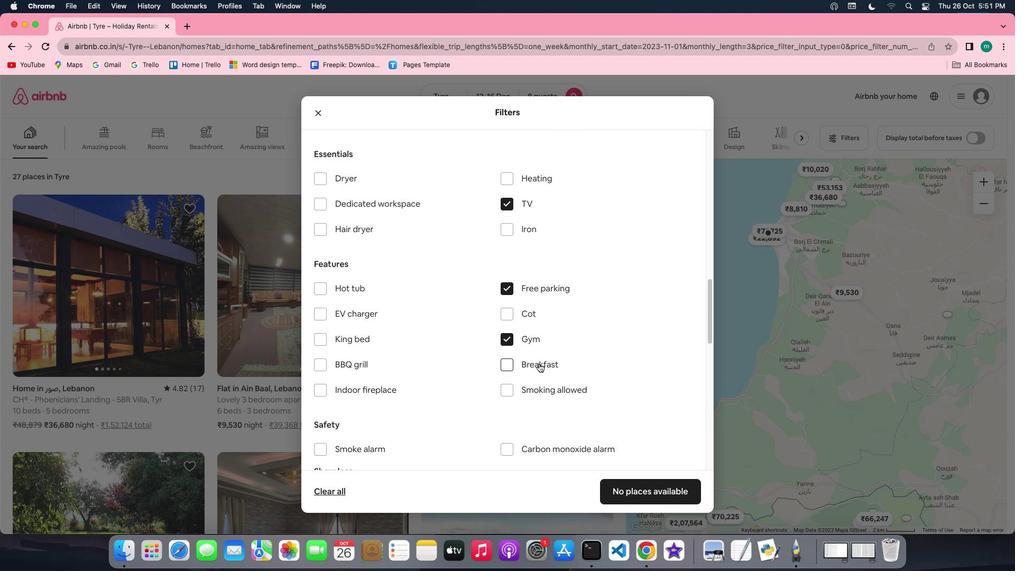 
Action: Mouse moved to (603, 378)
Screenshot: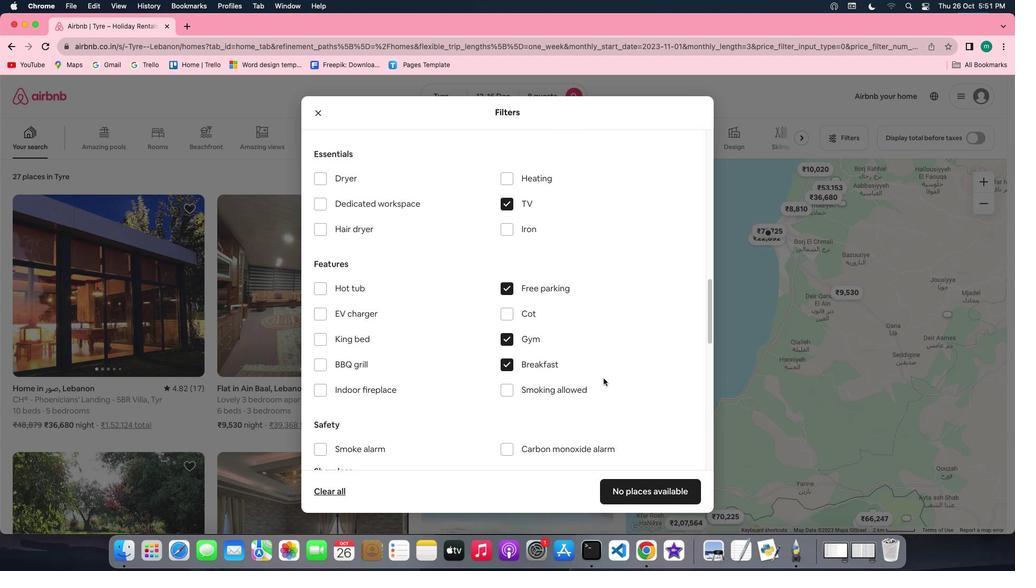 
Action: Mouse scrolled (603, 378) with delta (0, 0)
Screenshot: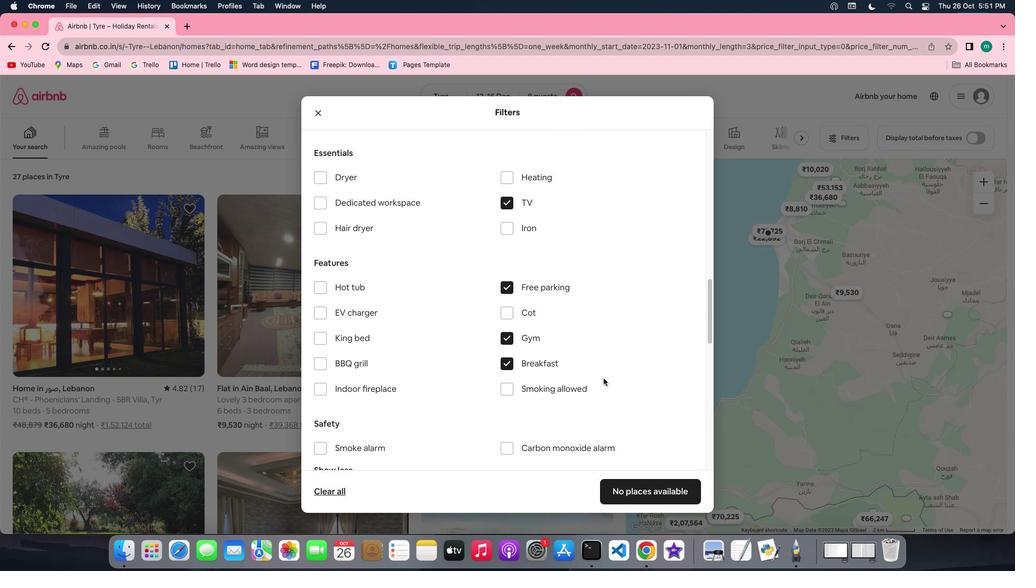 
Action: Mouse scrolled (603, 378) with delta (0, 0)
Screenshot: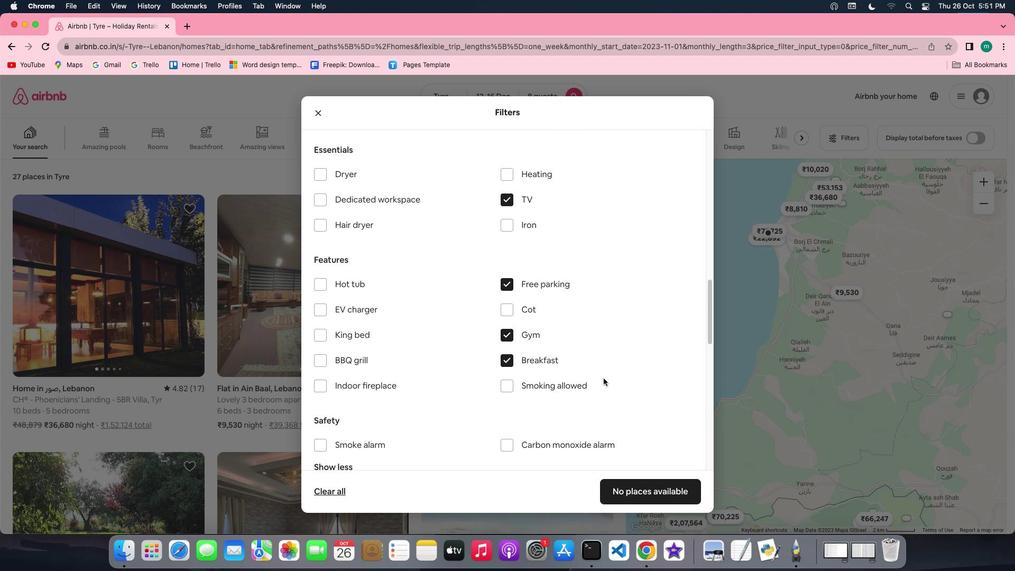 
Action: Mouse scrolled (603, 378) with delta (0, 0)
Screenshot: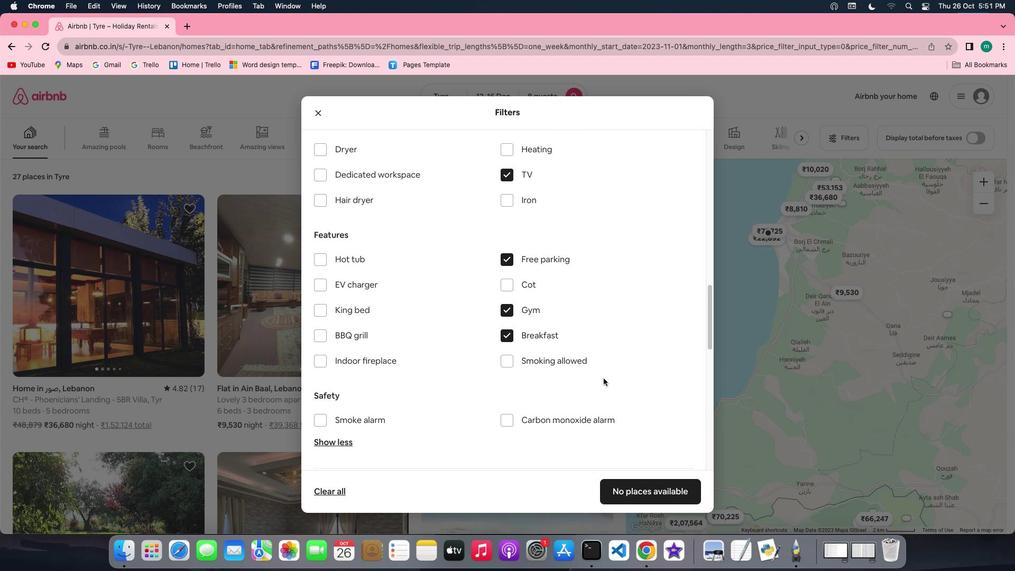 
Action: Mouse scrolled (603, 378) with delta (0, 0)
Screenshot: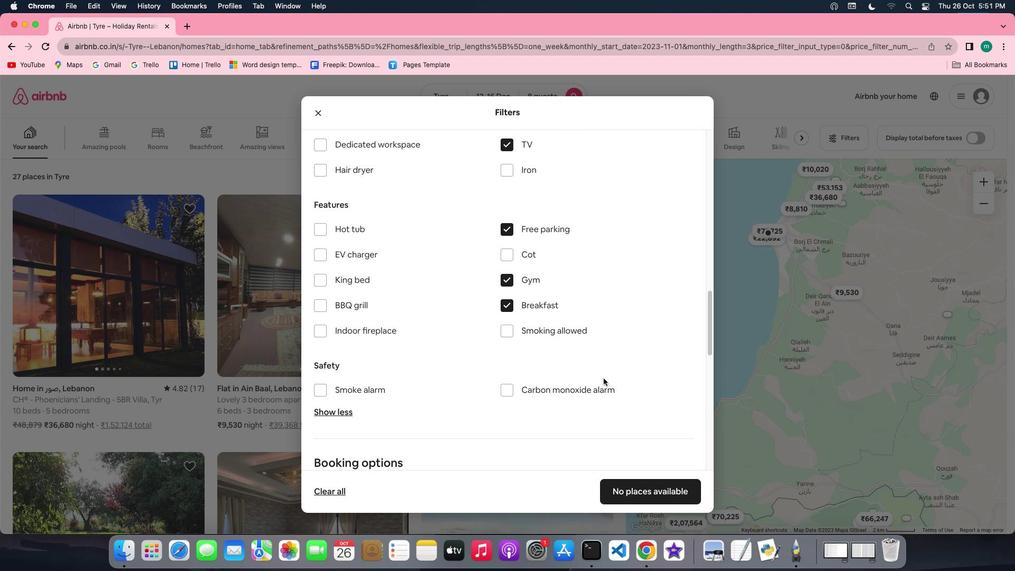 
Action: Mouse scrolled (603, 378) with delta (0, 0)
Screenshot: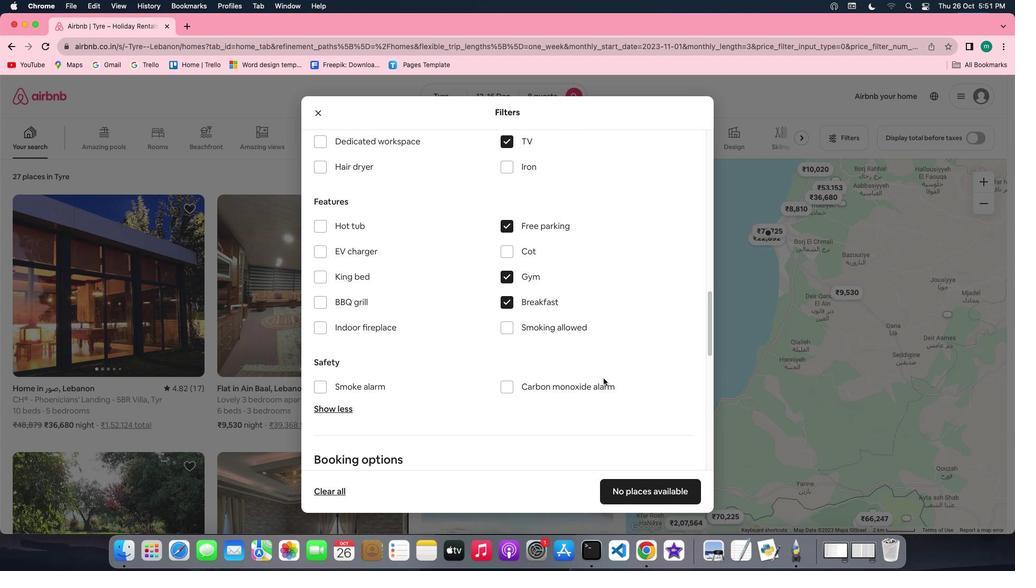 
Action: Mouse scrolled (603, 378) with delta (0, 0)
Screenshot: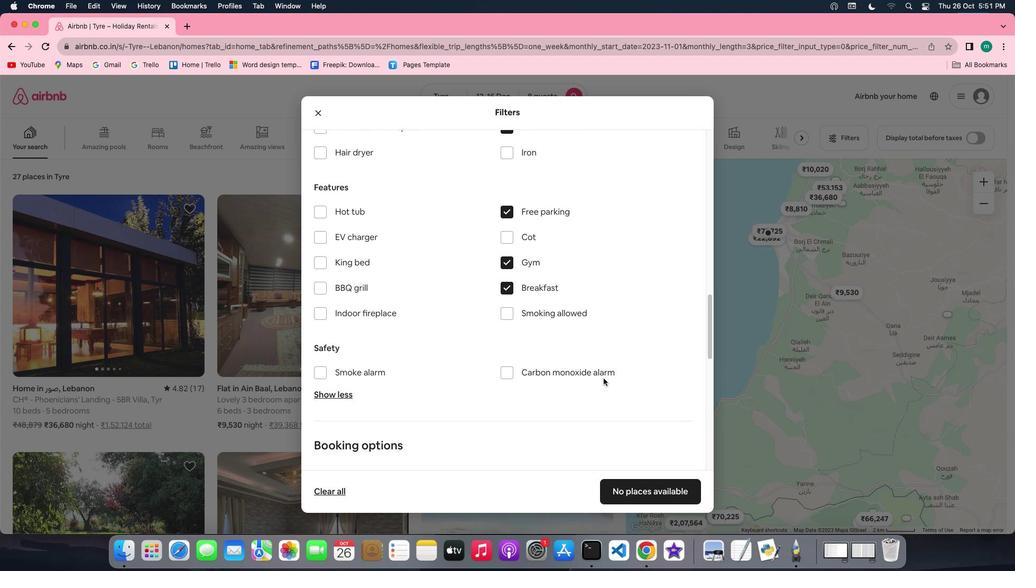
Action: Mouse scrolled (603, 378) with delta (0, 0)
Screenshot: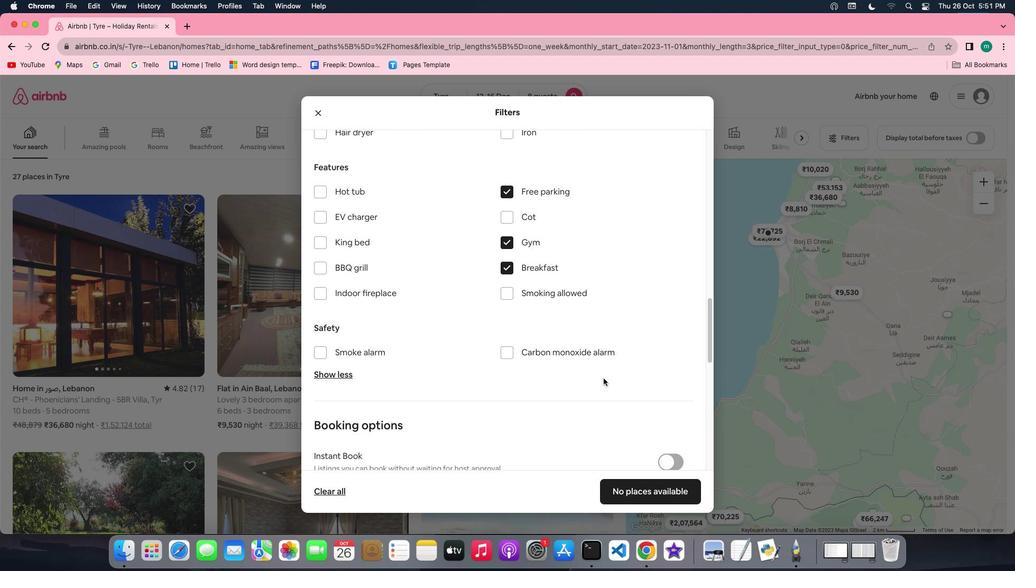 
Action: Mouse scrolled (603, 378) with delta (0, 0)
Screenshot: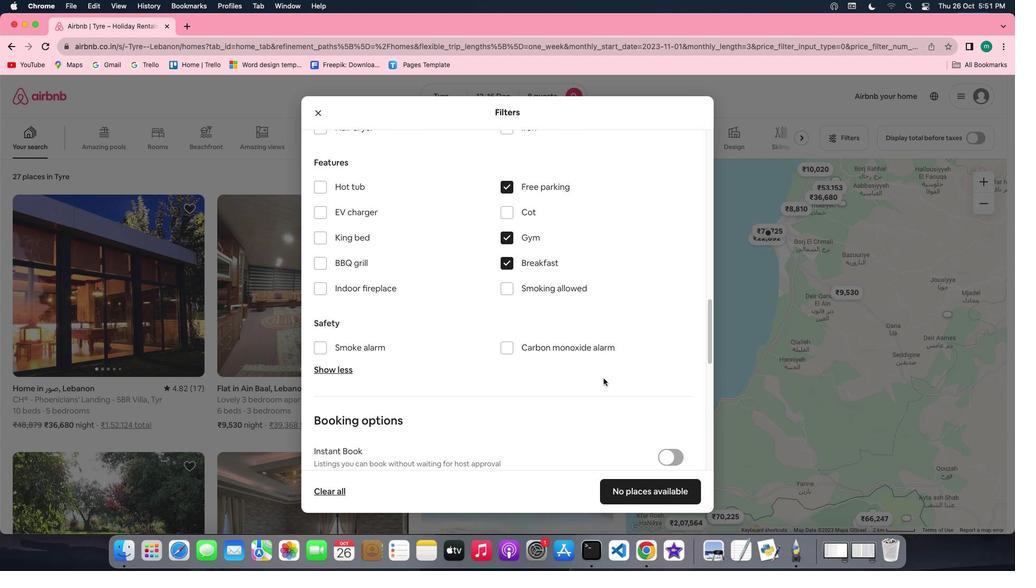 
Action: Mouse scrolled (603, 378) with delta (0, 0)
Screenshot: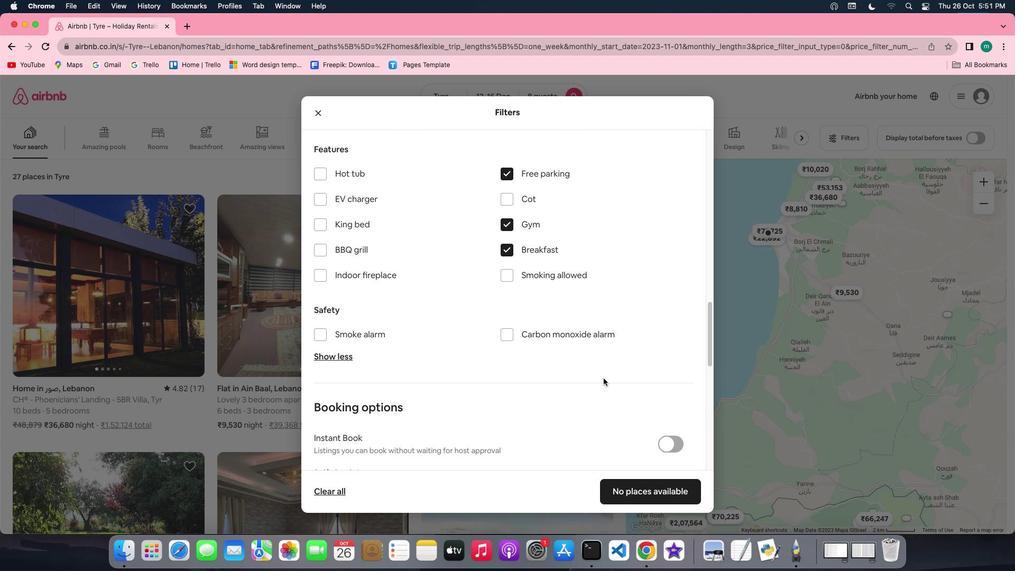 
Action: Mouse scrolled (603, 378) with delta (0, 0)
Screenshot: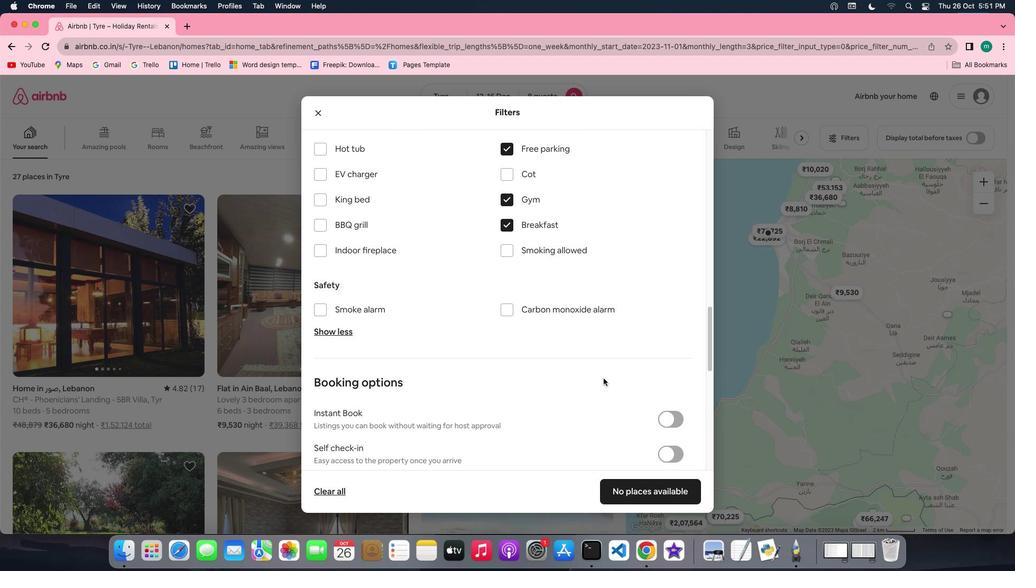 
Action: Mouse scrolled (603, 378) with delta (0, 0)
Screenshot: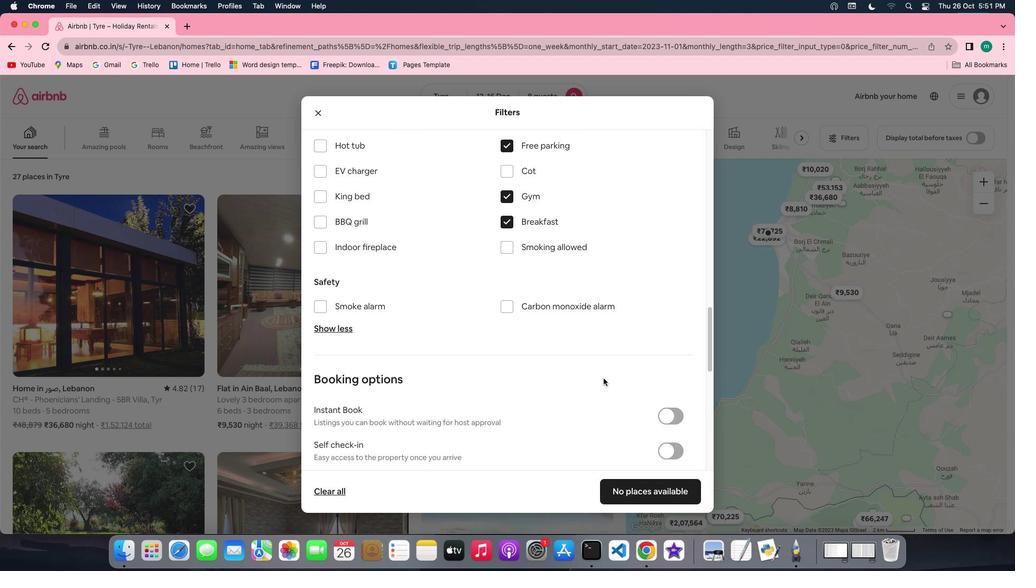 
Action: Mouse scrolled (603, 378) with delta (0, 0)
Screenshot: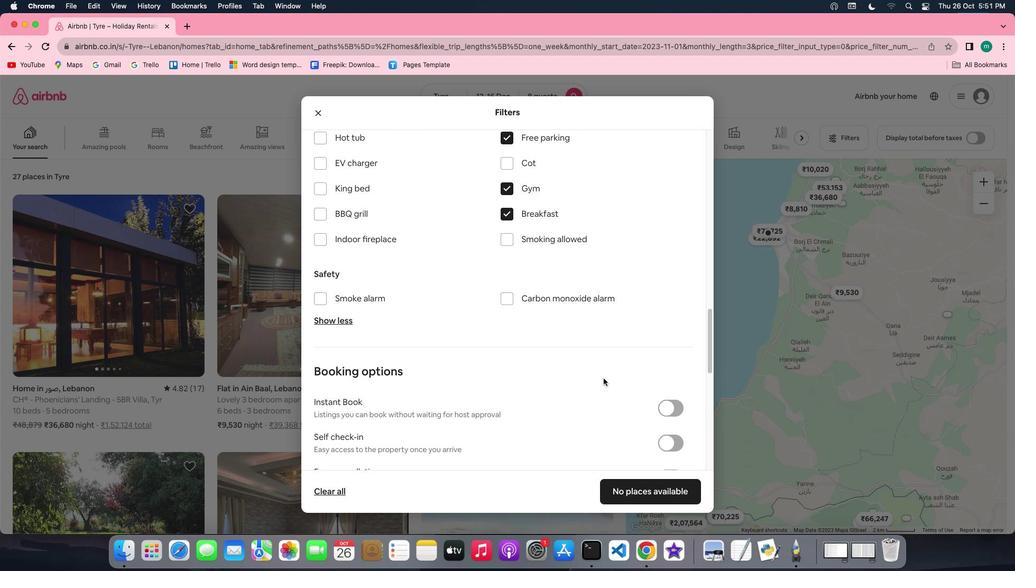
Action: Mouse scrolled (603, 378) with delta (0, 0)
Screenshot: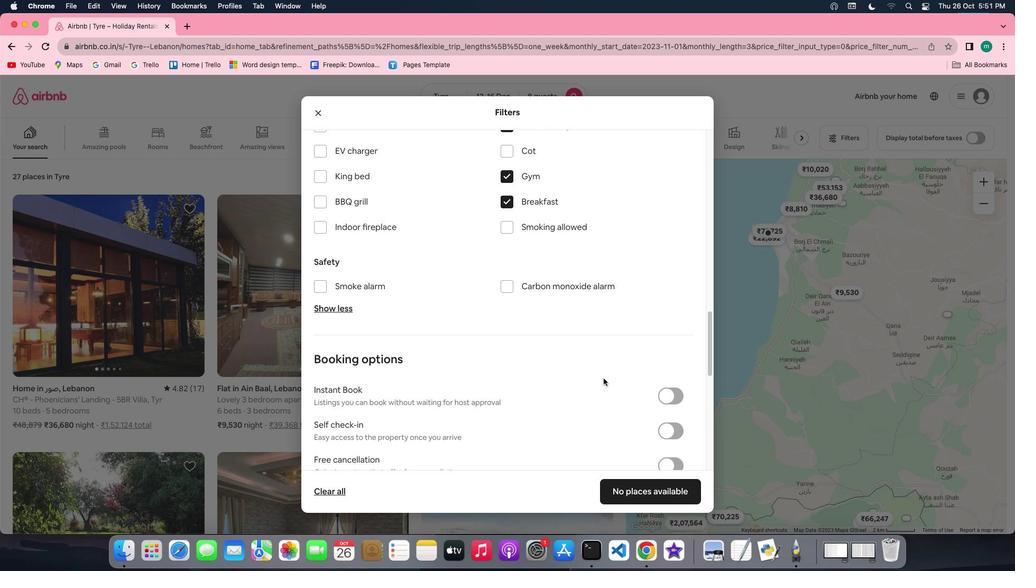 
Action: Mouse scrolled (603, 378) with delta (0, 0)
Screenshot: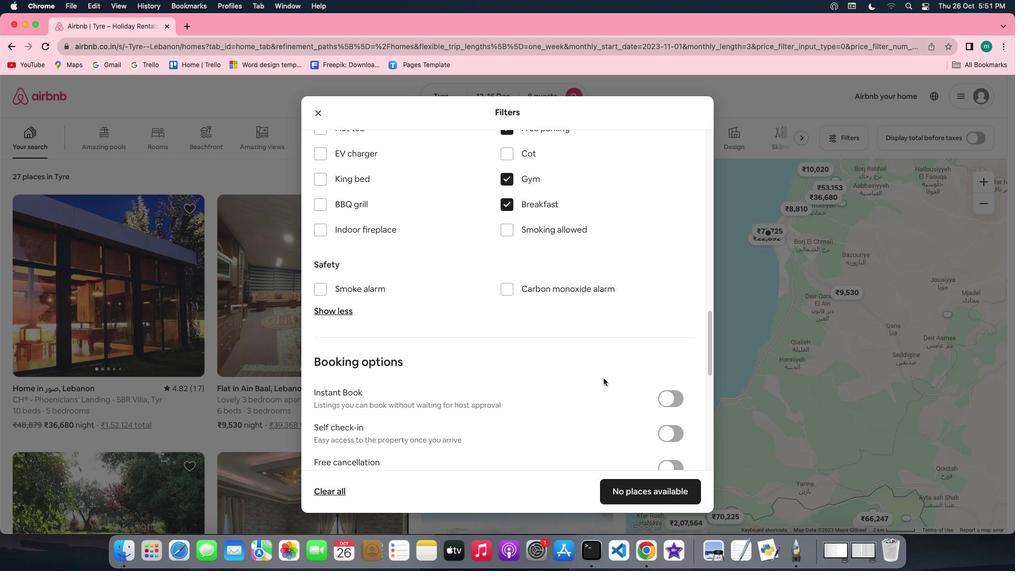 
Action: Mouse scrolled (603, 378) with delta (0, 0)
Screenshot: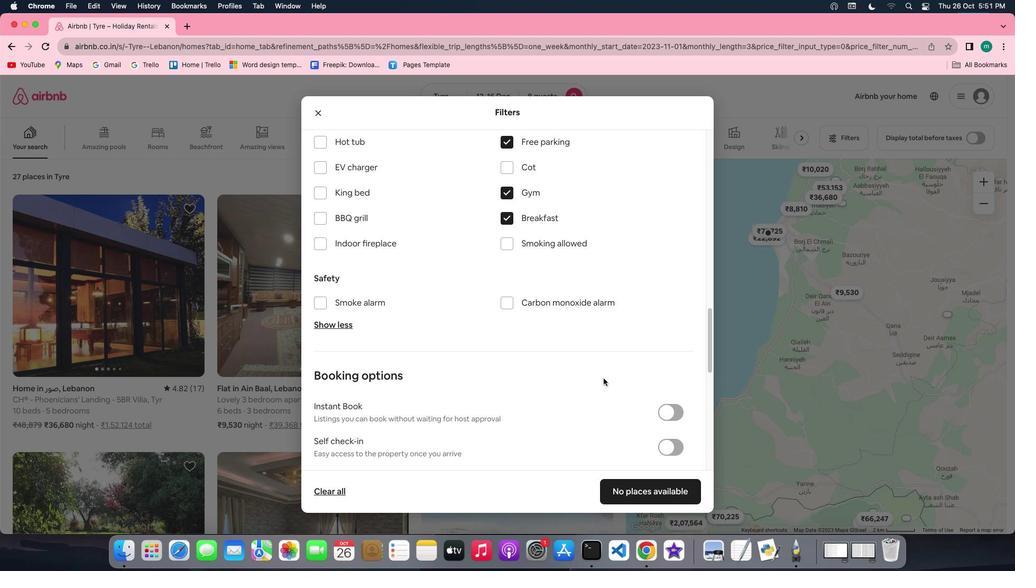 
Action: Mouse scrolled (603, 378) with delta (0, 0)
Screenshot: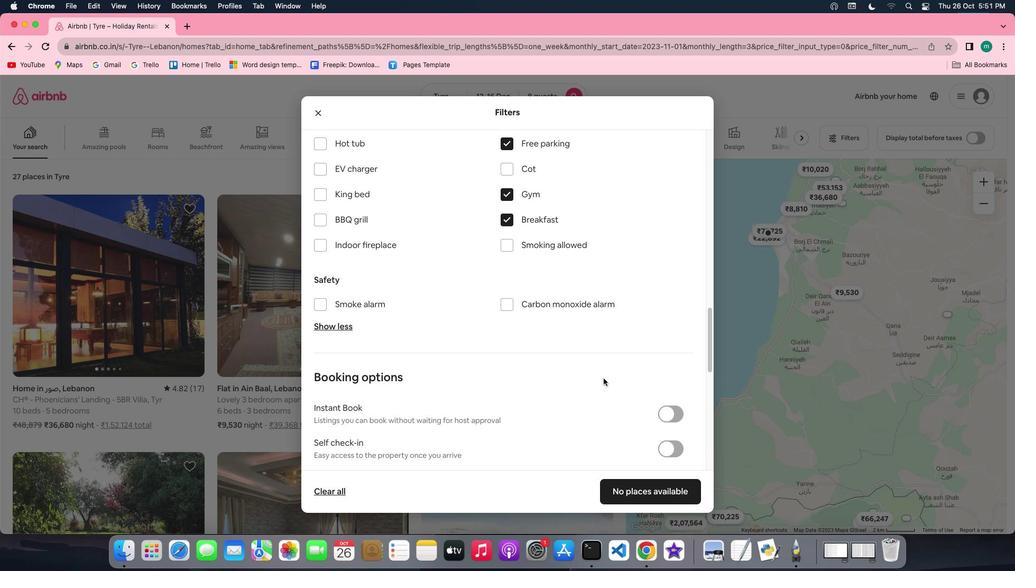 
Action: Mouse scrolled (603, 378) with delta (0, 0)
Screenshot: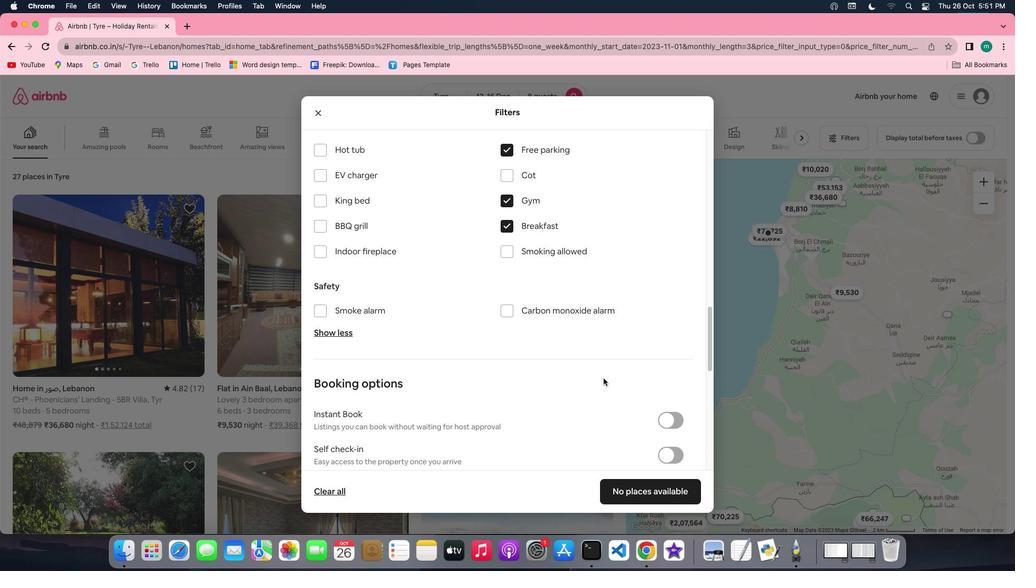 
Action: Mouse scrolled (603, 378) with delta (0, 0)
Screenshot: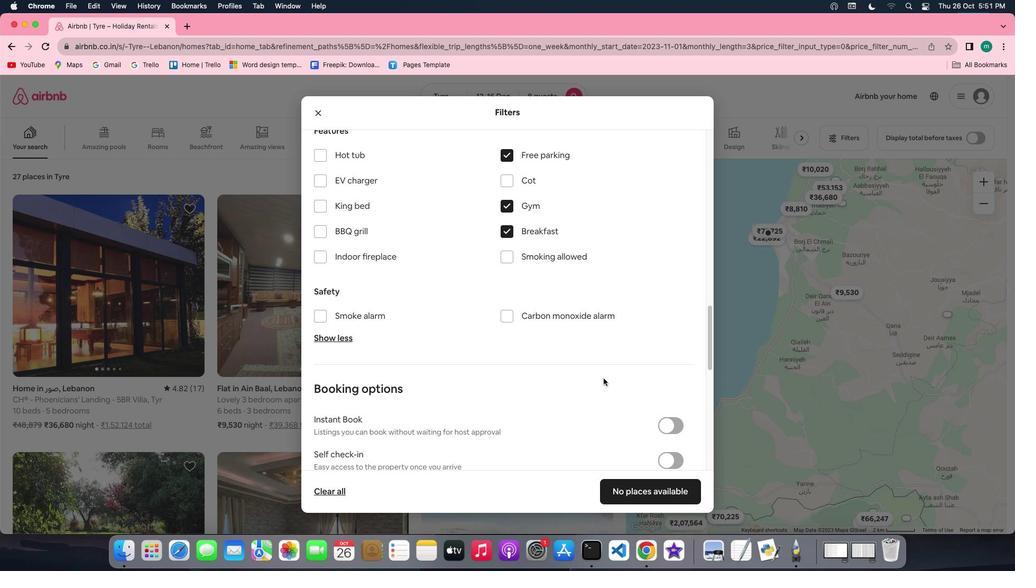 
Action: Mouse scrolled (603, 378) with delta (0, 0)
Screenshot: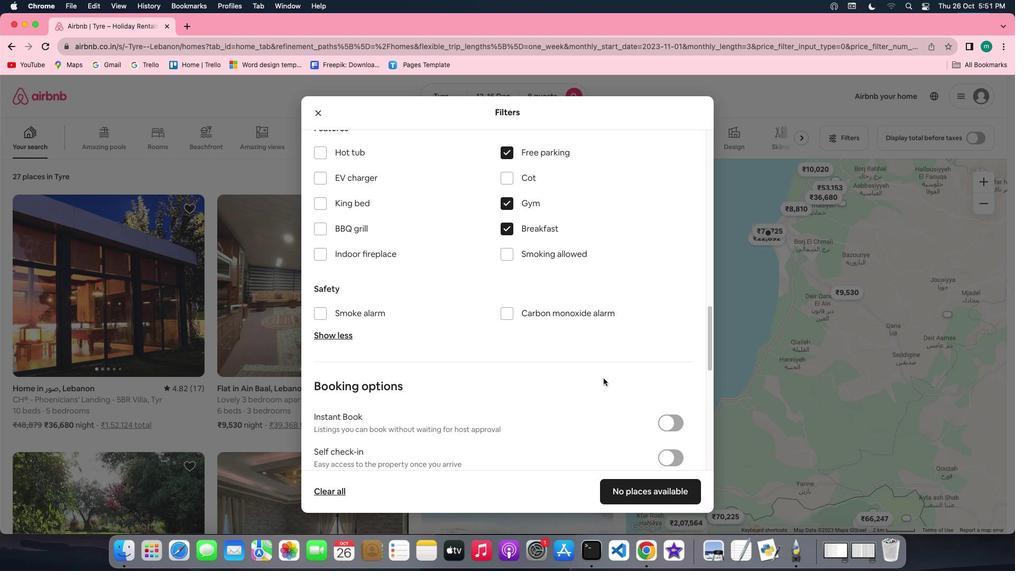 
Action: Mouse scrolled (603, 378) with delta (0, 0)
Screenshot: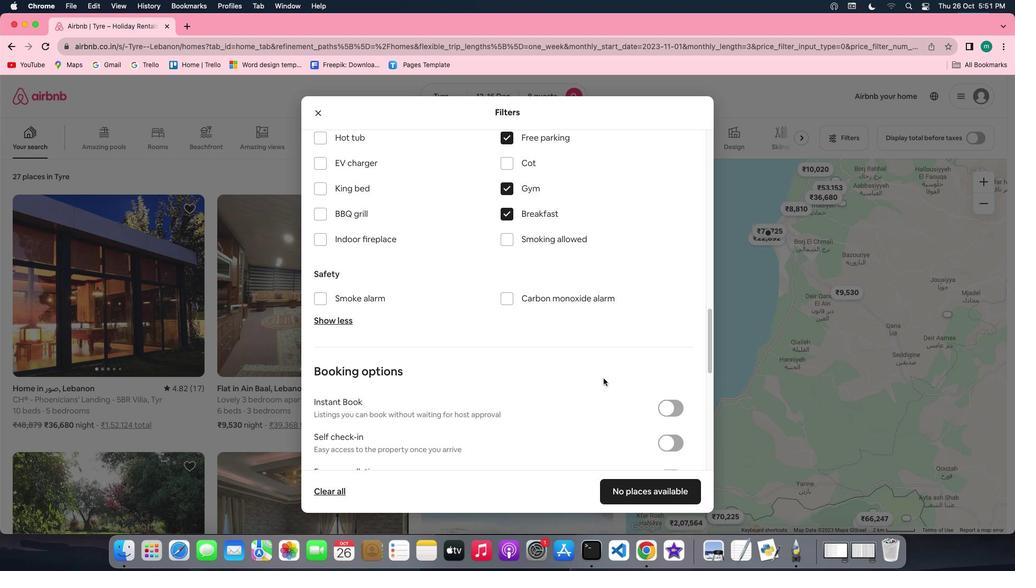 
Action: Mouse scrolled (603, 378) with delta (0, 0)
Screenshot: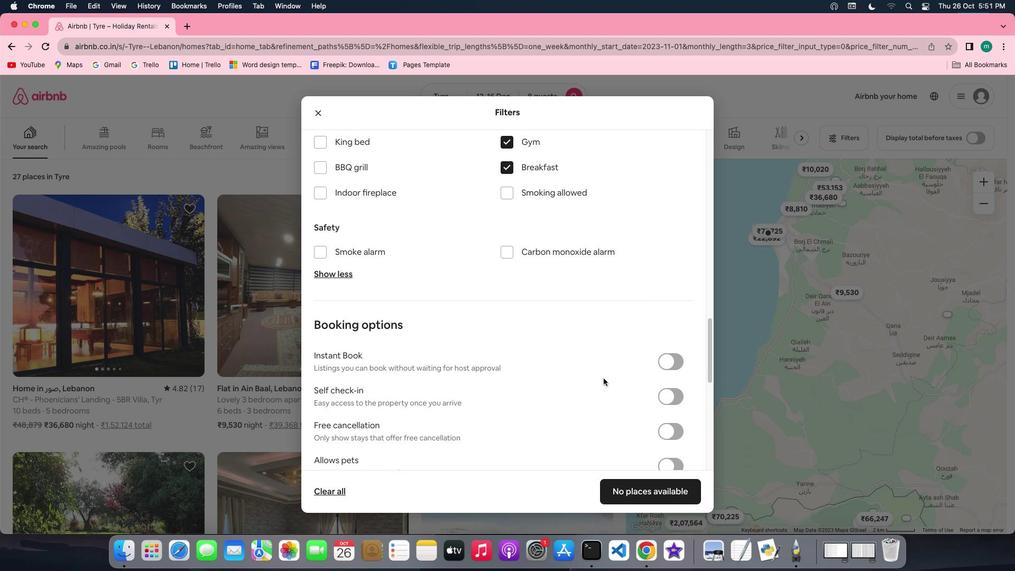 
Action: Mouse scrolled (603, 378) with delta (0, 0)
Screenshot: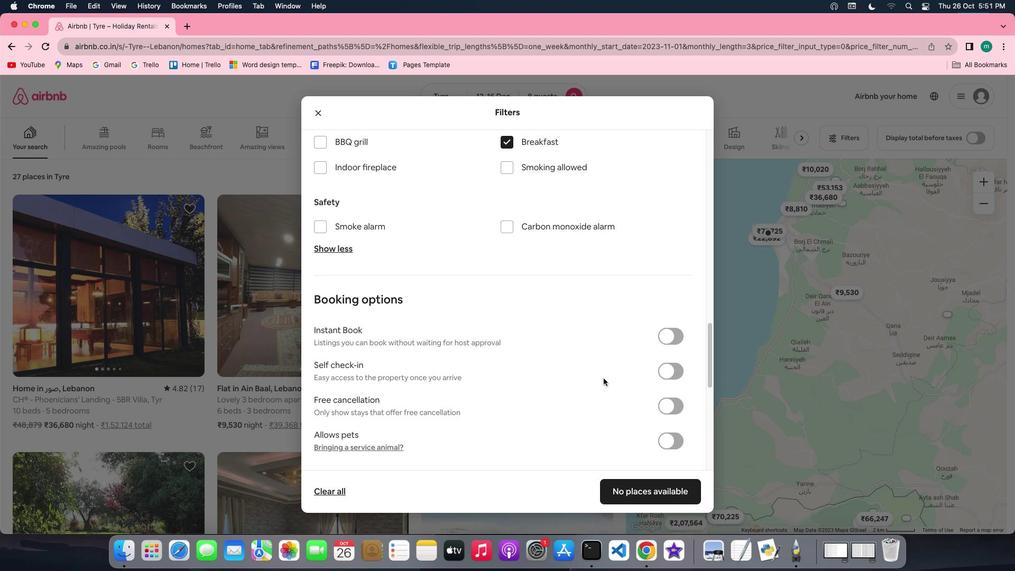 
Action: Mouse scrolled (603, 378) with delta (0, 0)
Screenshot: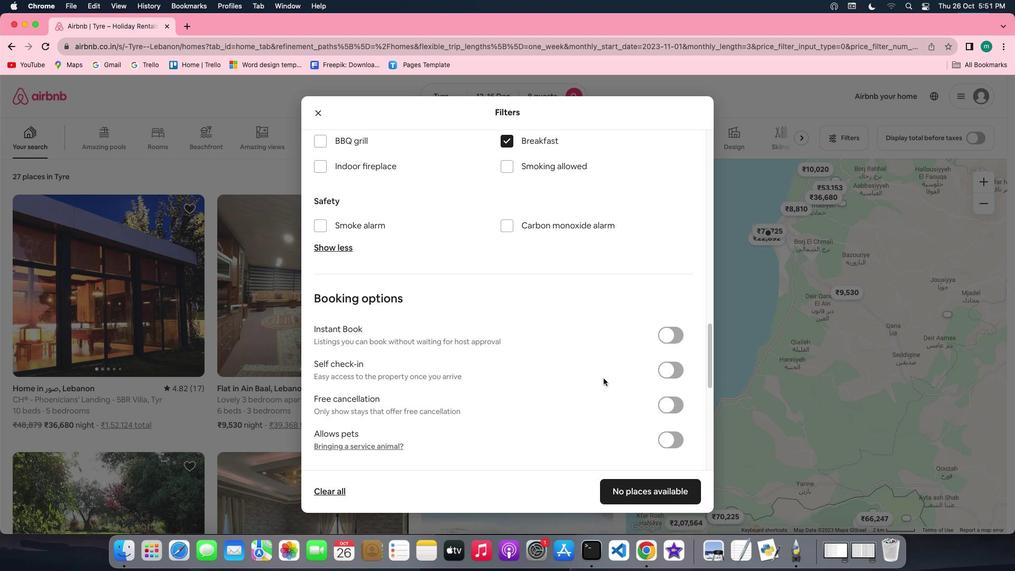 
Action: Mouse scrolled (603, 378) with delta (0, 0)
Screenshot: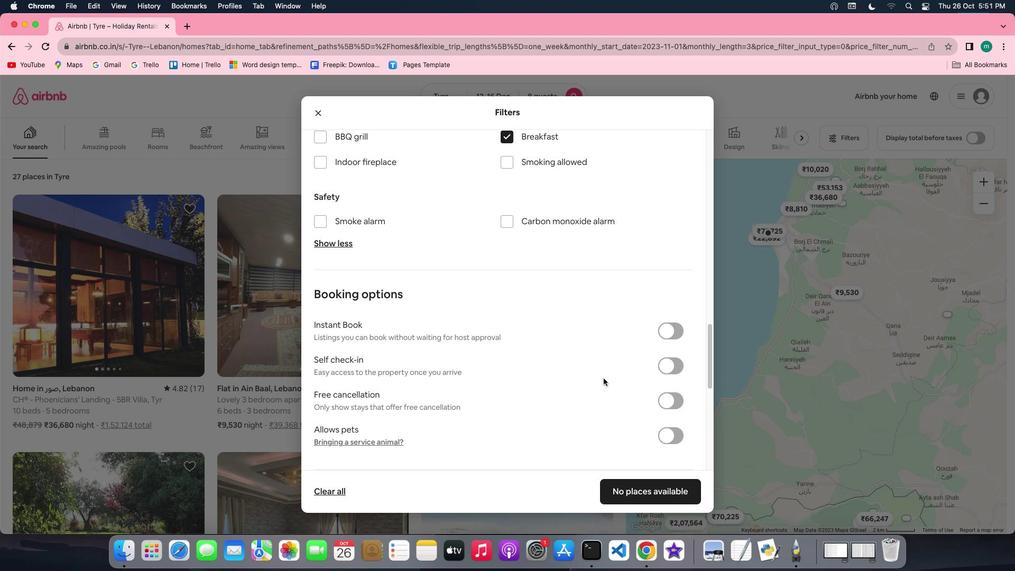 
Action: Mouse scrolled (603, 378) with delta (0, 0)
Screenshot: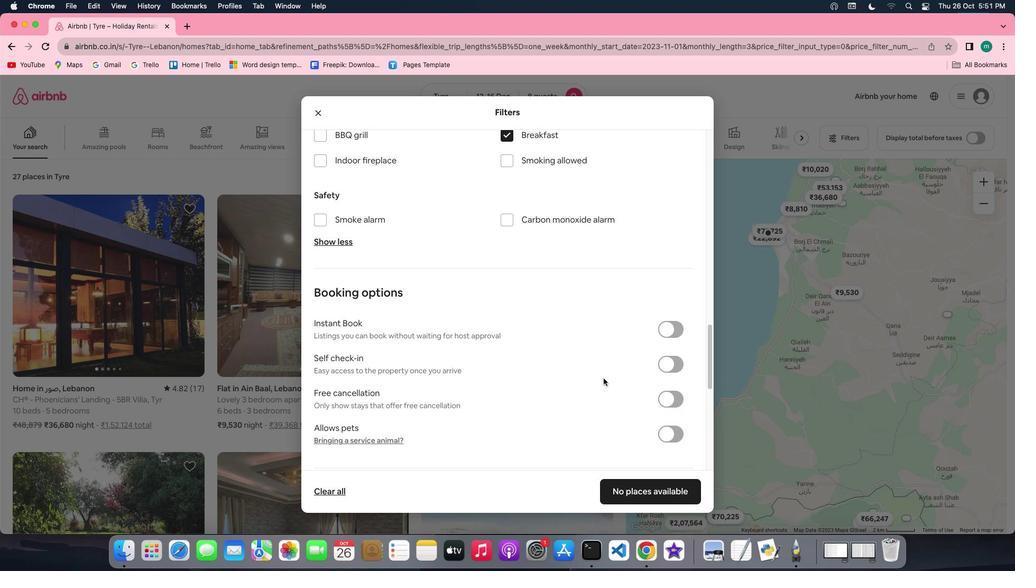 
Action: Mouse scrolled (603, 378) with delta (0, 0)
Screenshot: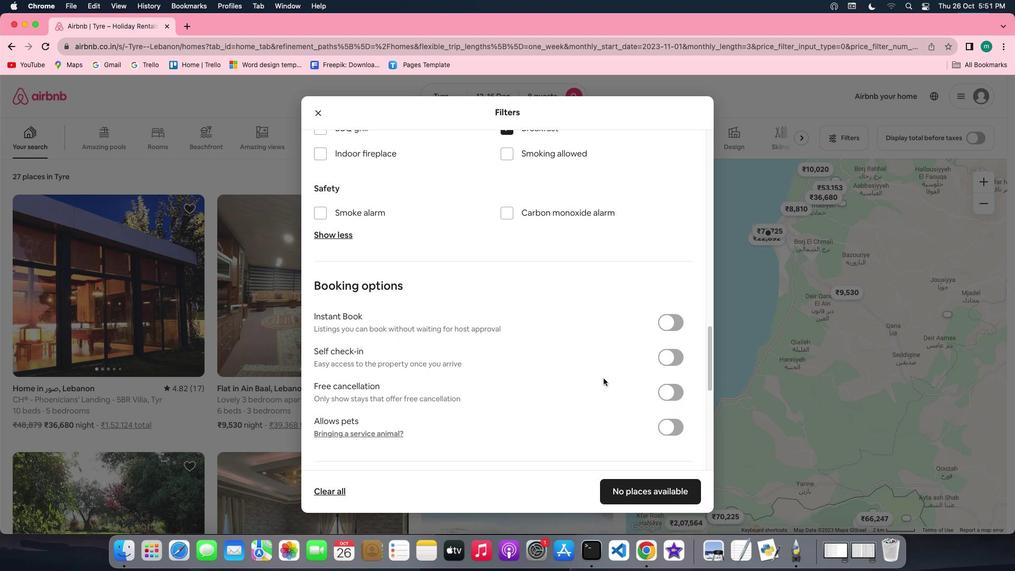 
Action: Mouse moved to (668, 323)
Screenshot: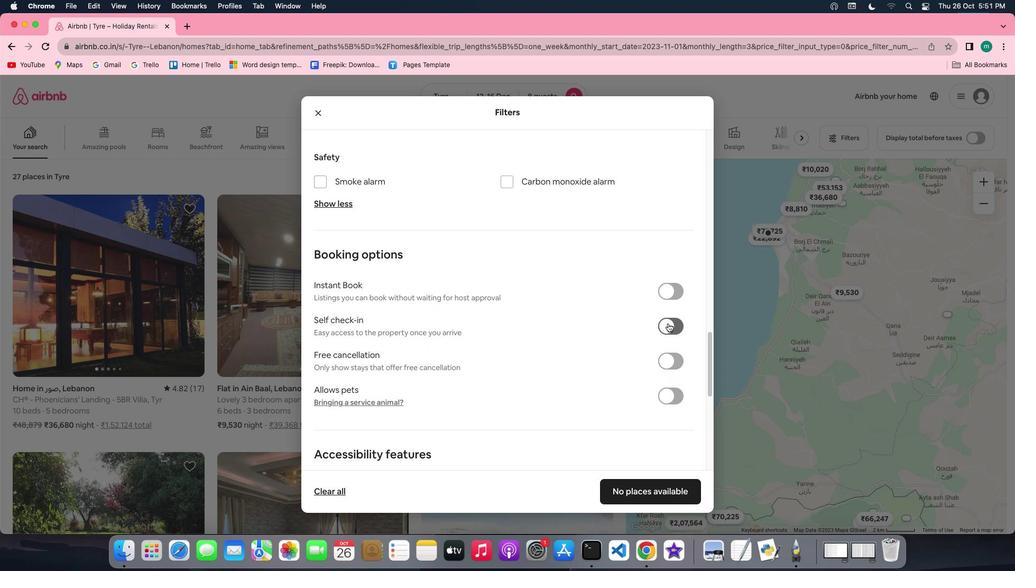 
Action: Mouse pressed left at (668, 323)
Screenshot: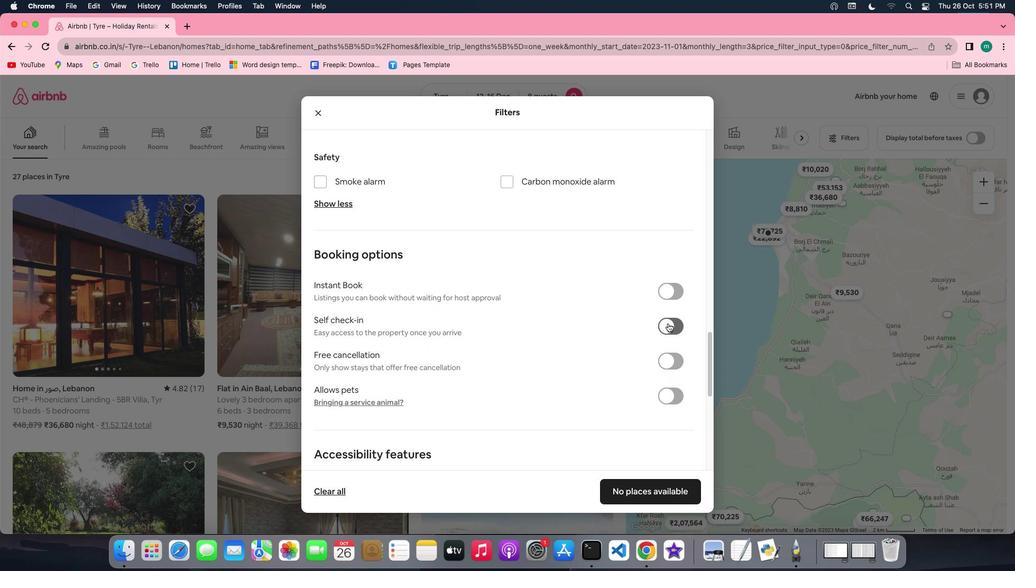 
Action: Mouse moved to (656, 493)
Screenshot: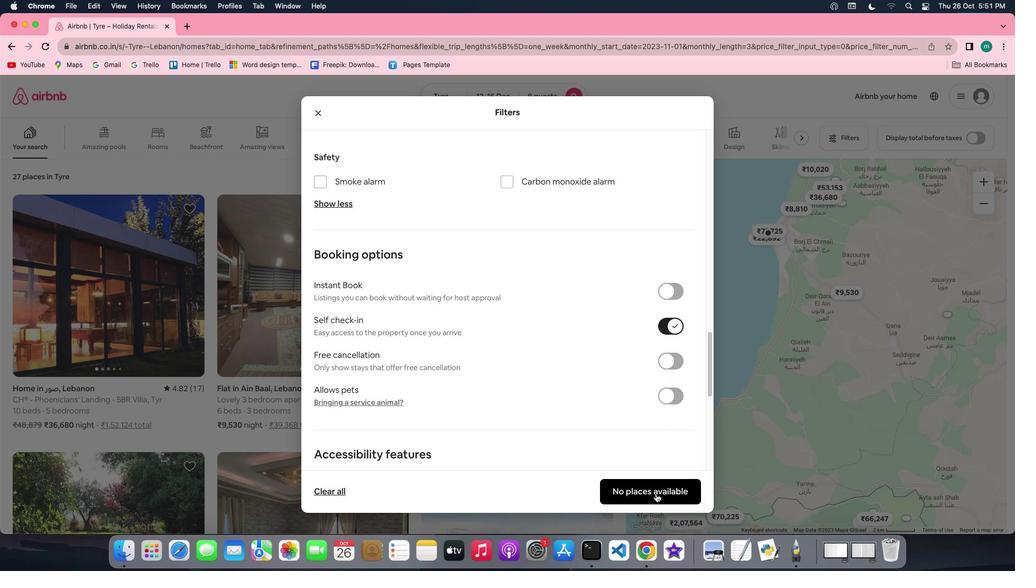 
Action: Mouse pressed left at (656, 493)
Screenshot: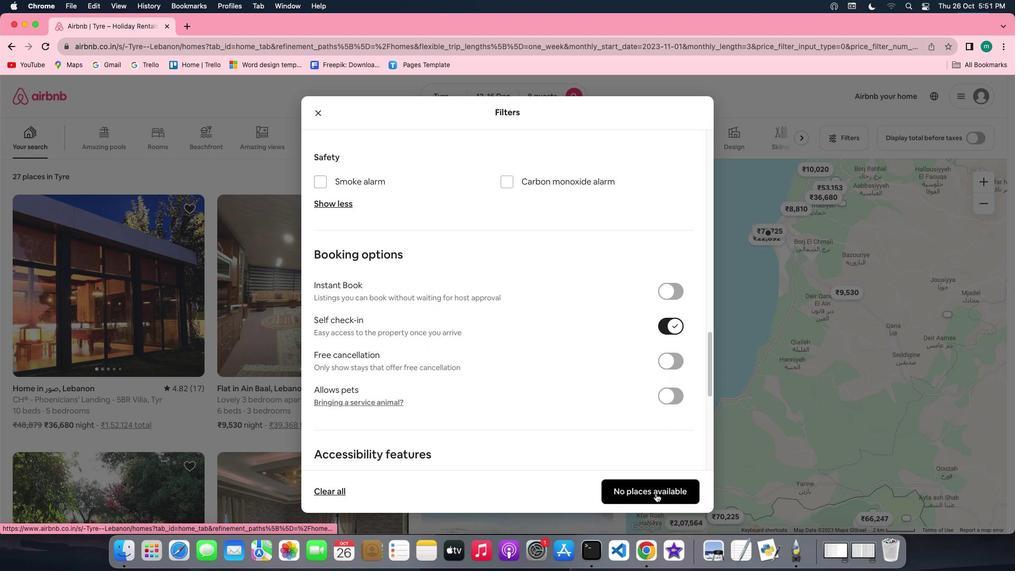 
Action: Mouse moved to (463, 408)
Screenshot: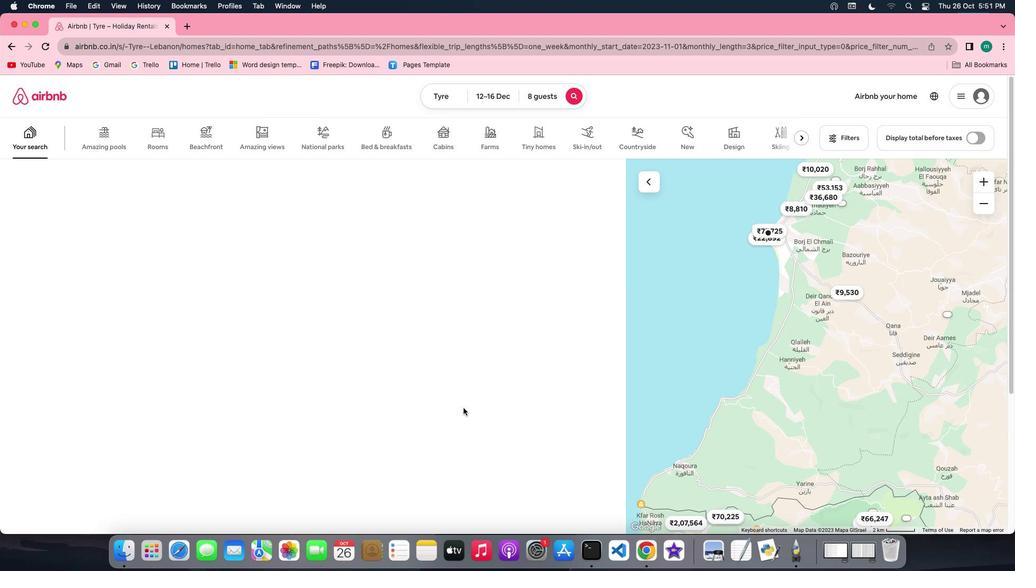 
